 Task: Find connections with filter location Přerov with filter topic #careerswith filter profile language Potuguese with filter current company HeadHonchos.com with filter school Madras Institute of Technology with filter industry Libraries with filter service category Technical with filter keywords title Accountant
Action: Mouse moved to (642, 91)
Screenshot: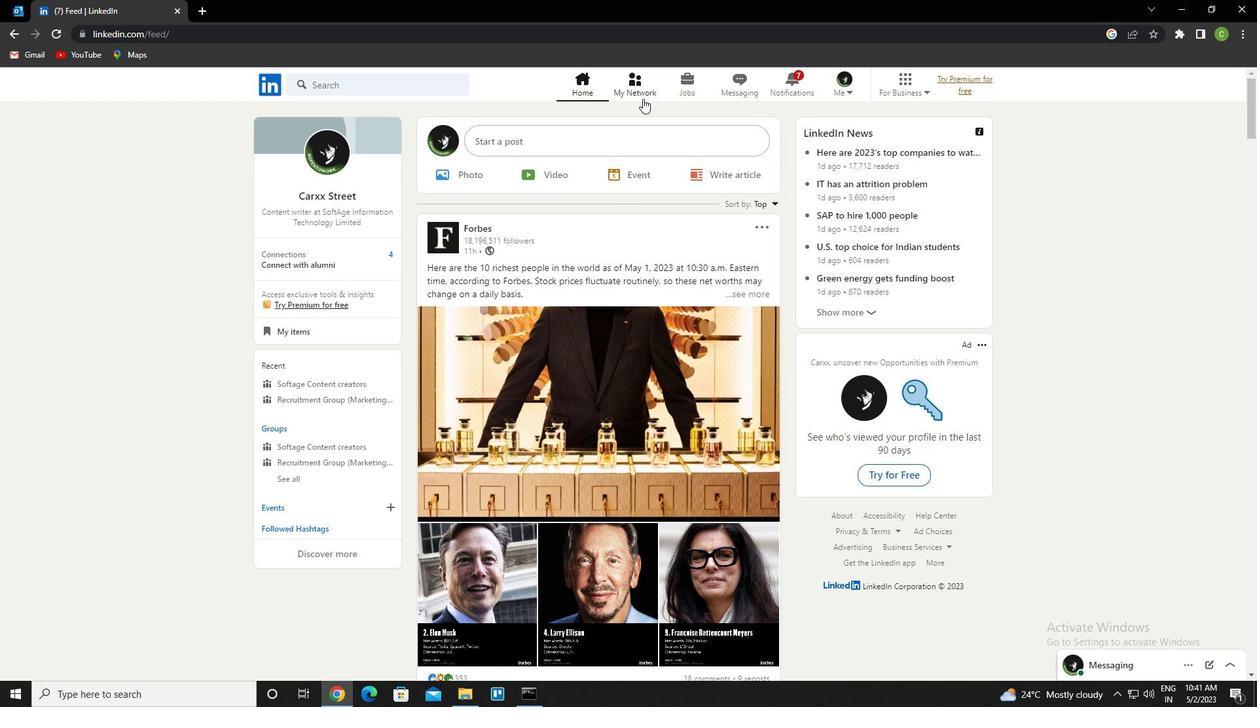 
Action: Mouse pressed left at (642, 91)
Screenshot: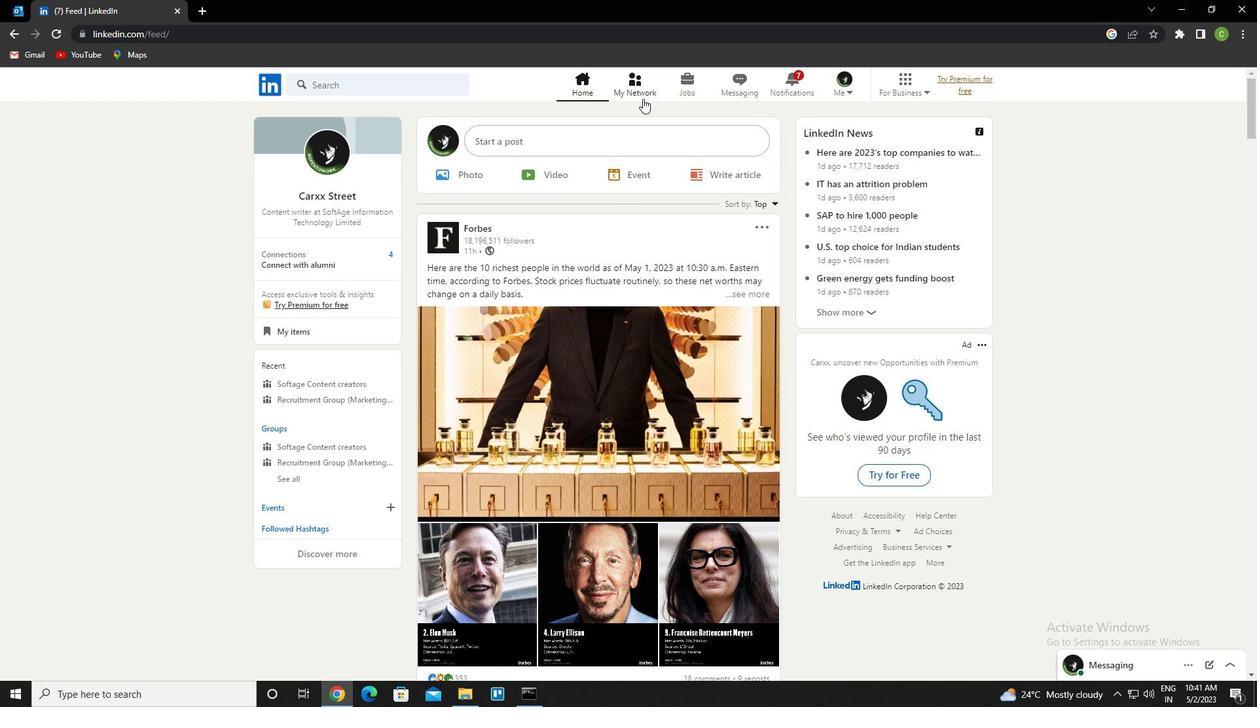 
Action: Mouse moved to (387, 165)
Screenshot: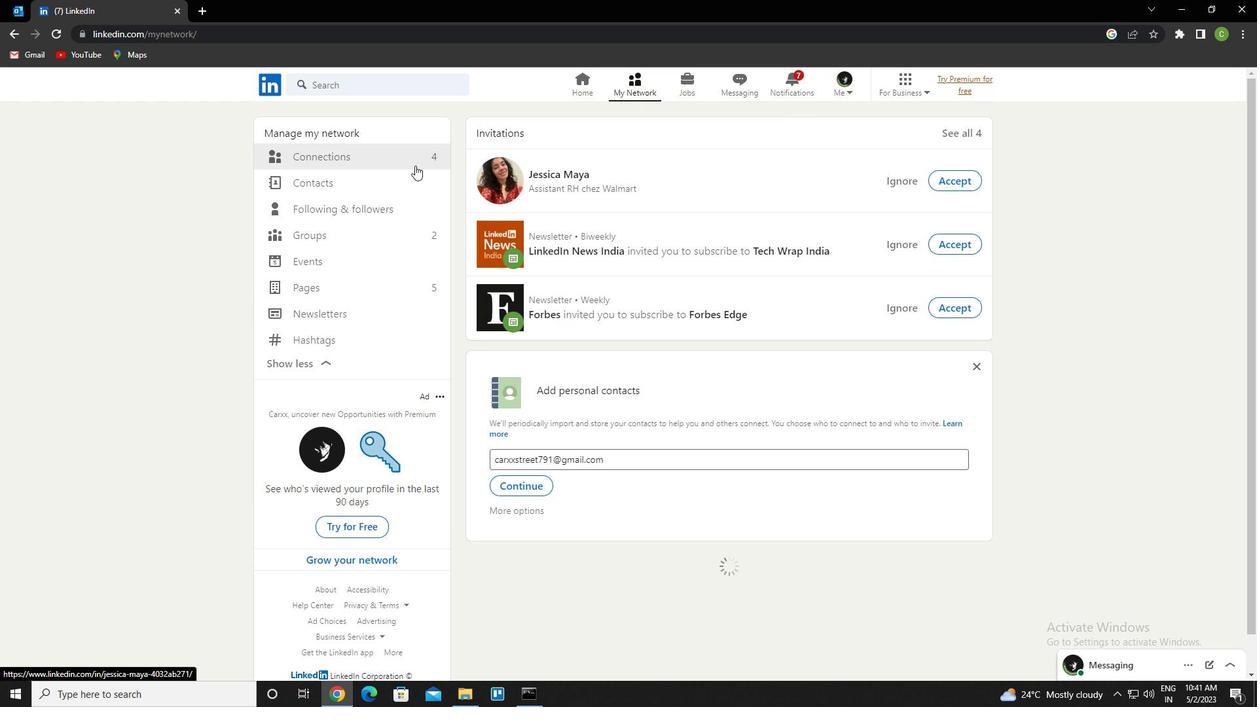 
Action: Mouse pressed left at (387, 165)
Screenshot: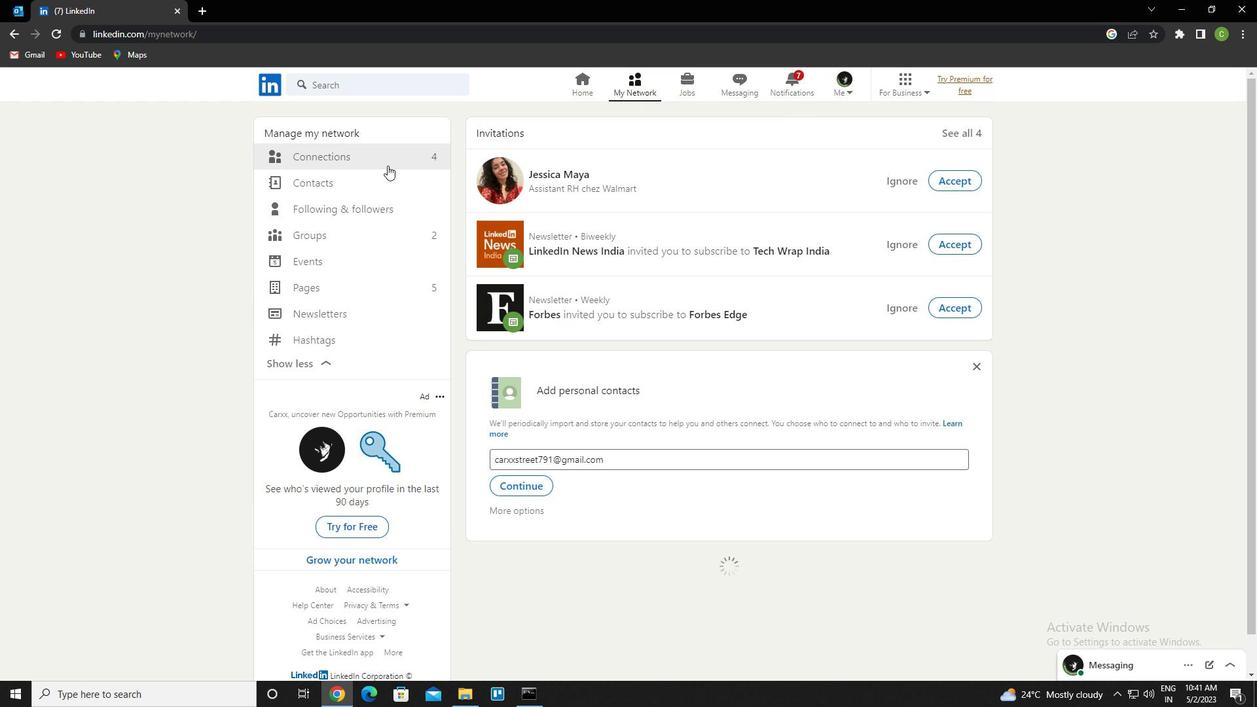 
Action: Mouse moved to (367, 159)
Screenshot: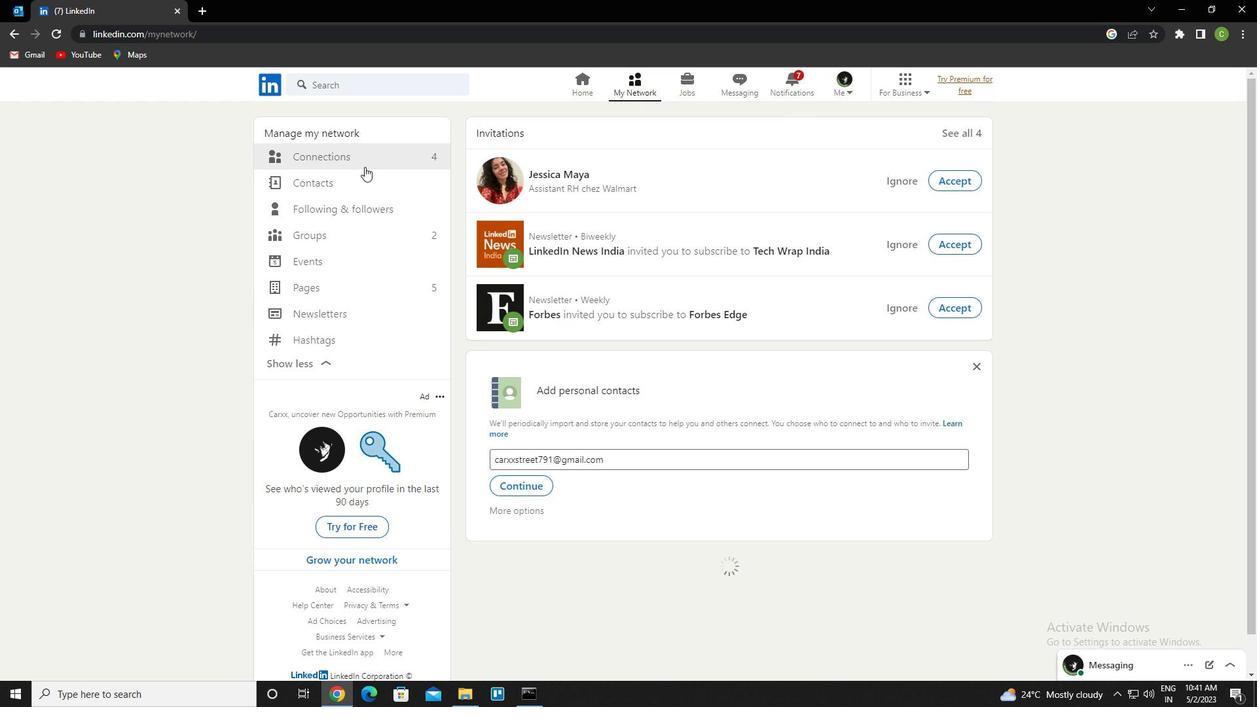 
Action: Mouse pressed left at (367, 159)
Screenshot: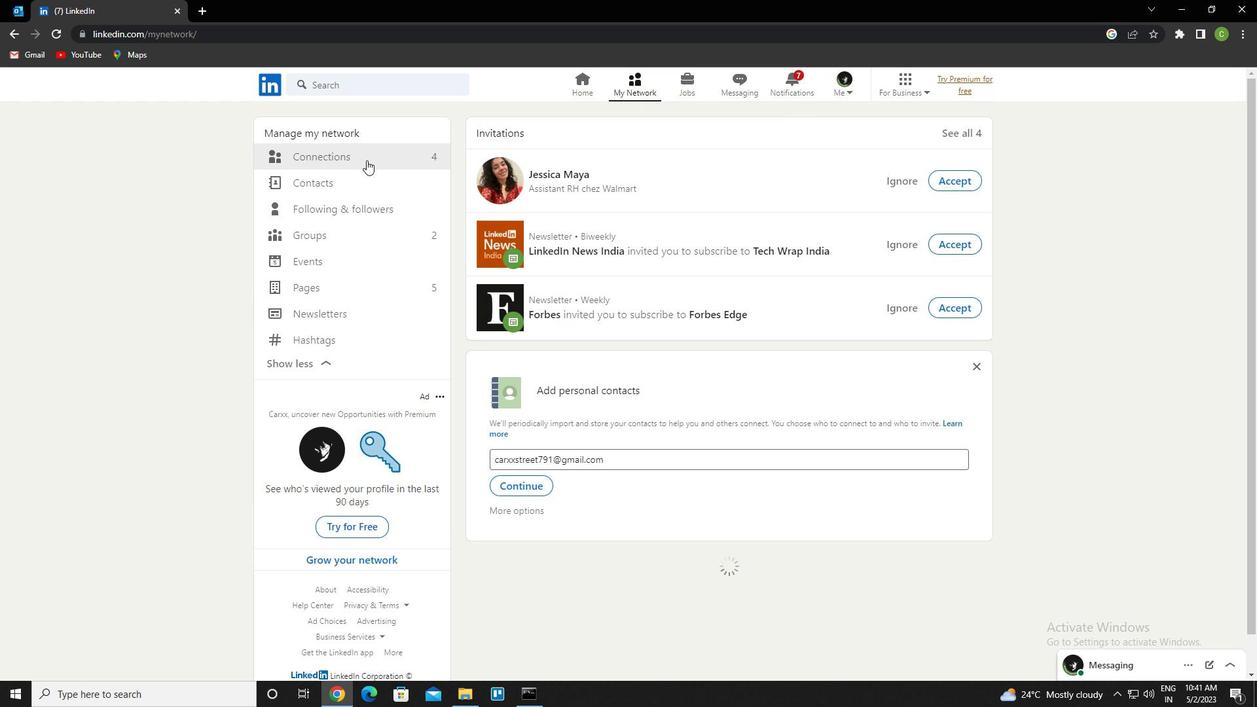 
Action: Mouse moved to (718, 162)
Screenshot: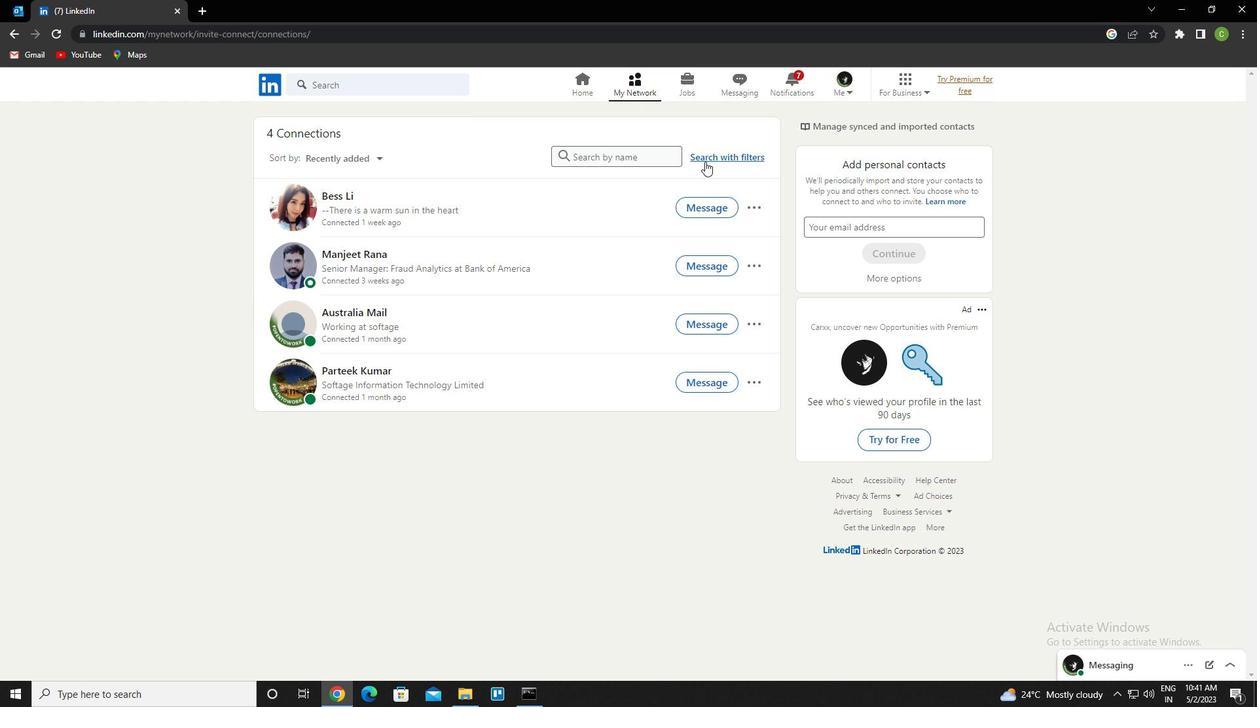 
Action: Mouse pressed left at (718, 162)
Screenshot: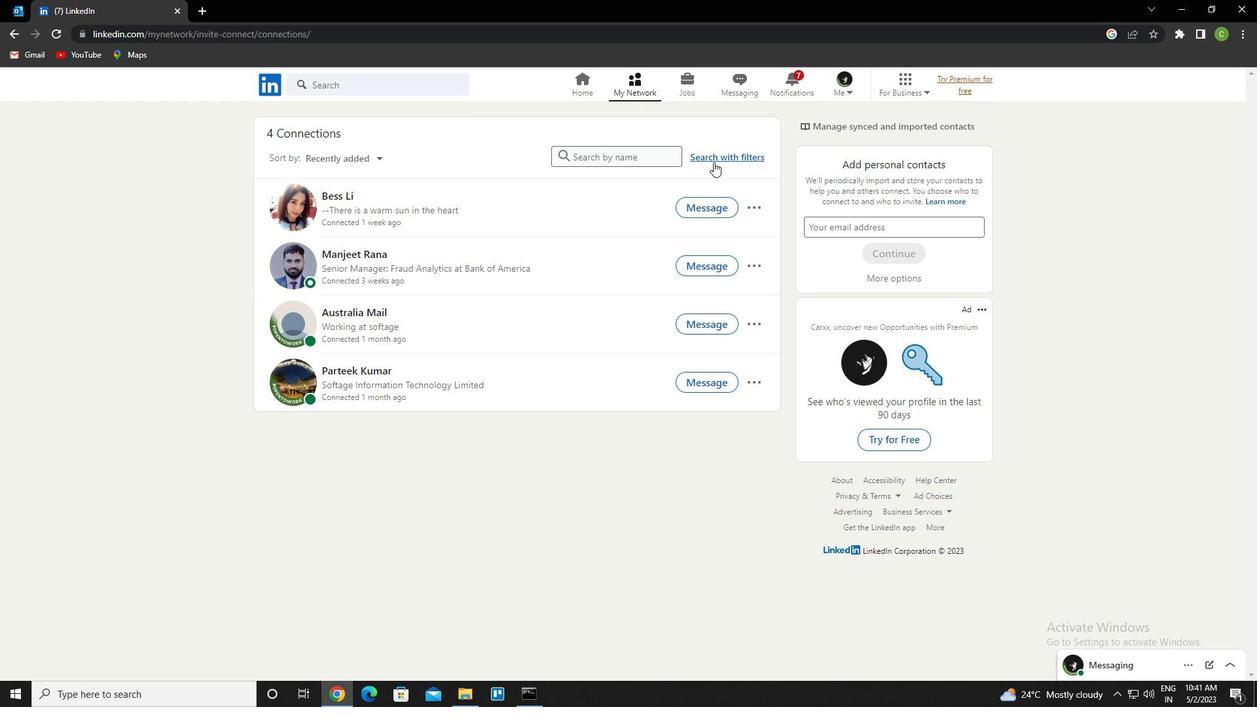 
Action: Mouse moved to (673, 125)
Screenshot: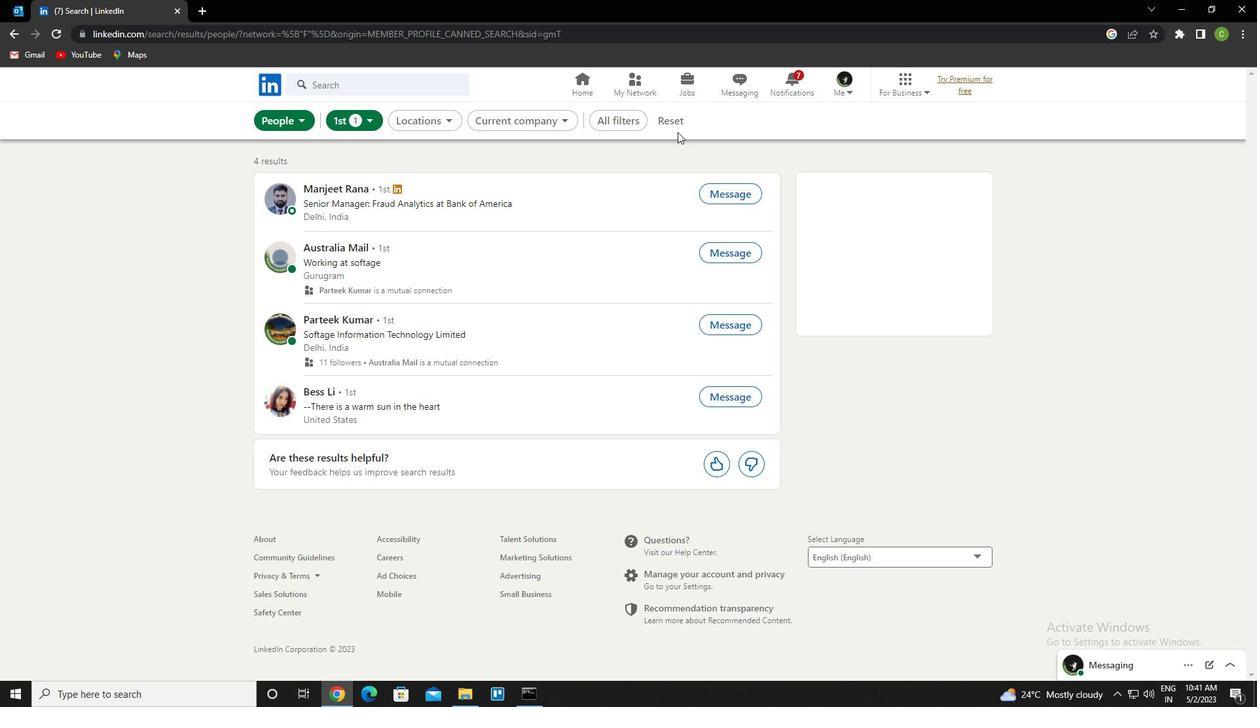 
Action: Mouse pressed left at (673, 125)
Screenshot: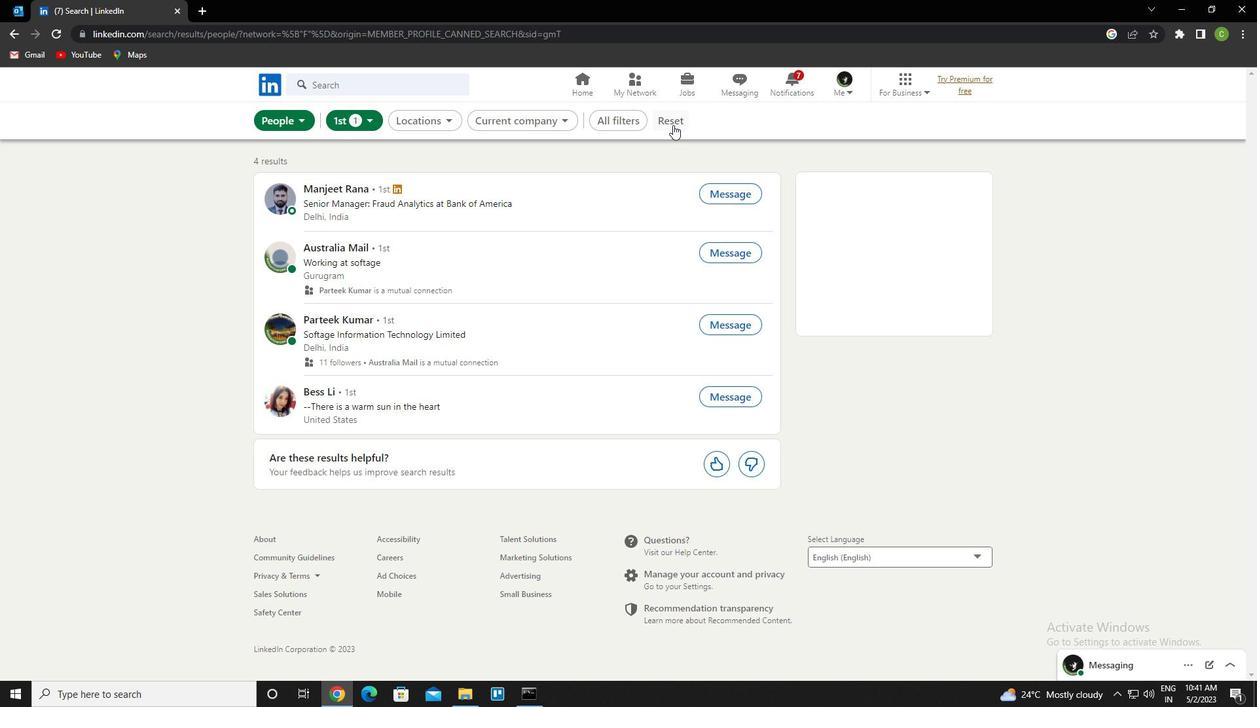 
Action: Mouse moved to (664, 123)
Screenshot: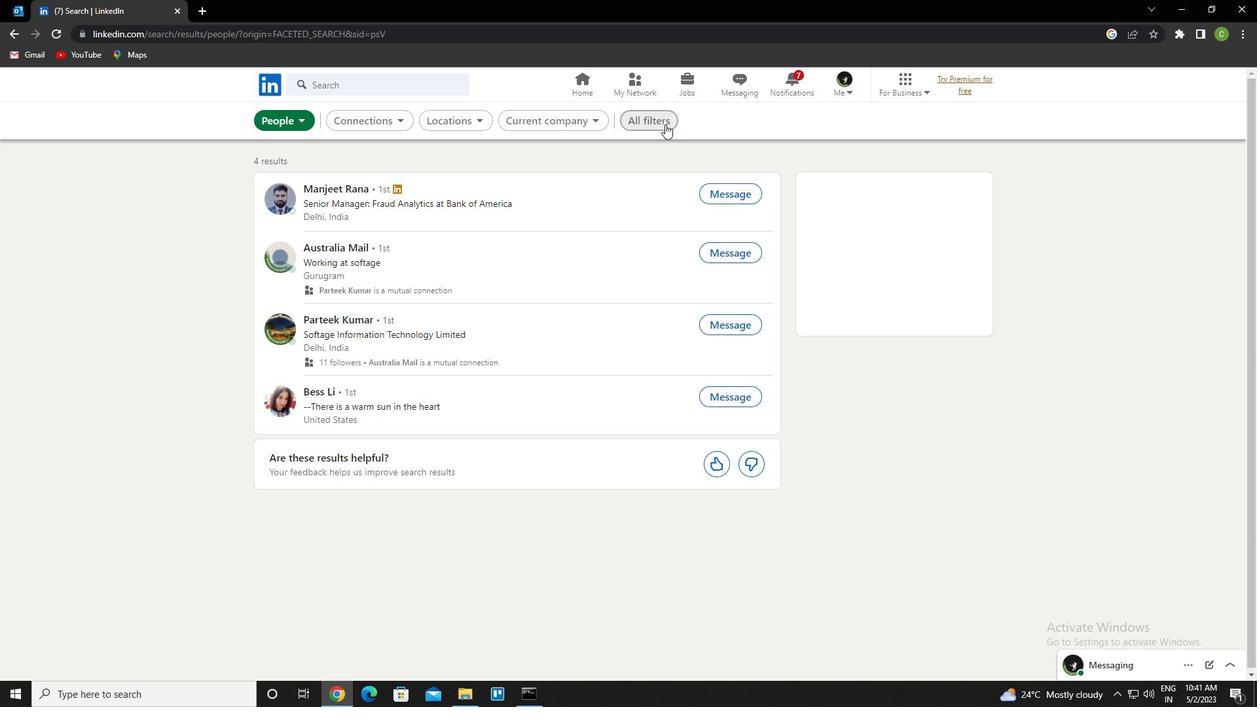 
Action: Mouse pressed left at (664, 123)
Screenshot: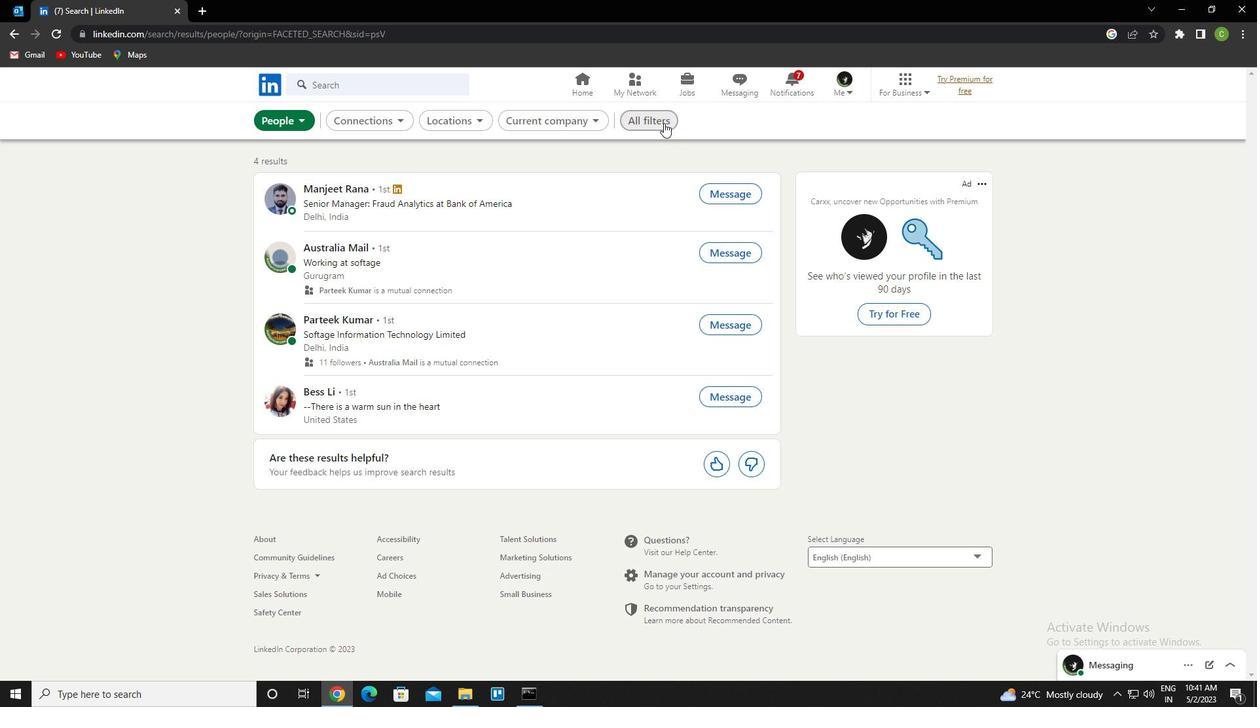 
Action: Mouse moved to (1109, 407)
Screenshot: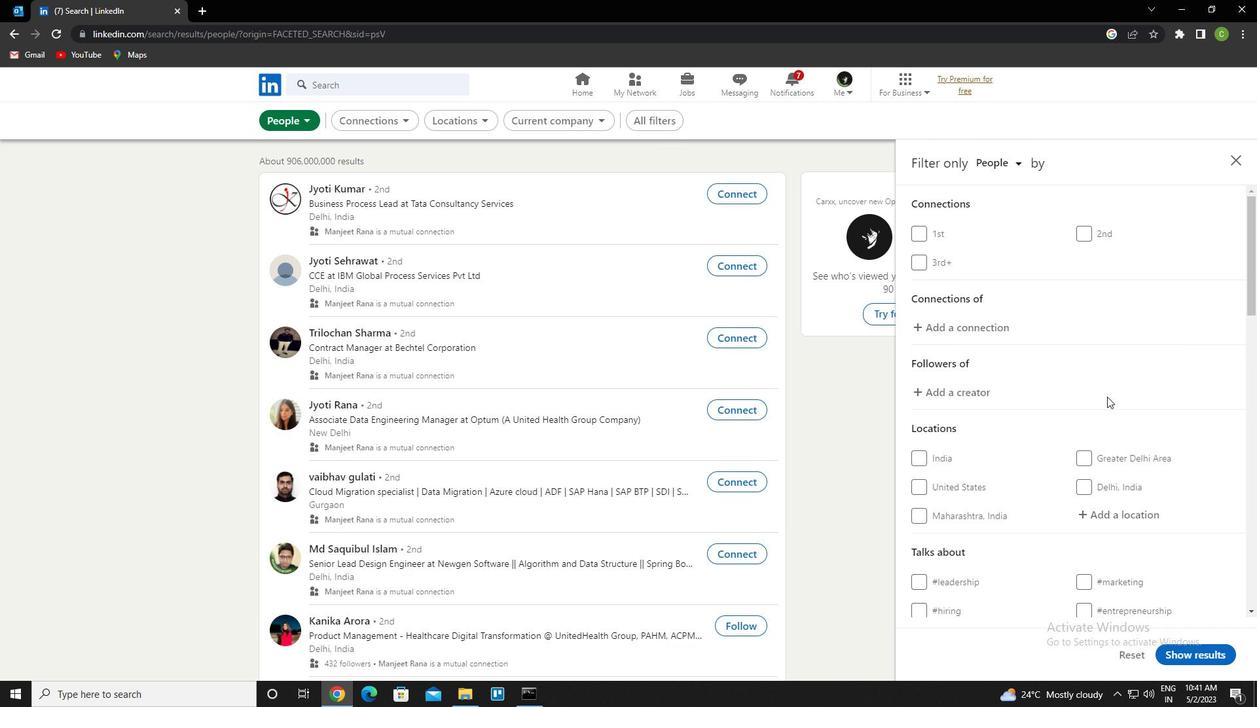 
Action: Mouse scrolled (1109, 407) with delta (0, 0)
Screenshot: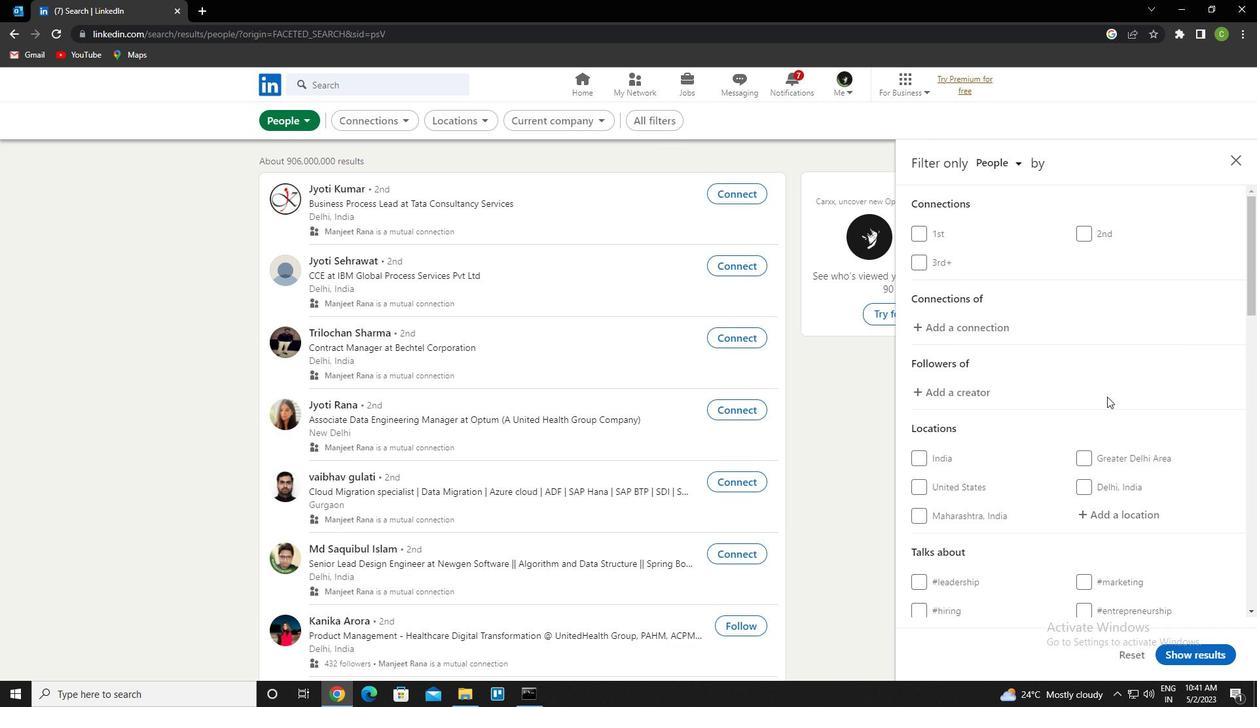 
Action: Mouse scrolled (1109, 407) with delta (0, 0)
Screenshot: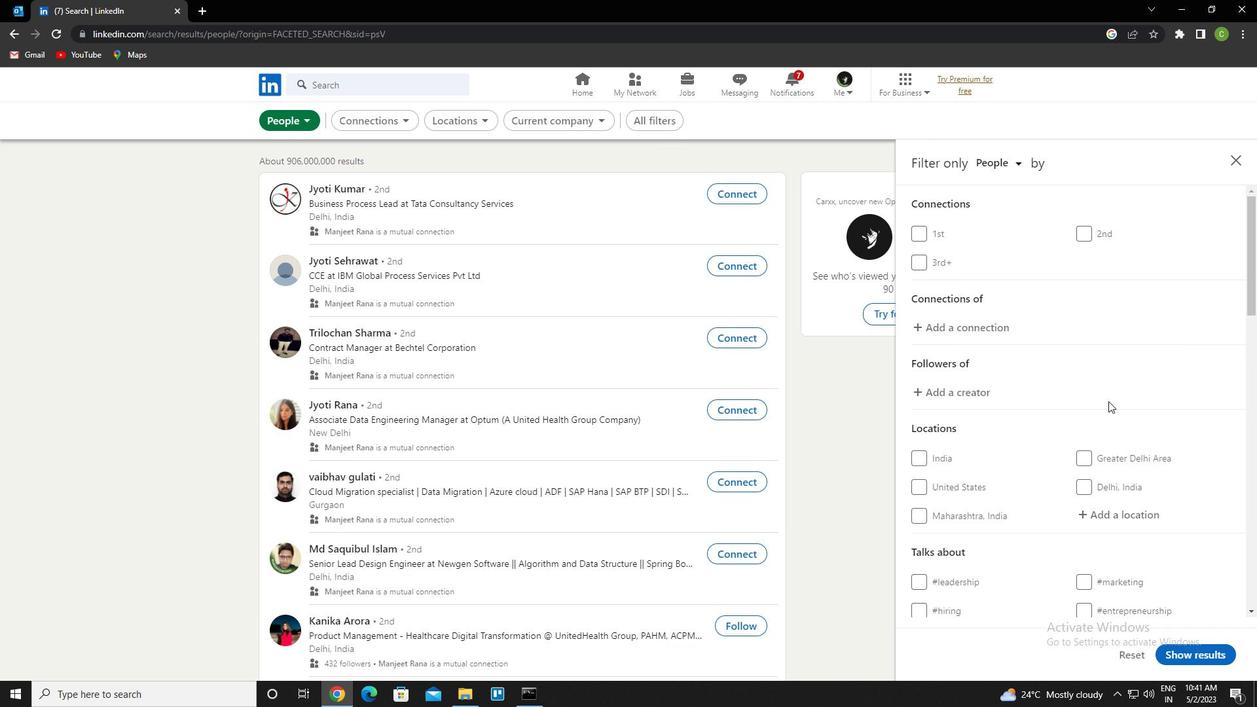 
Action: Mouse moved to (1123, 388)
Screenshot: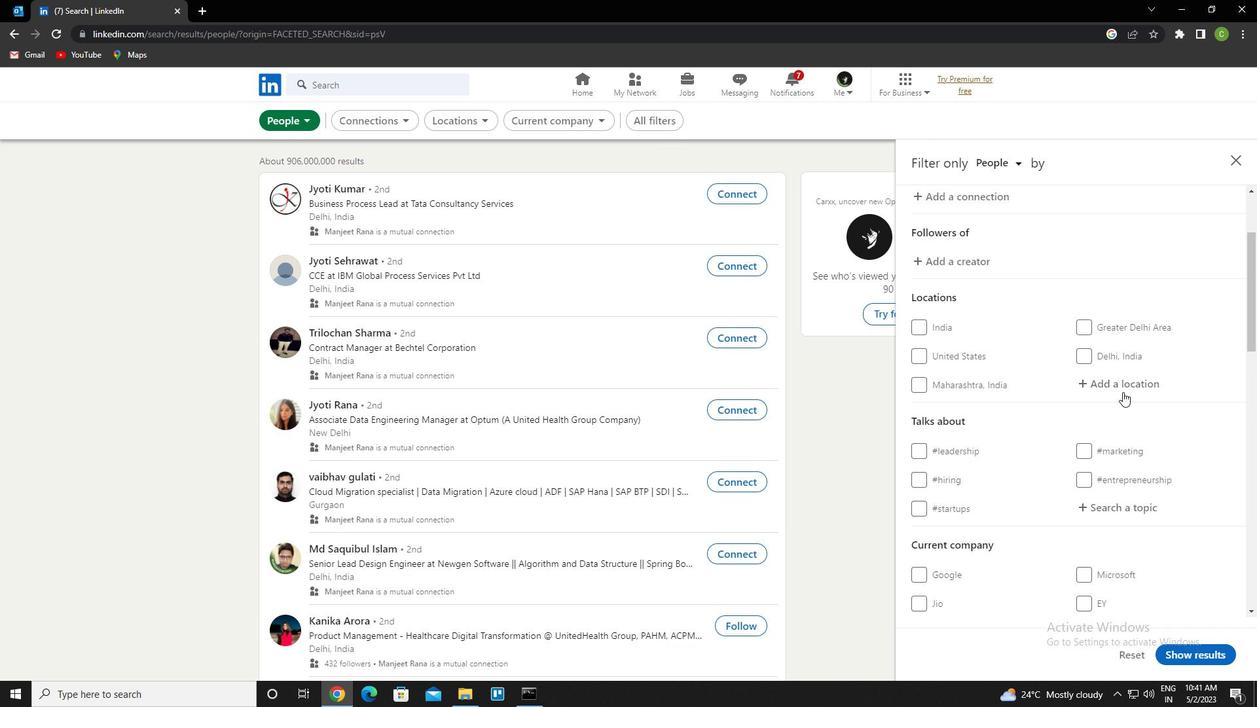 
Action: Mouse pressed left at (1123, 388)
Screenshot: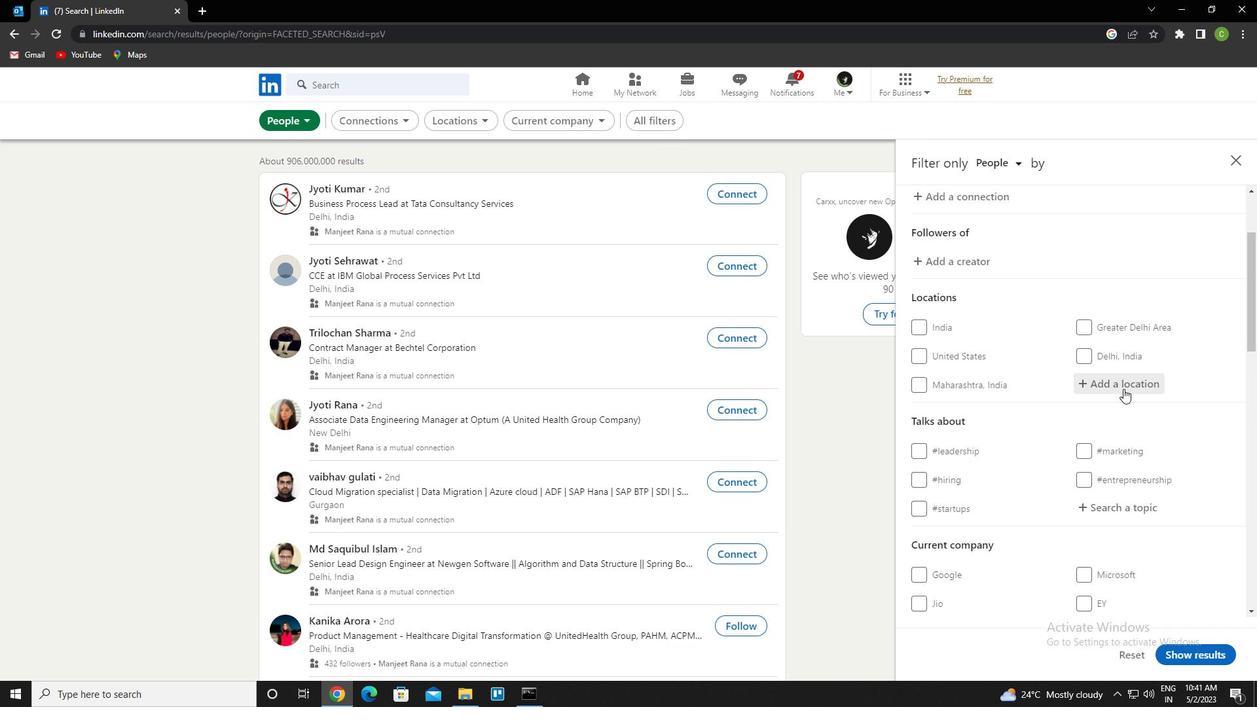 
Action: Key pressed <Key.caps_lock>p<Key.caps_lock>rerov<Key.down><Key.enter>
Screenshot: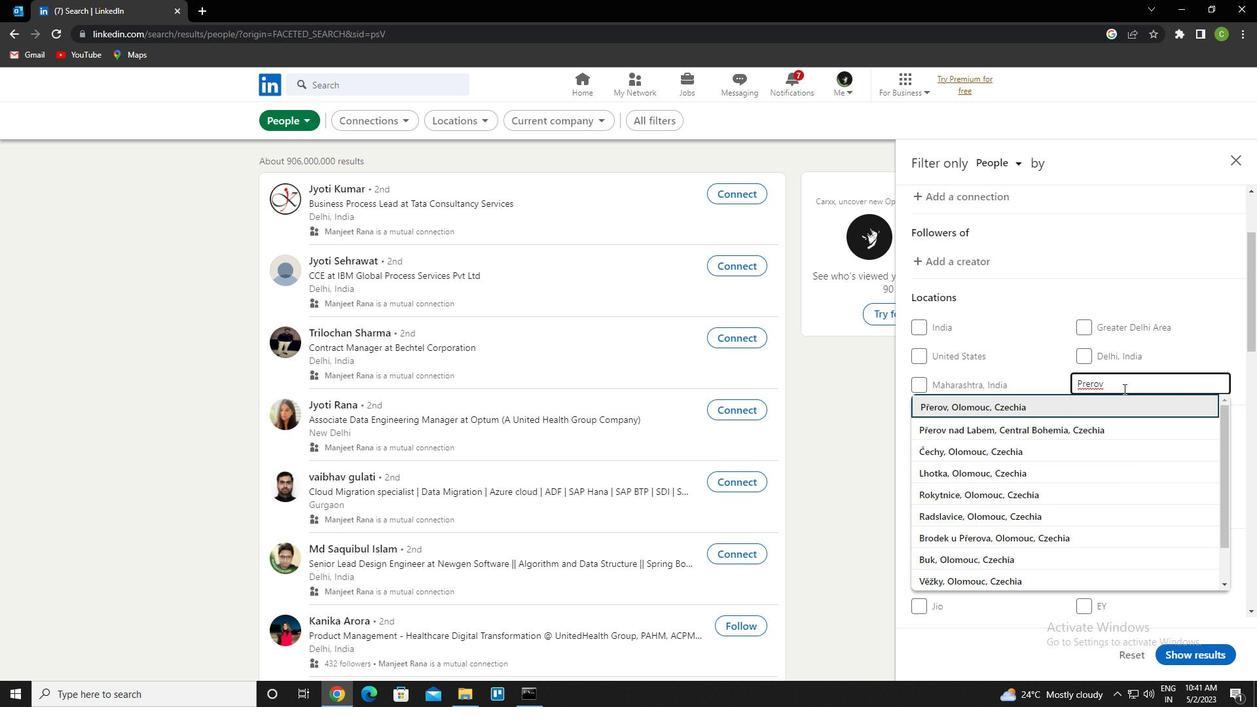 
Action: Mouse scrolled (1123, 388) with delta (0, 0)
Screenshot: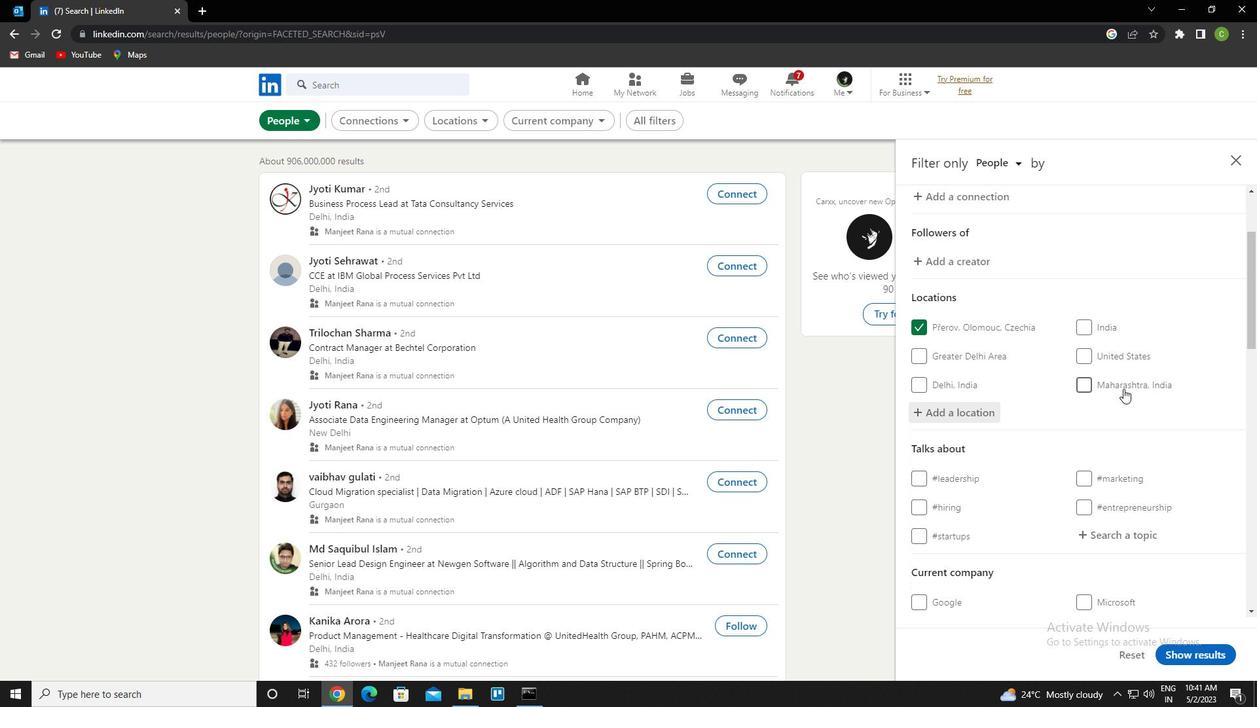 
Action: Mouse moved to (1121, 464)
Screenshot: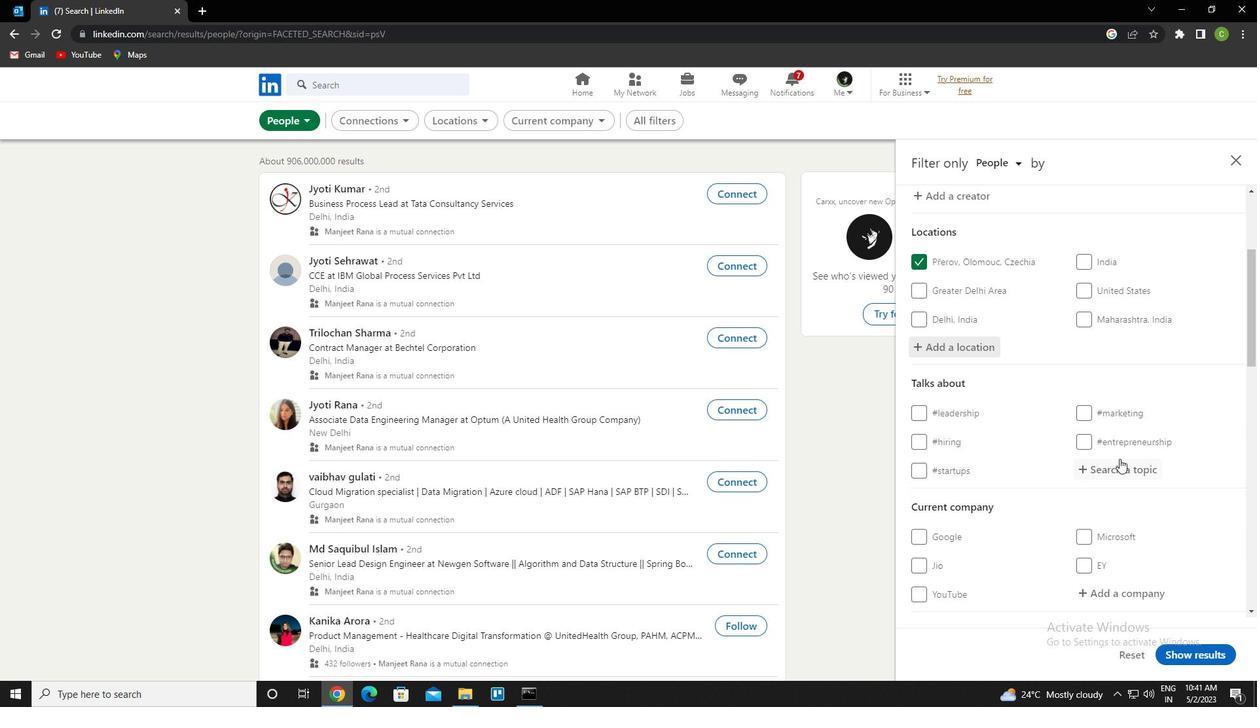 
Action: Mouse pressed left at (1121, 464)
Screenshot: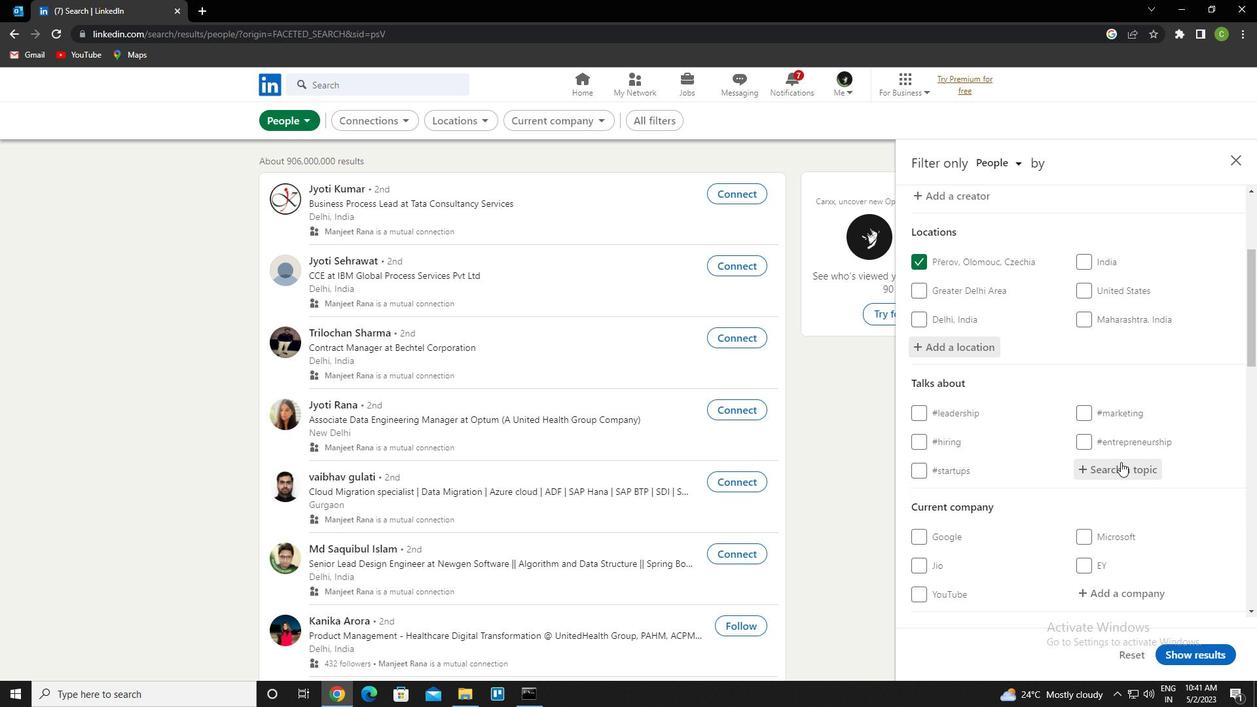 
Action: Key pressed careers<Key.down><Key.enter>
Screenshot: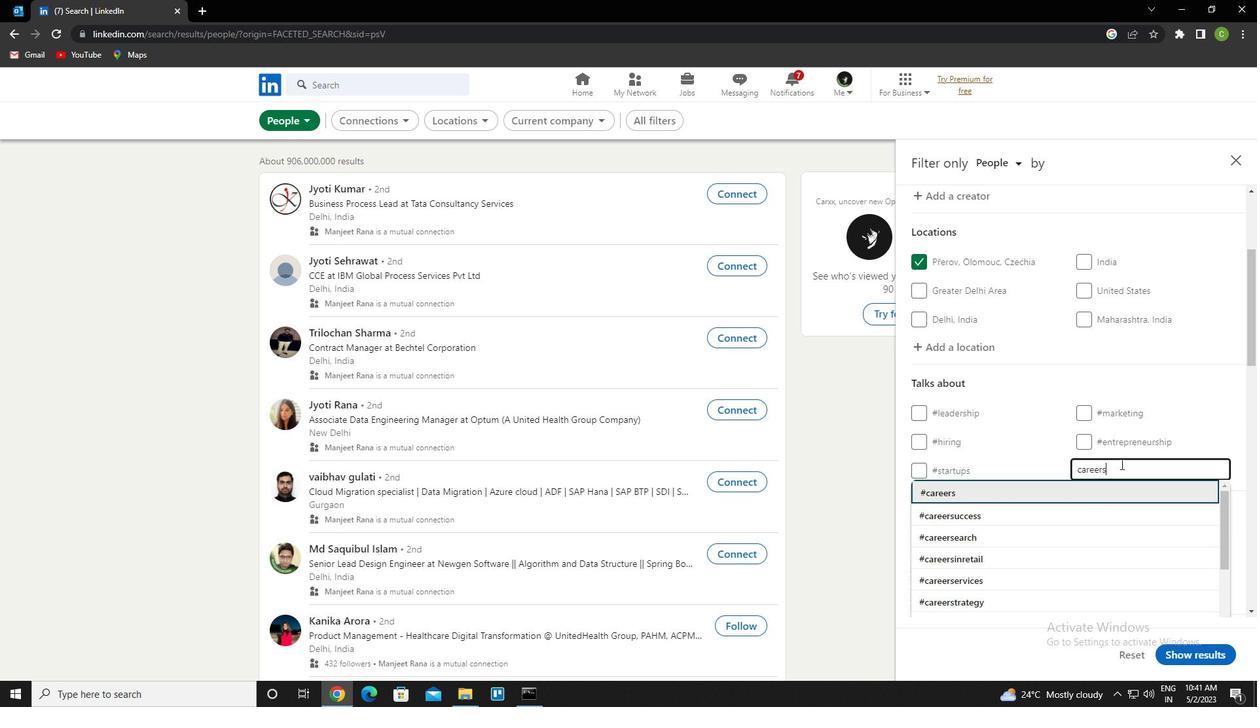 
Action: Mouse moved to (1121, 464)
Screenshot: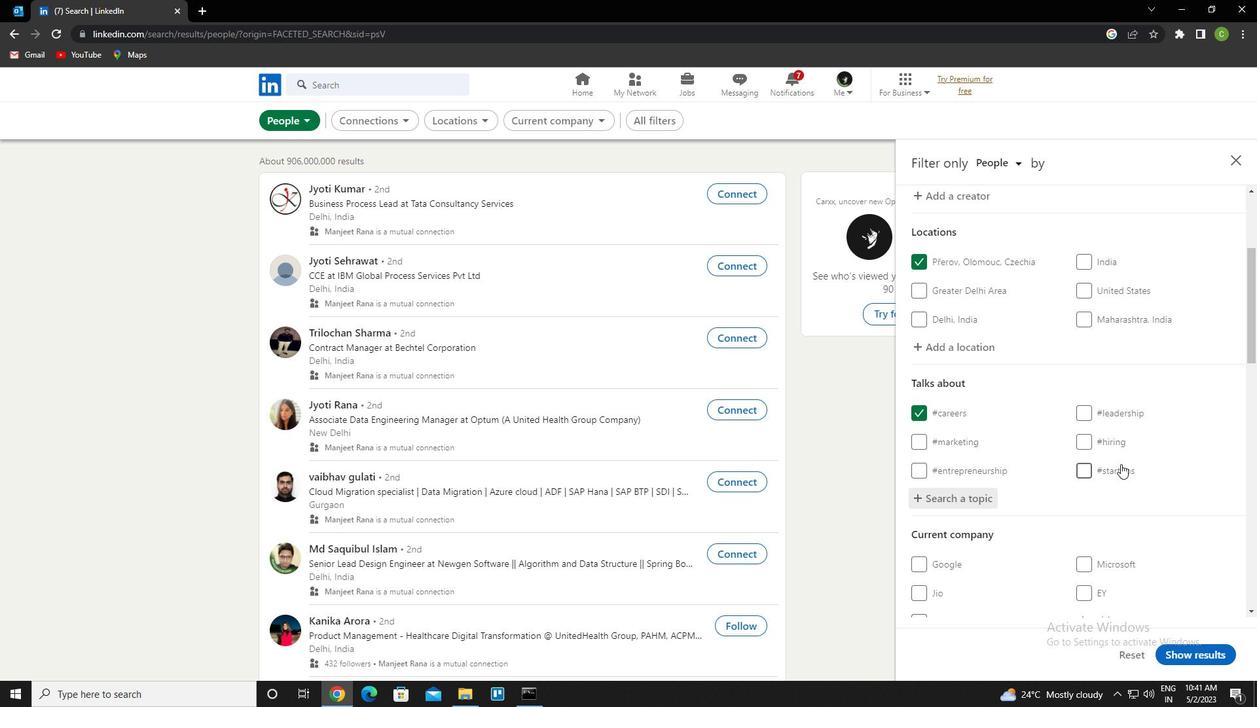
Action: Mouse scrolled (1121, 463) with delta (0, 0)
Screenshot: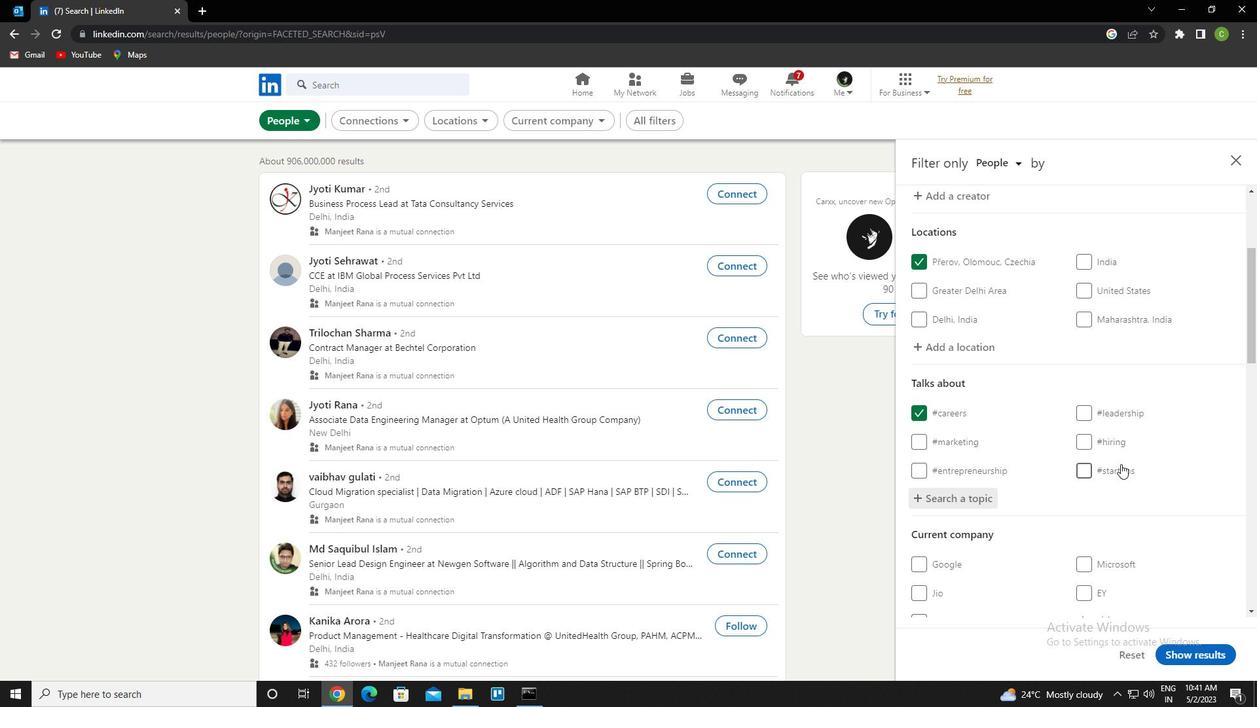 
Action: Mouse moved to (1115, 469)
Screenshot: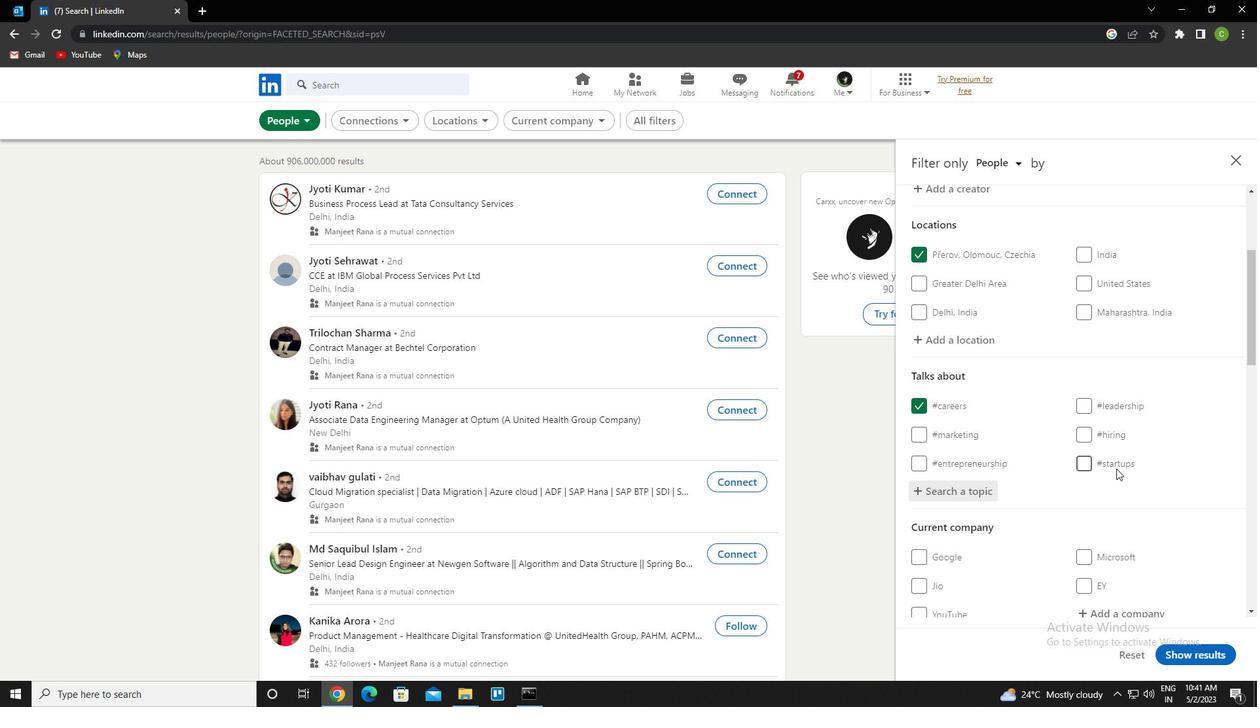 
Action: Mouse scrolled (1115, 468) with delta (0, 0)
Screenshot: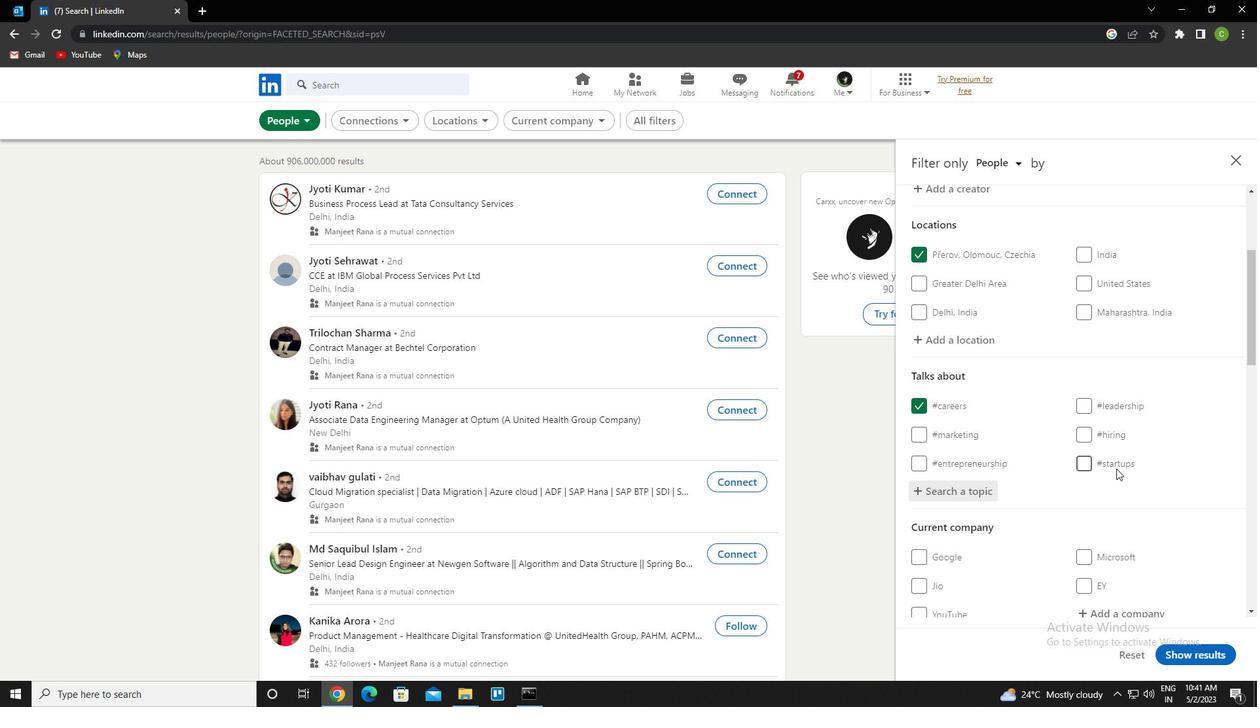 
Action: Mouse scrolled (1115, 468) with delta (0, 0)
Screenshot: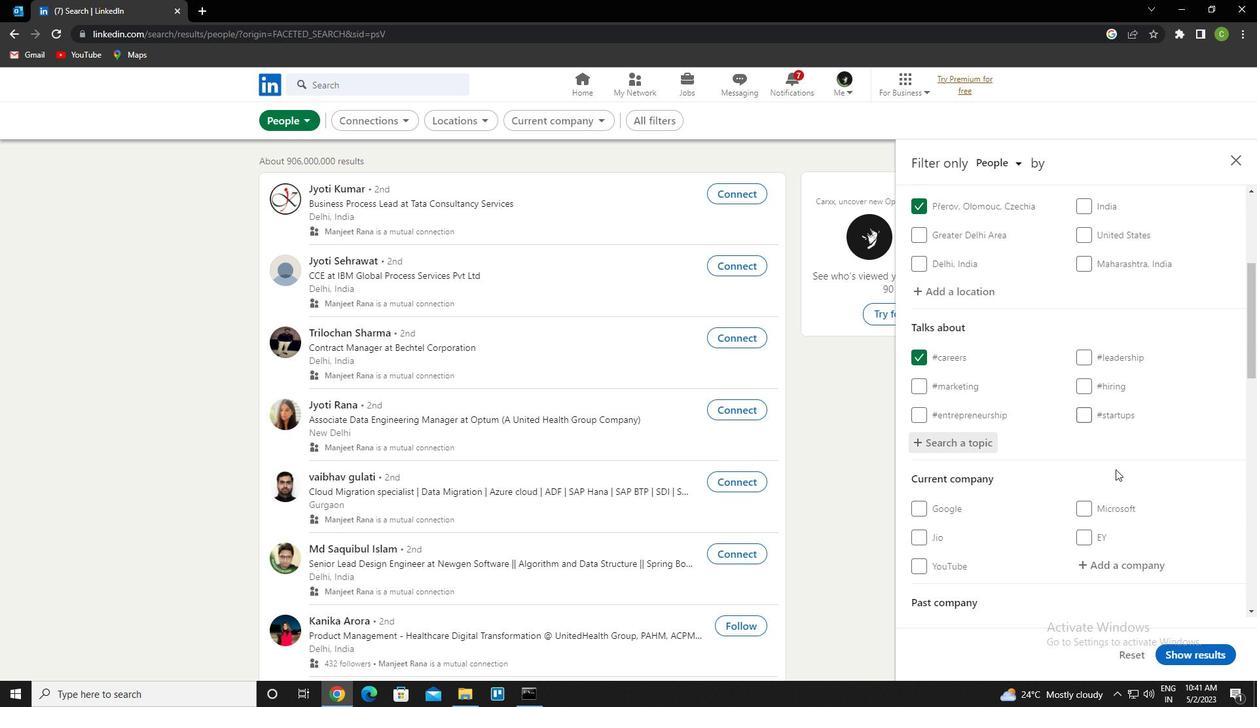 
Action: Mouse moved to (1115, 469)
Screenshot: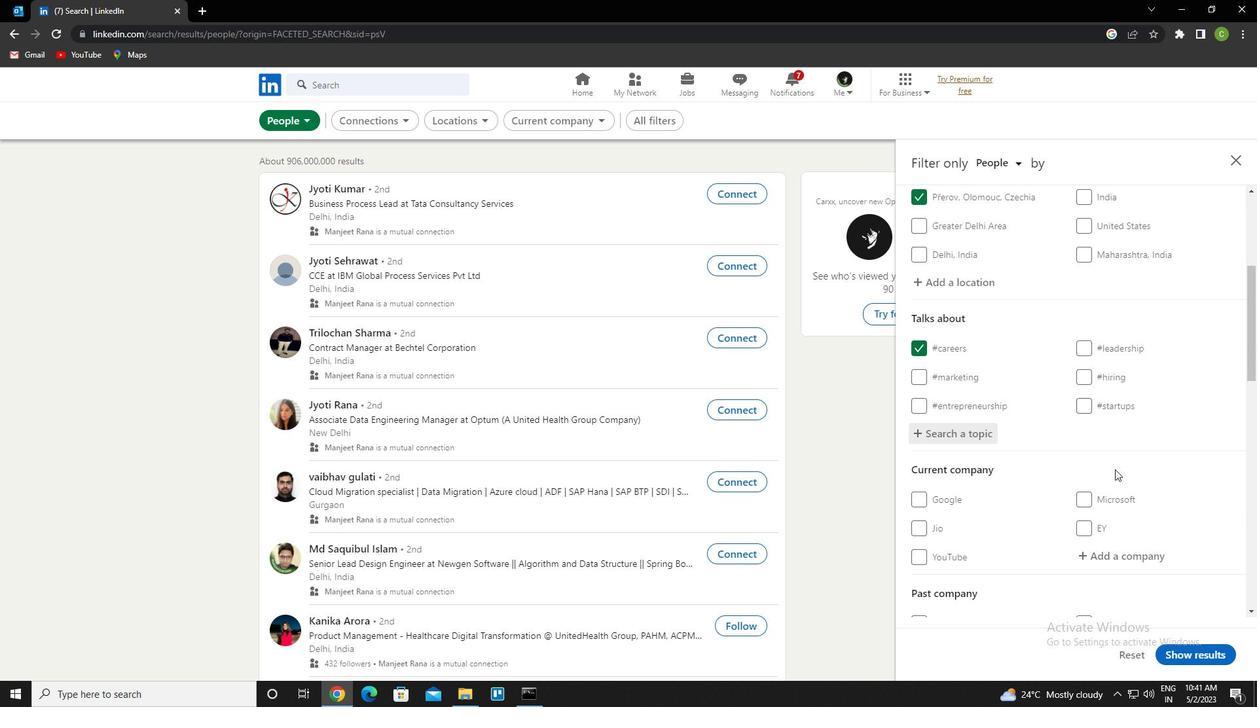 
Action: Mouse scrolled (1115, 468) with delta (0, 0)
Screenshot: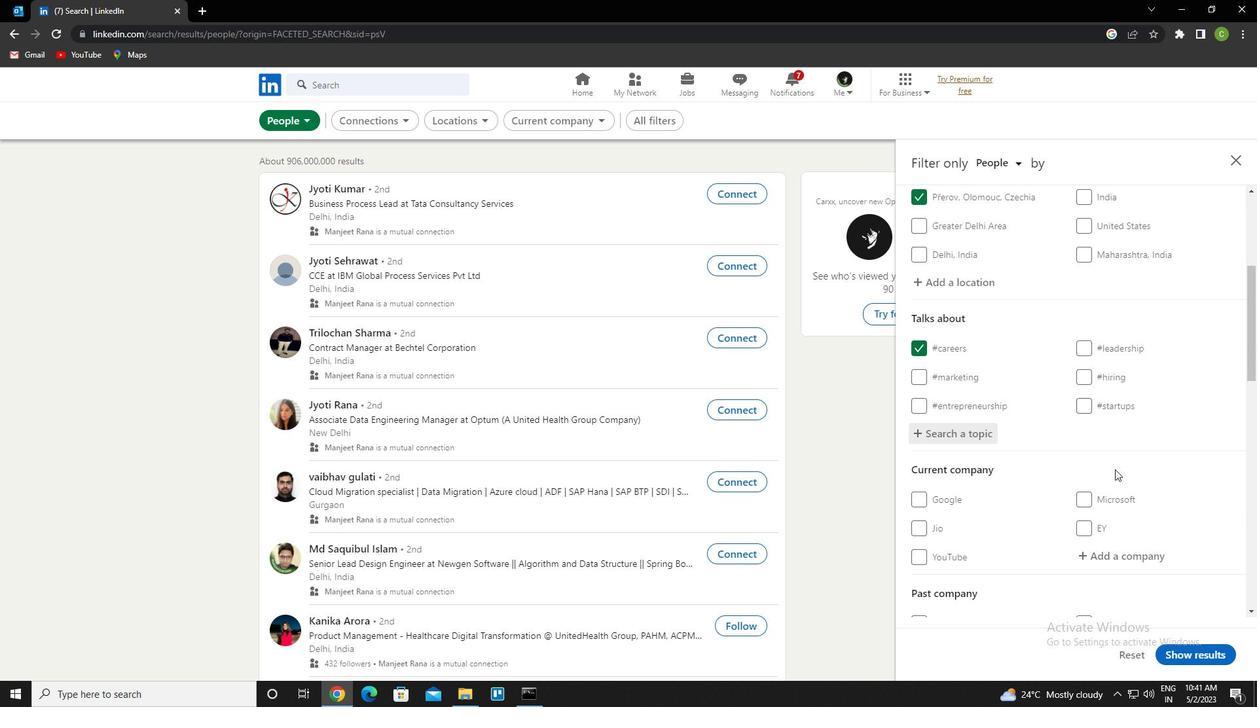 
Action: Mouse moved to (1124, 397)
Screenshot: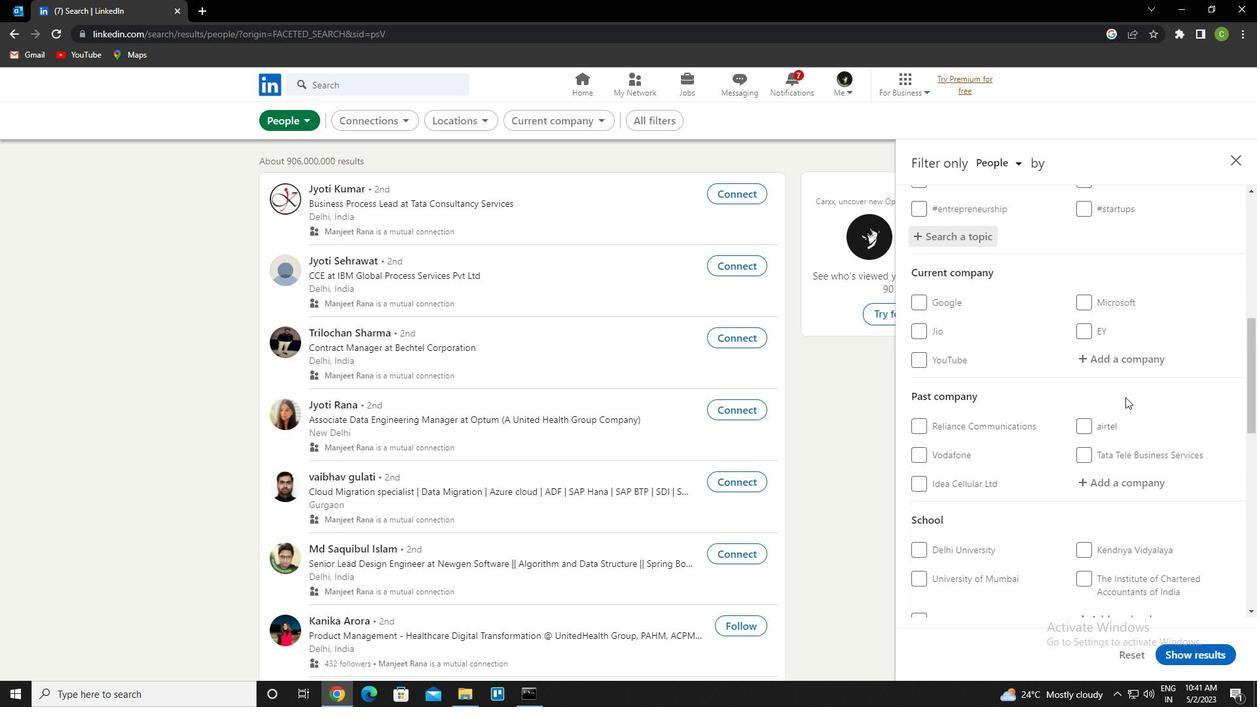 
Action: Mouse scrolled (1124, 396) with delta (0, 0)
Screenshot: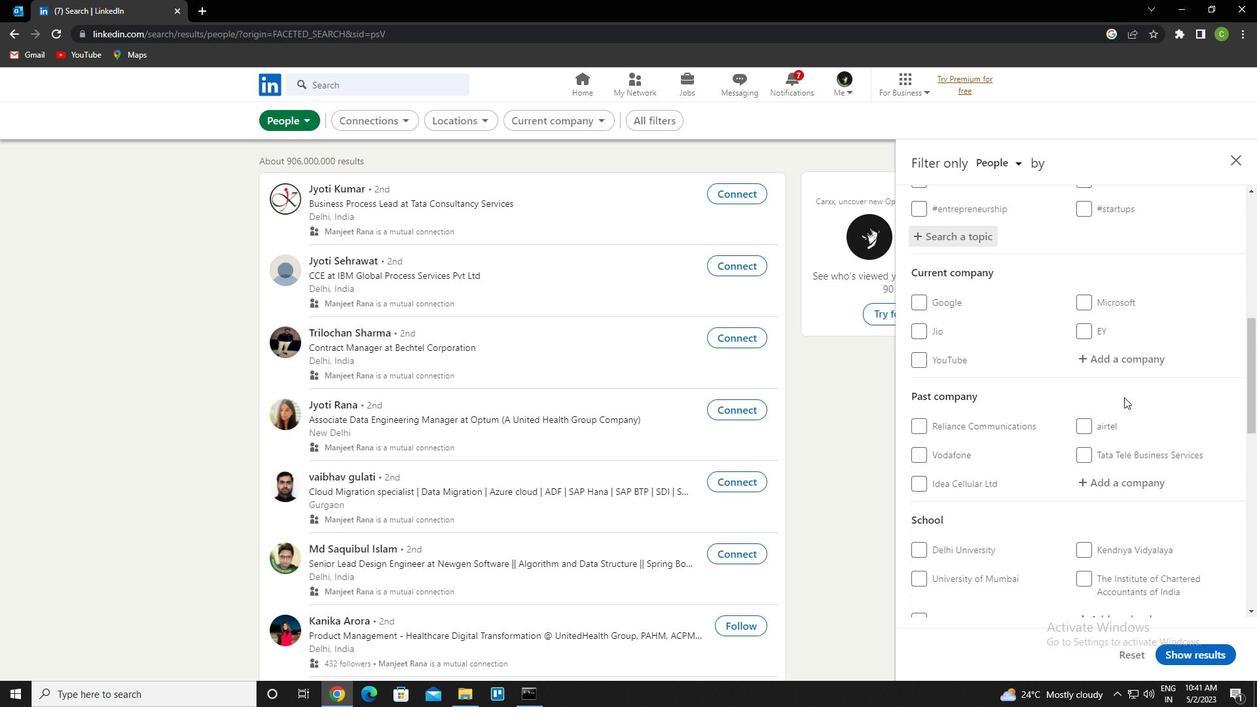 
Action: Mouse scrolled (1124, 396) with delta (0, 0)
Screenshot: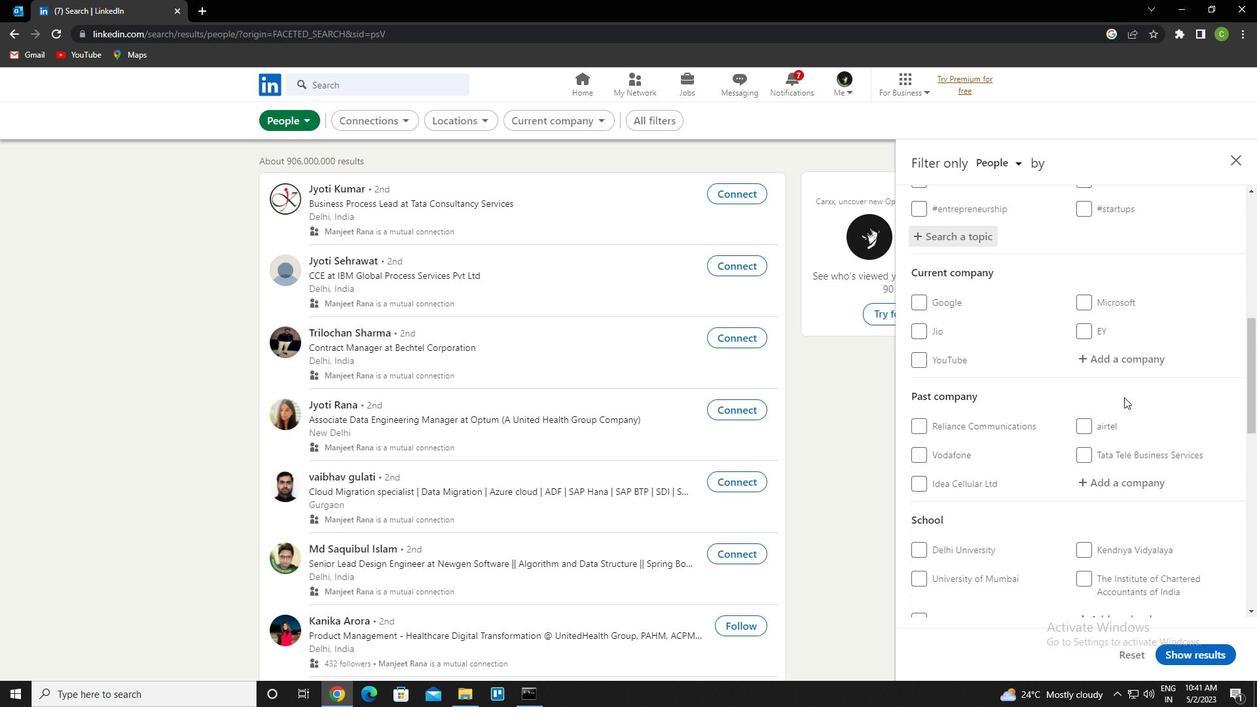 
Action: Mouse scrolled (1124, 396) with delta (0, 0)
Screenshot: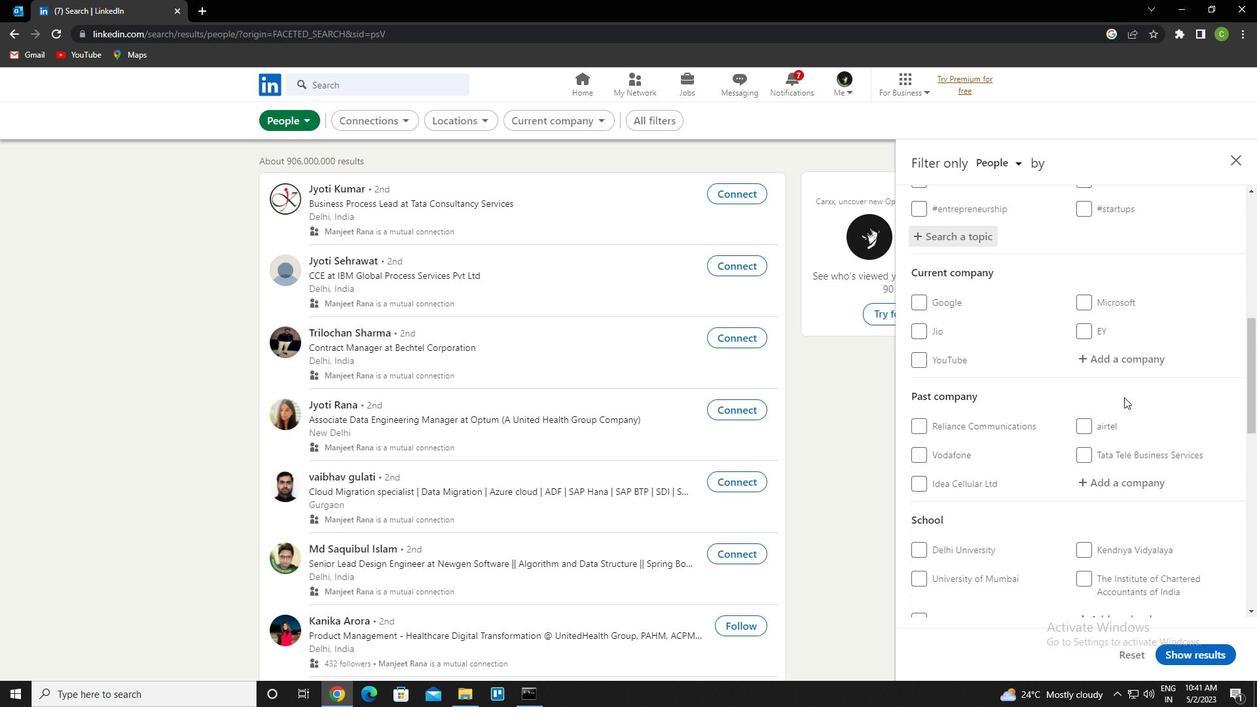 
Action: Mouse moved to (1124, 397)
Screenshot: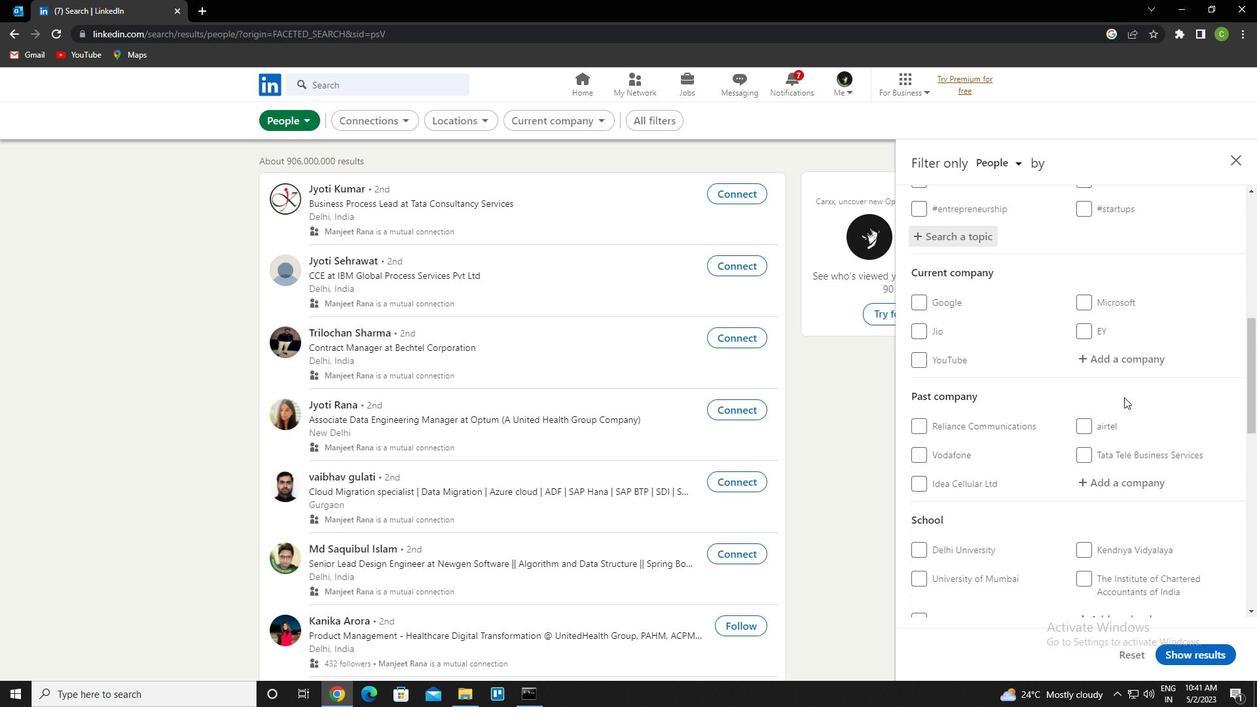 
Action: Mouse scrolled (1124, 396) with delta (0, 0)
Screenshot: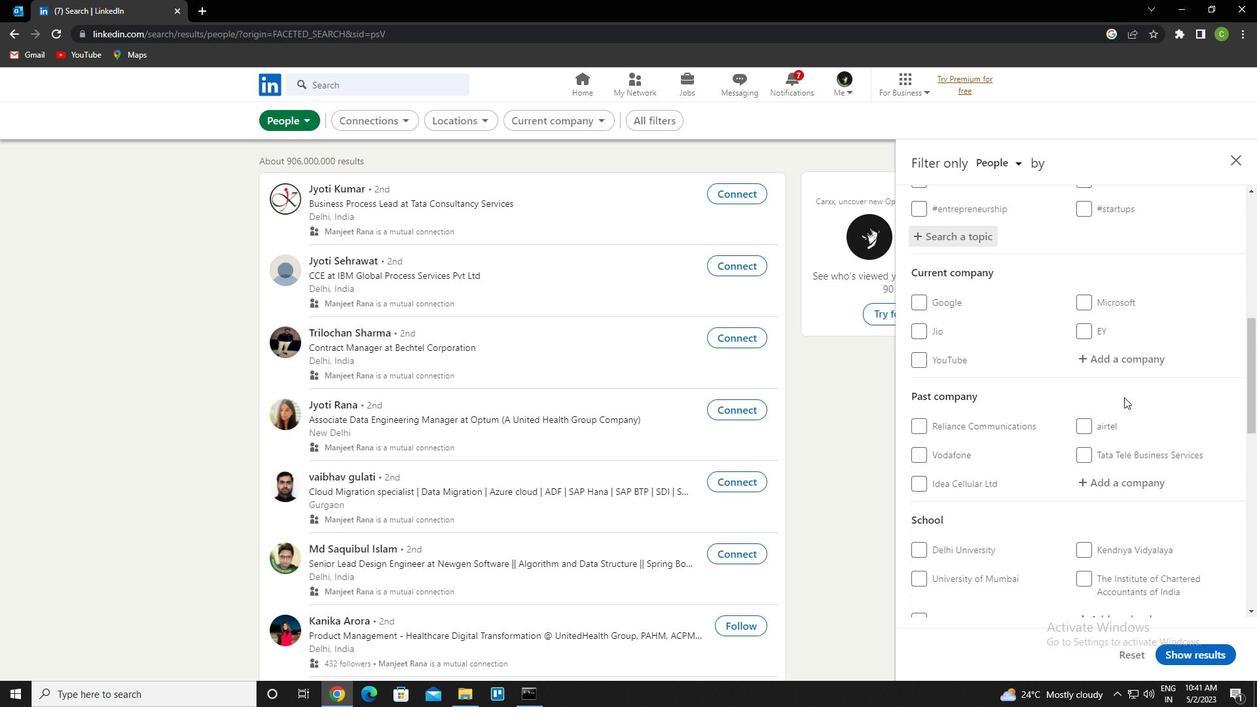 
Action: Mouse scrolled (1124, 396) with delta (0, 0)
Screenshot: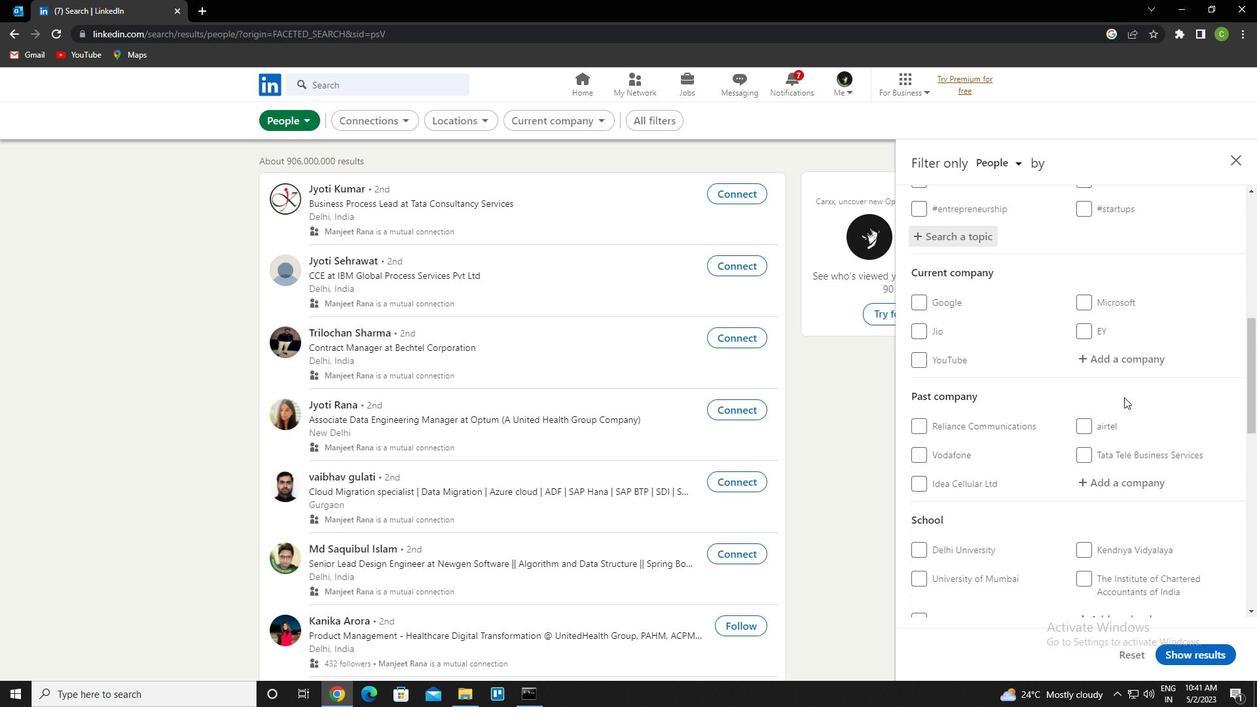 
Action: Mouse scrolled (1124, 396) with delta (0, 0)
Screenshot: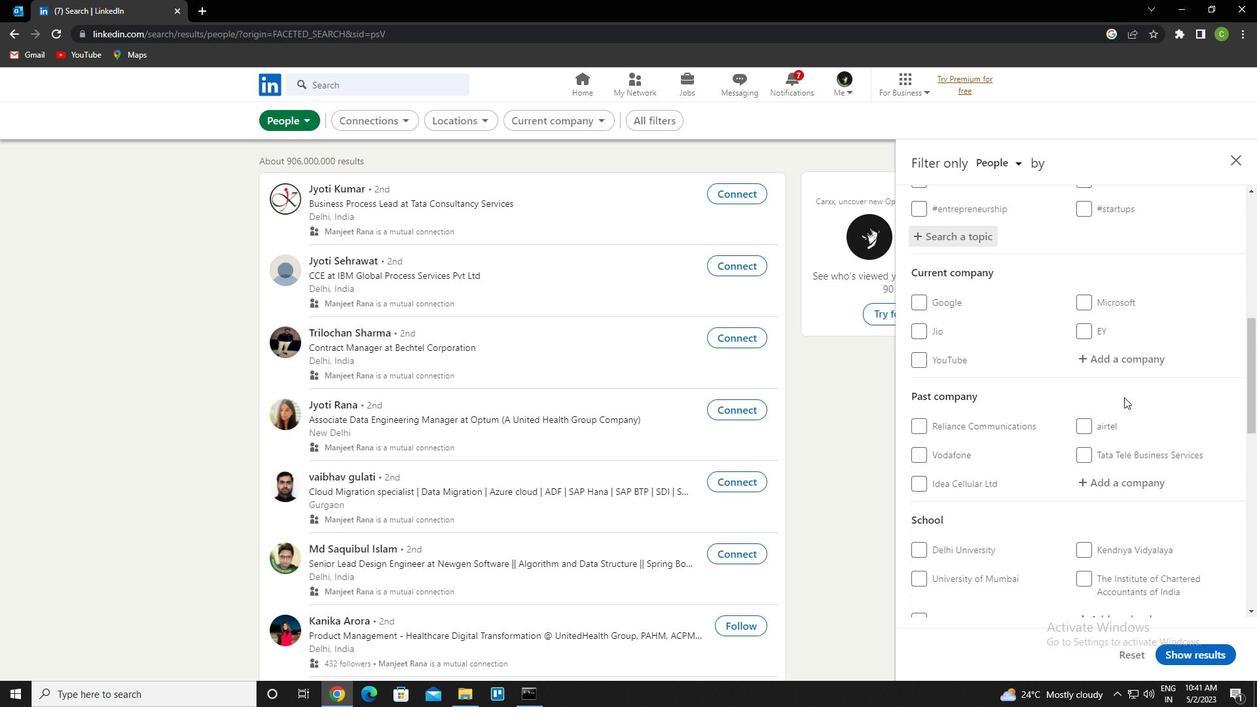 
Action: Mouse scrolled (1124, 396) with delta (0, 0)
Screenshot: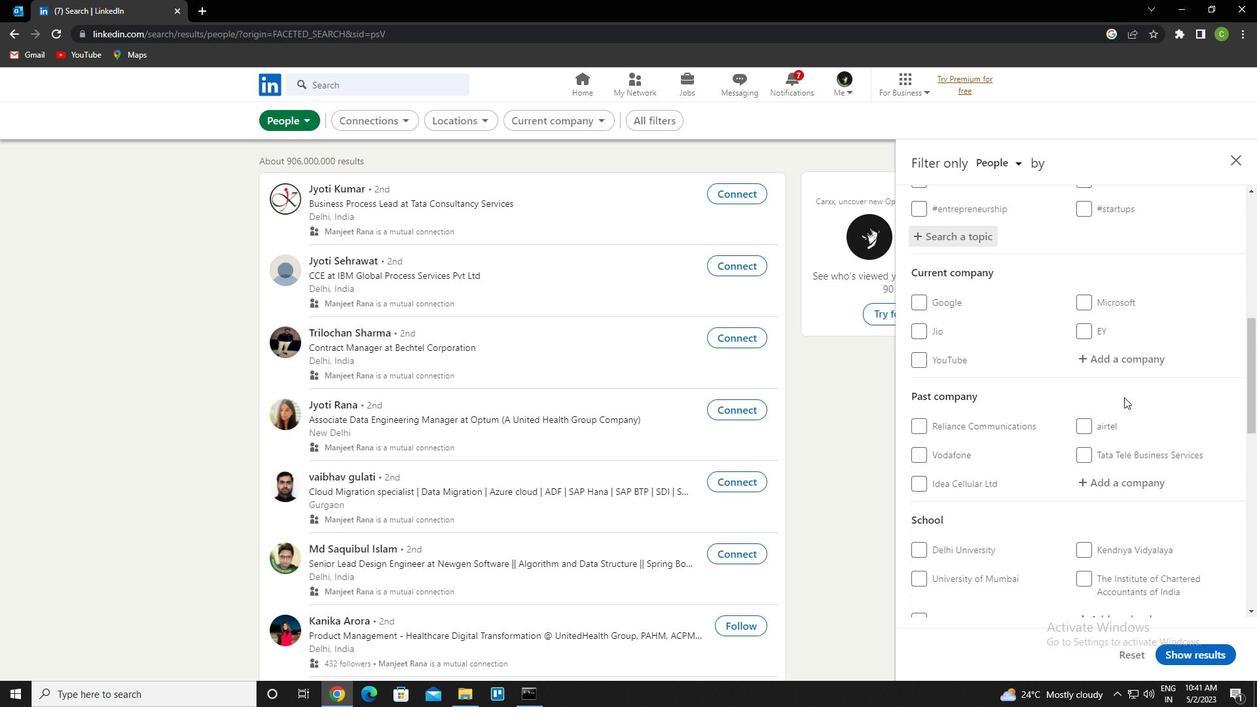 
Action: Mouse moved to (1124, 398)
Screenshot: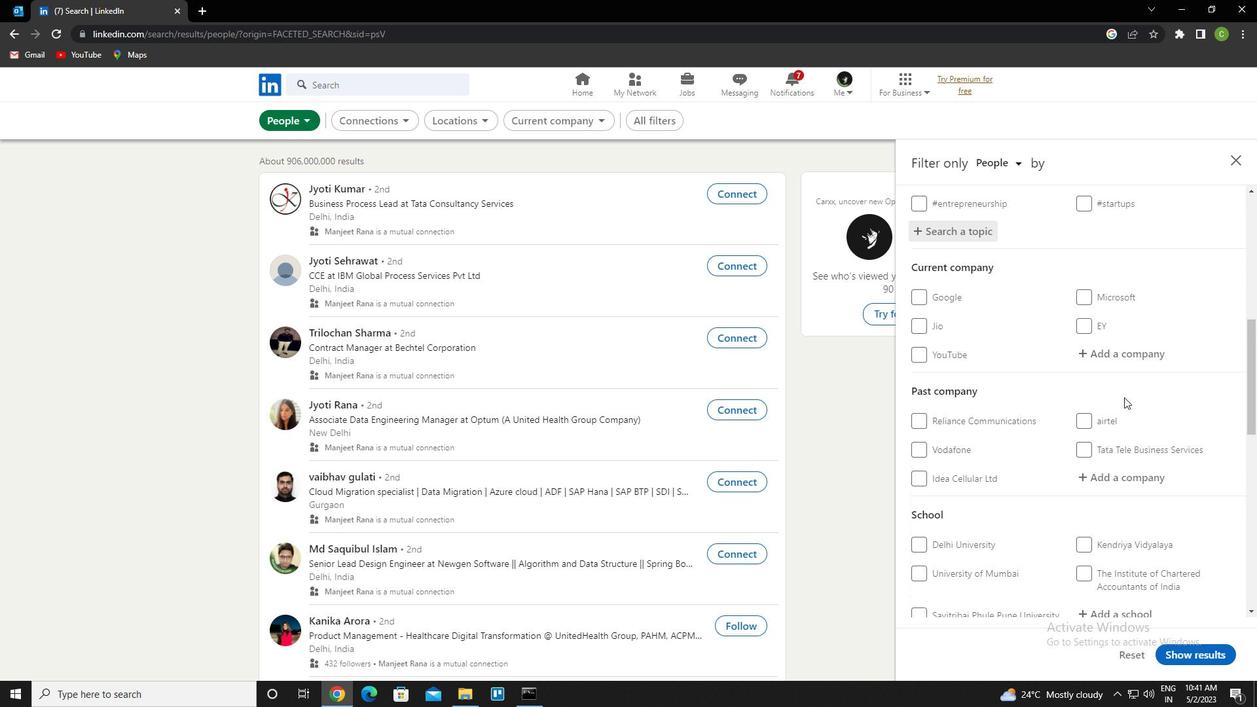 
Action: Mouse scrolled (1124, 397) with delta (0, 0)
Screenshot: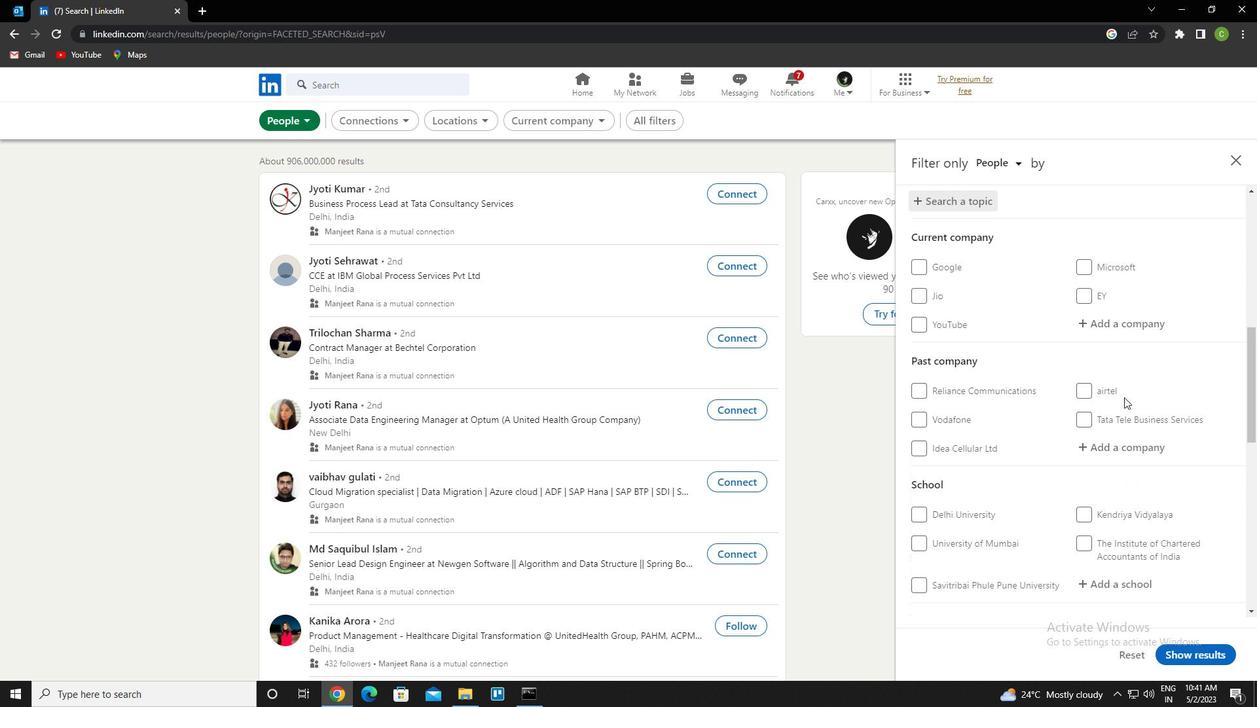 
Action: Mouse moved to (1091, 330)
Screenshot: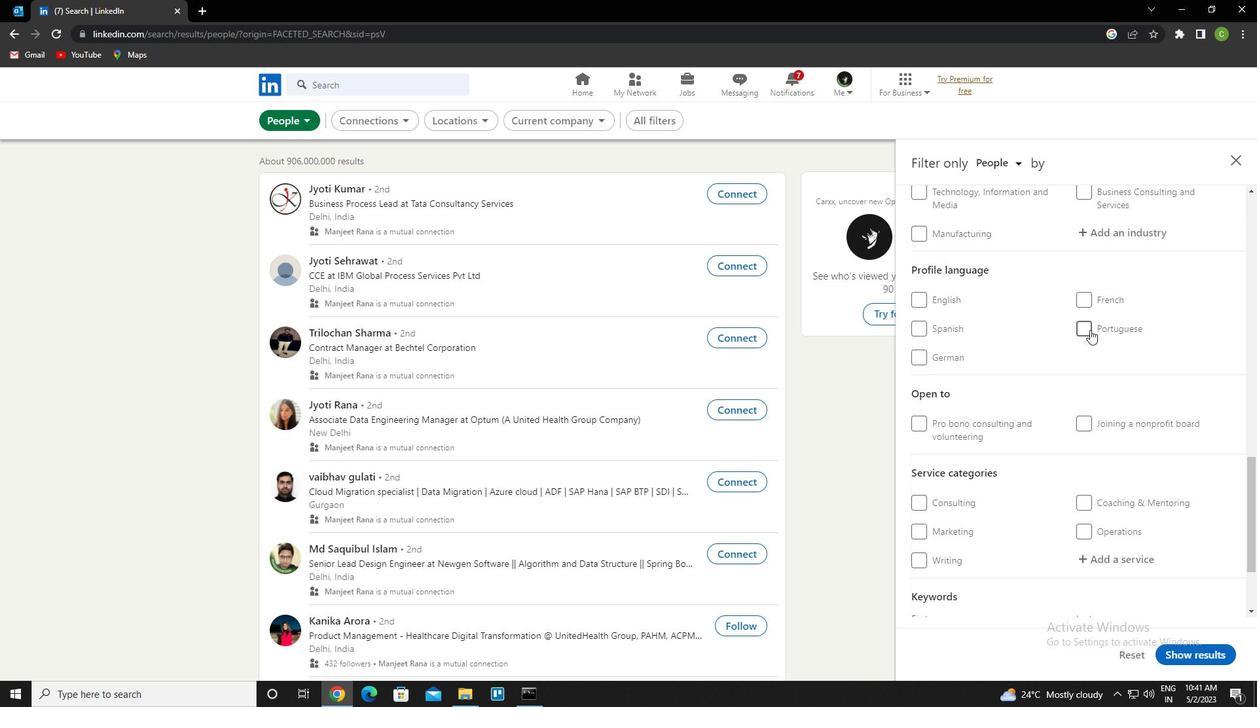 
Action: Mouse pressed left at (1091, 330)
Screenshot: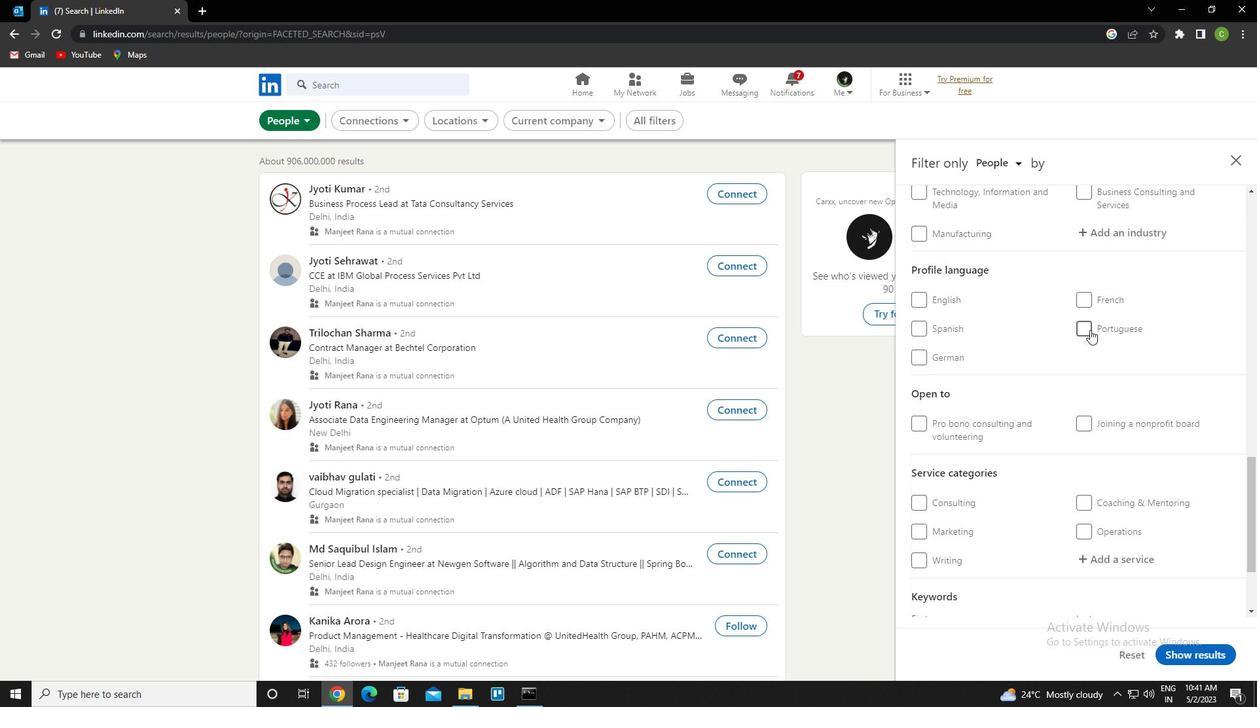 
Action: Mouse moved to (1091, 331)
Screenshot: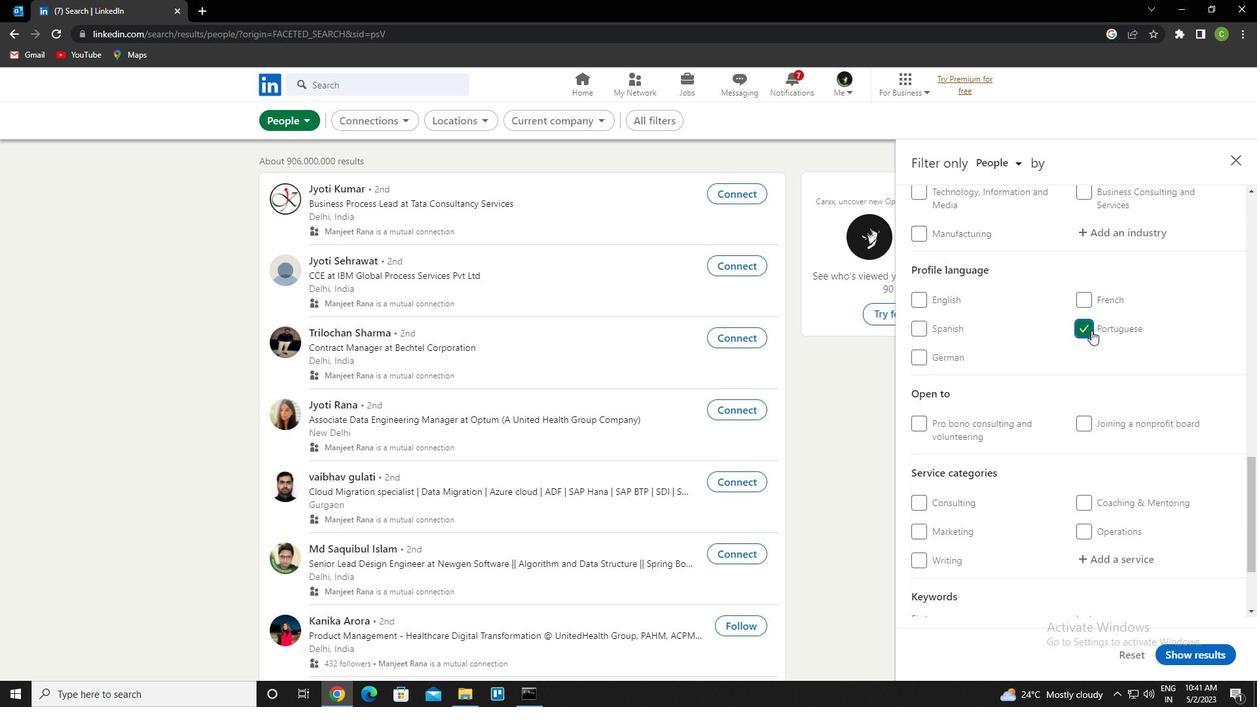 
Action: Mouse scrolled (1091, 332) with delta (0, 0)
Screenshot: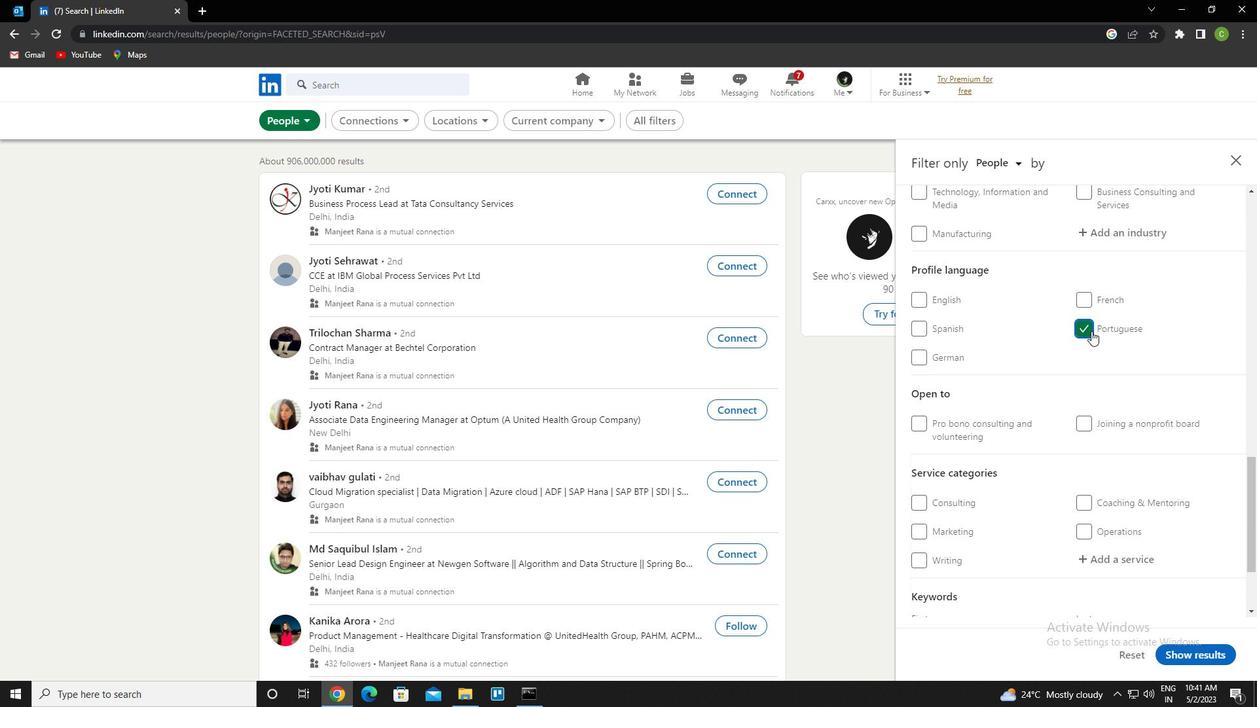 
Action: Mouse scrolled (1091, 332) with delta (0, 0)
Screenshot: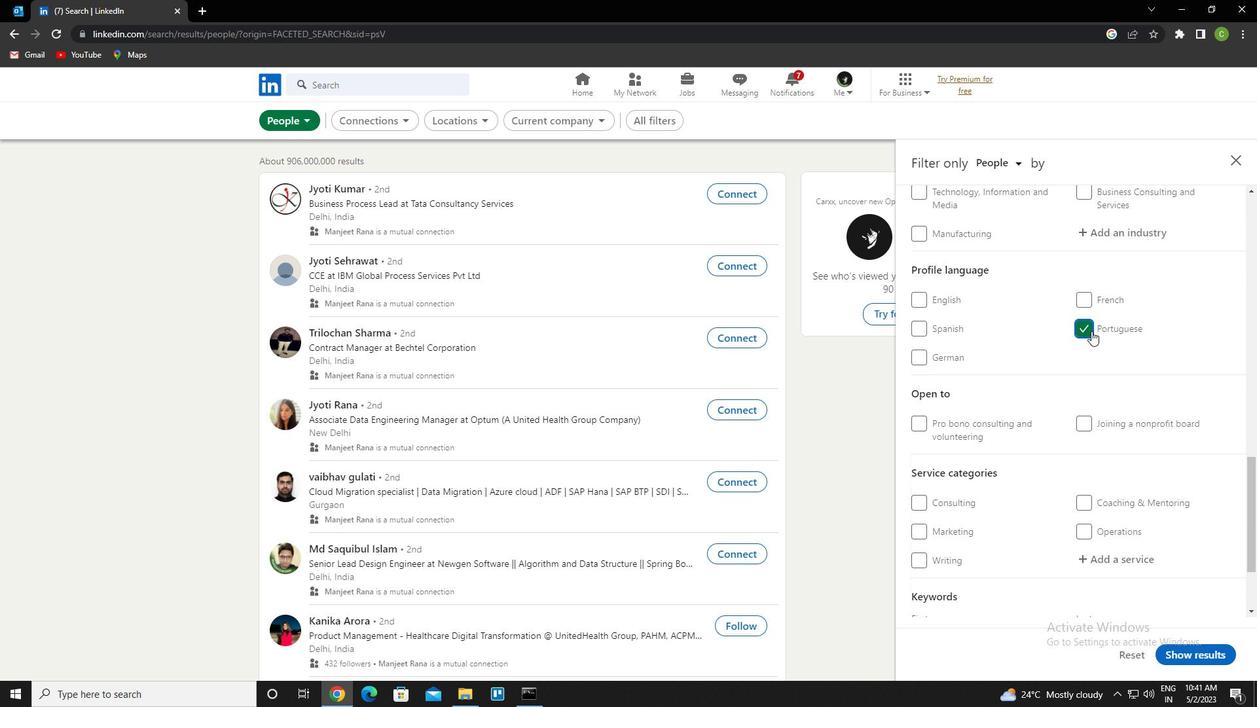 
Action: Mouse scrolled (1091, 332) with delta (0, 0)
Screenshot: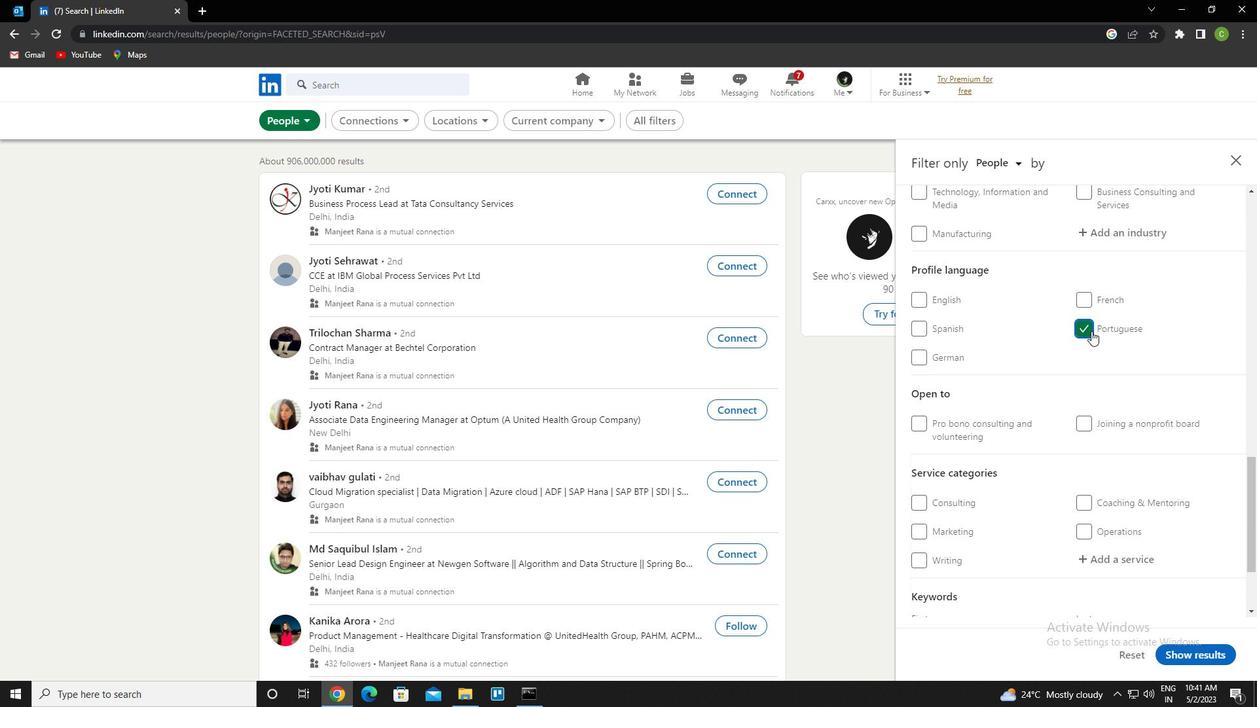 
Action: Mouse scrolled (1091, 332) with delta (0, 0)
Screenshot: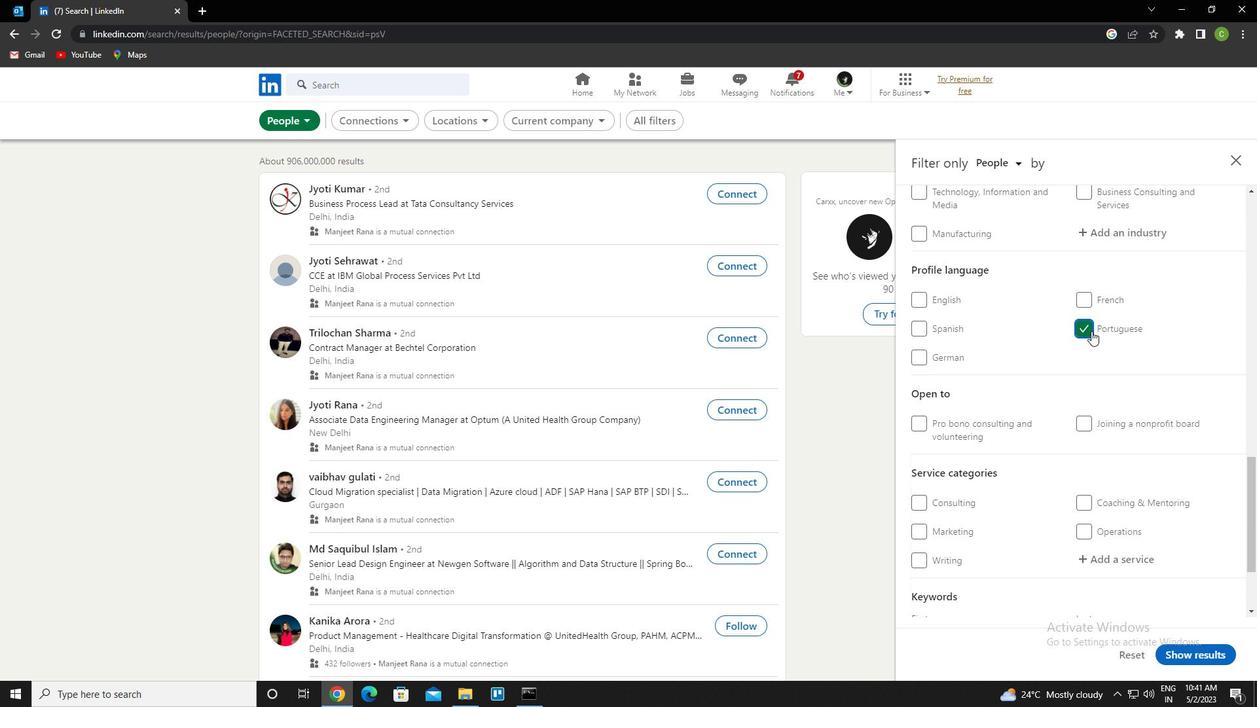 
Action: Mouse scrolled (1091, 332) with delta (0, 0)
Screenshot: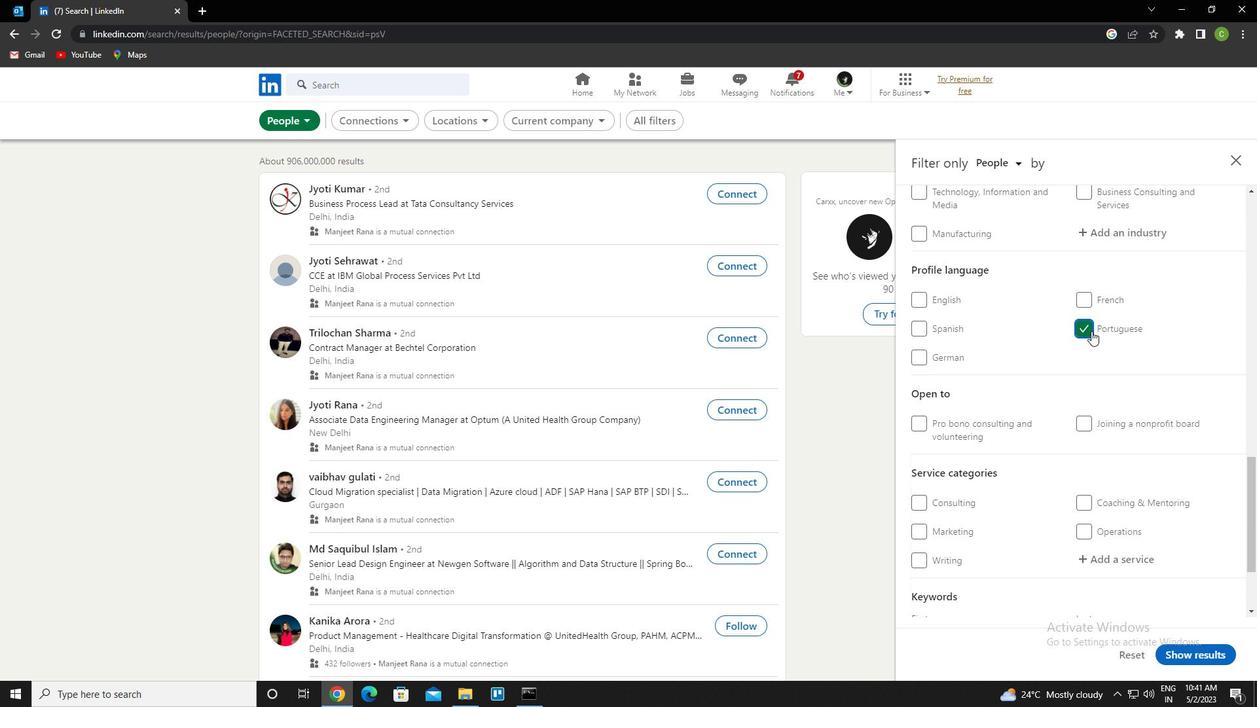 
Action: Mouse scrolled (1091, 332) with delta (0, 0)
Screenshot: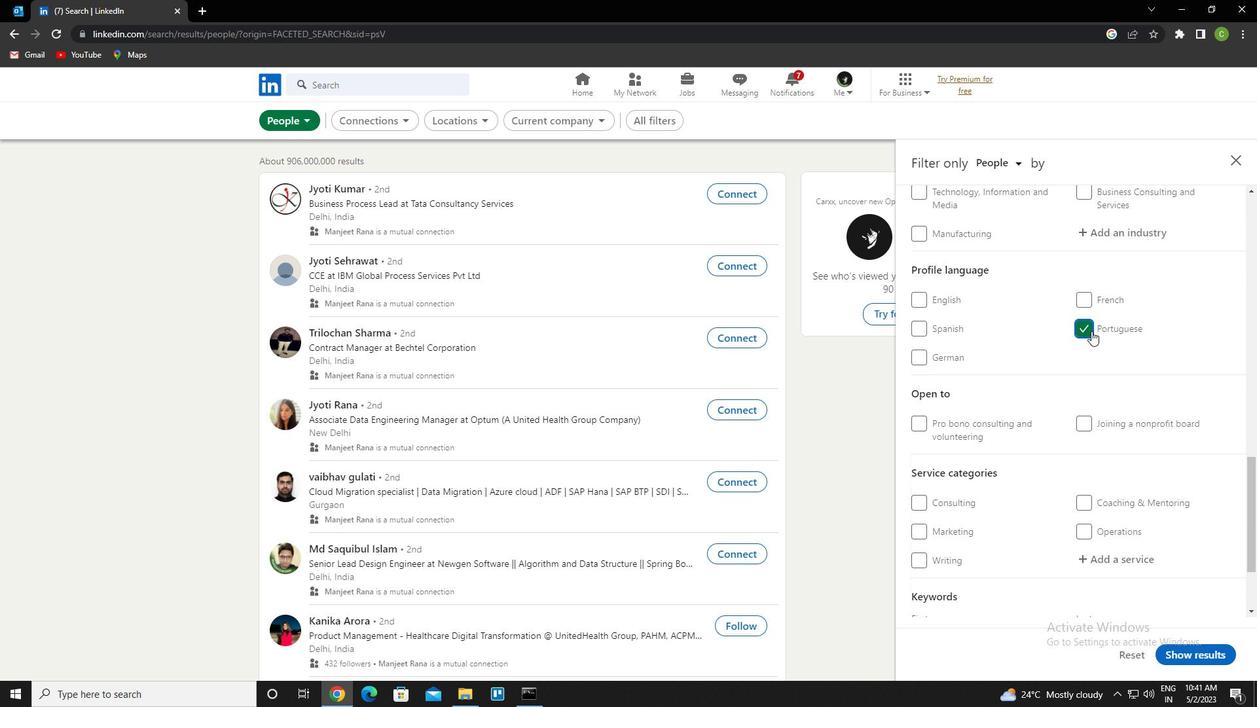 
Action: Mouse scrolled (1091, 332) with delta (0, 0)
Screenshot: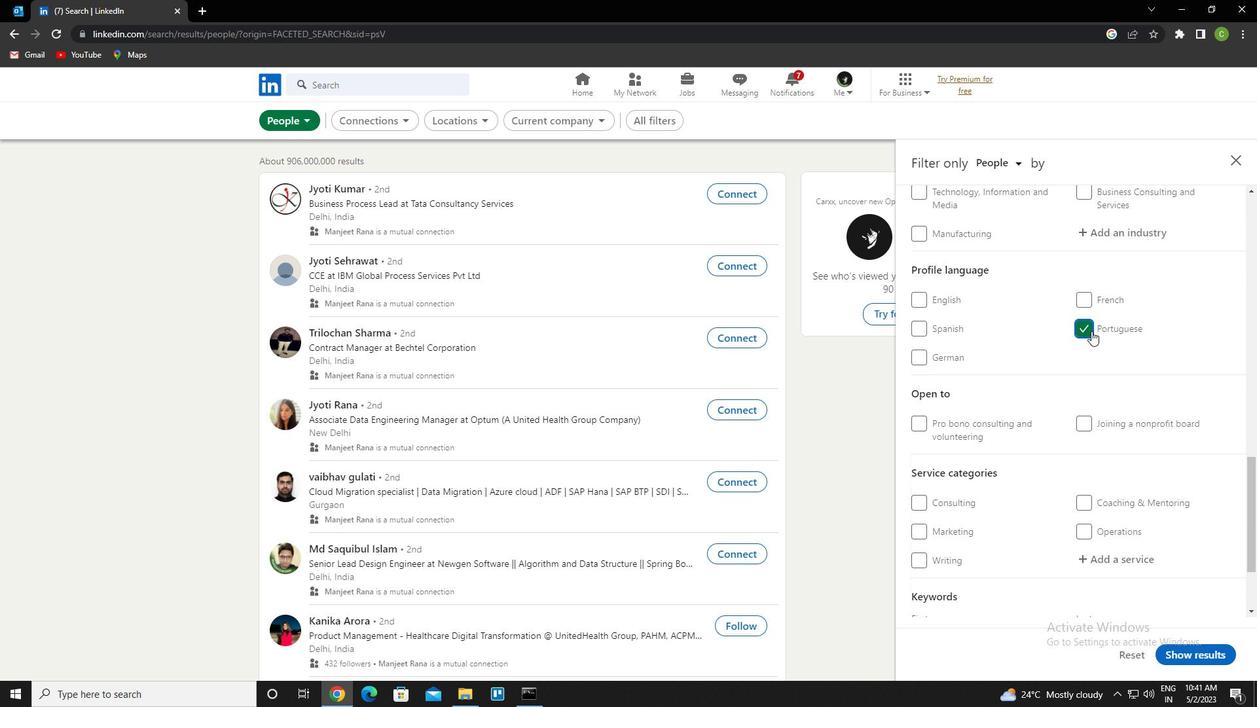 
Action: Mouse moved to (1111, 292)
Screenshot: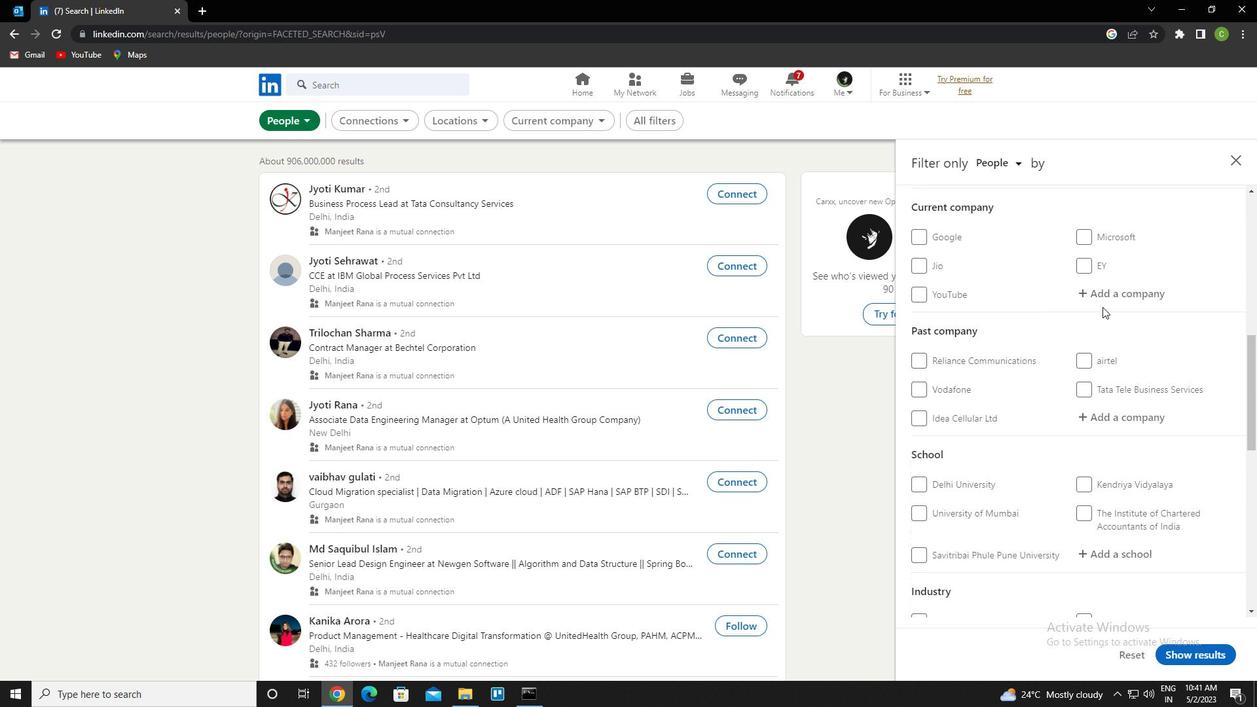 
Action: Mouse pressed left at (1111, 292)
Screenshot: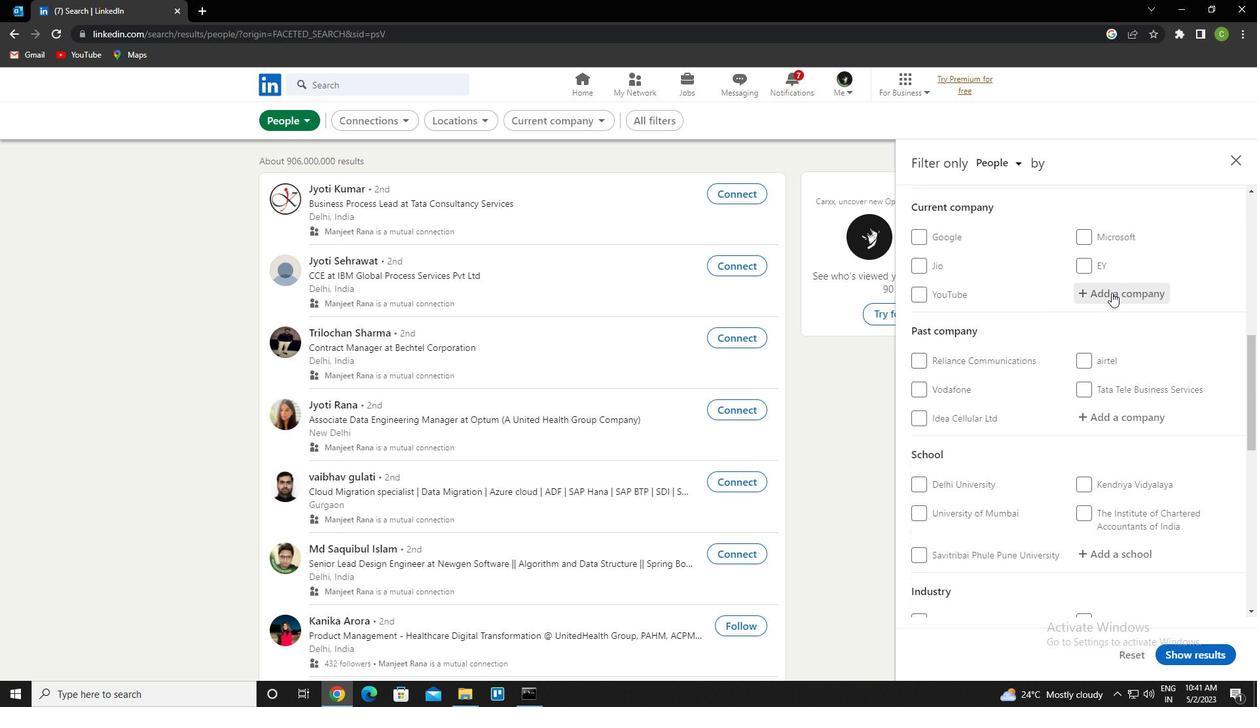 
Action: Key pressed <Key.caps_lock>h<Key.caps_lock>eadhon<Key.down><Key.enter>
Screenshot: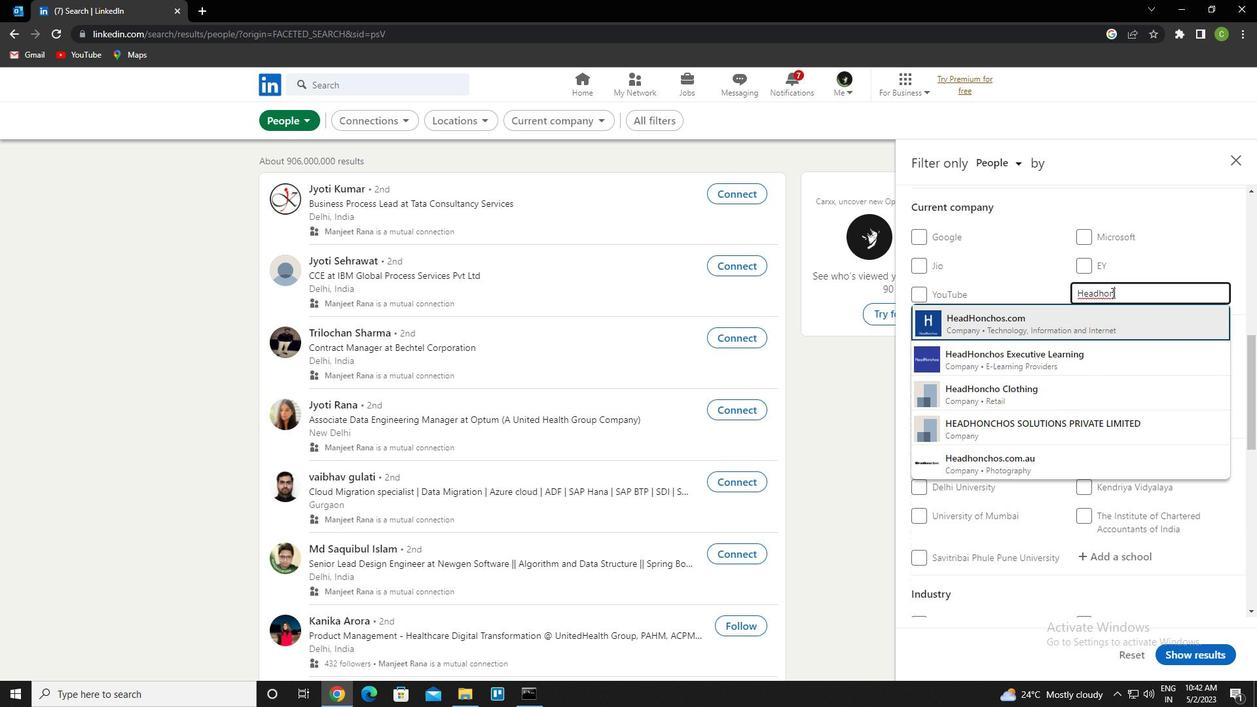 
Action: Mouse scrolled (1111, 292) with delta (0, 0)
Screenshot: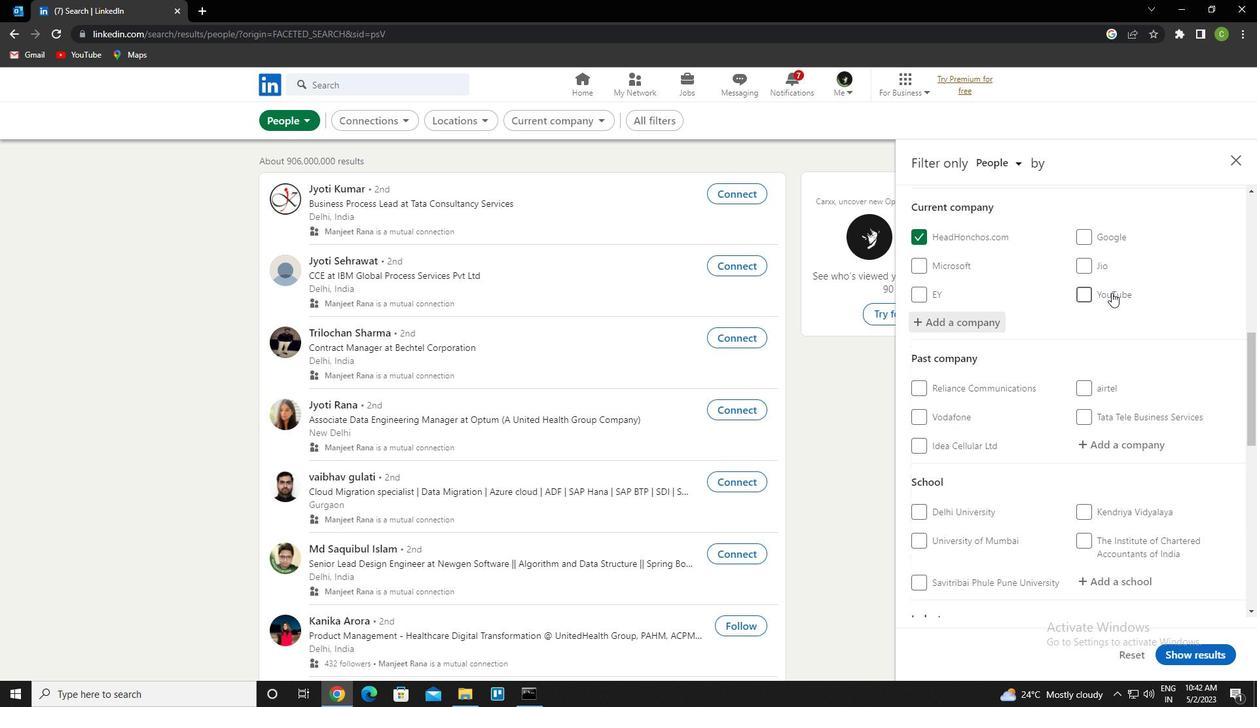 
Action: Mouse scrolled (1111, 292) with delta (0, 0)
Screenshot: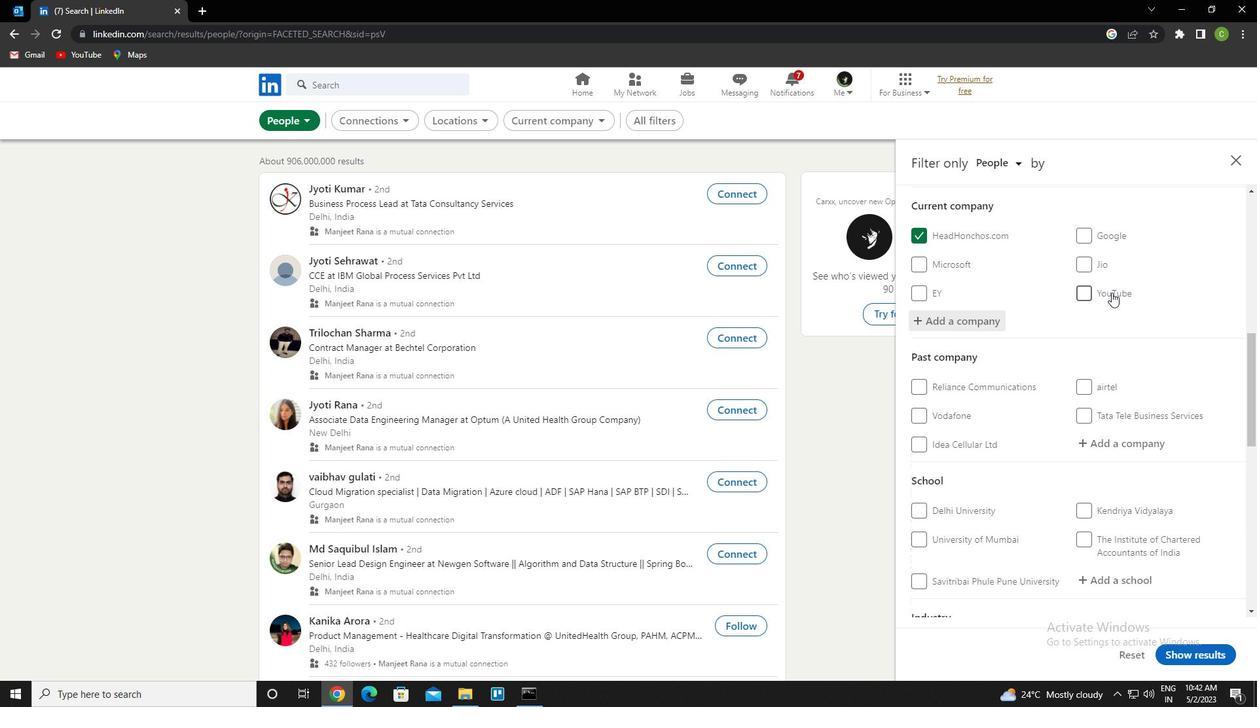 
Action: Mouse moved to (1126, 451)
Screenshot: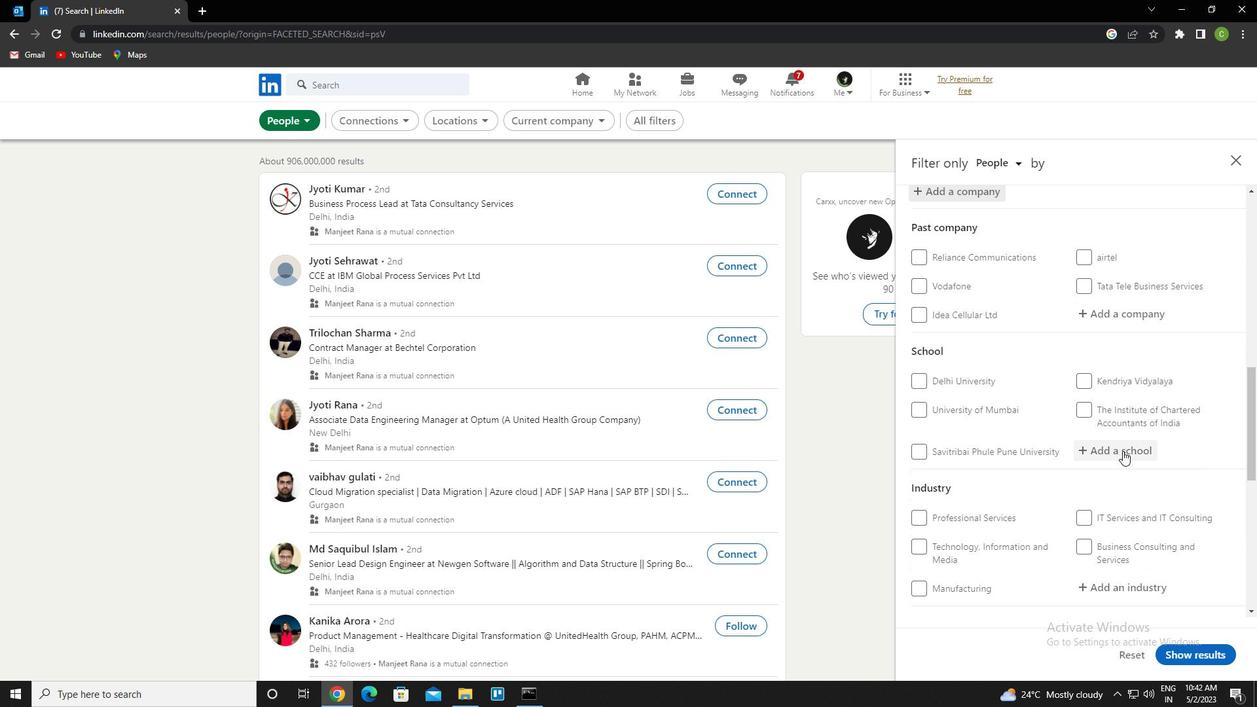 
Action: Mouse pressed left at (1126, 451)
Screenshot: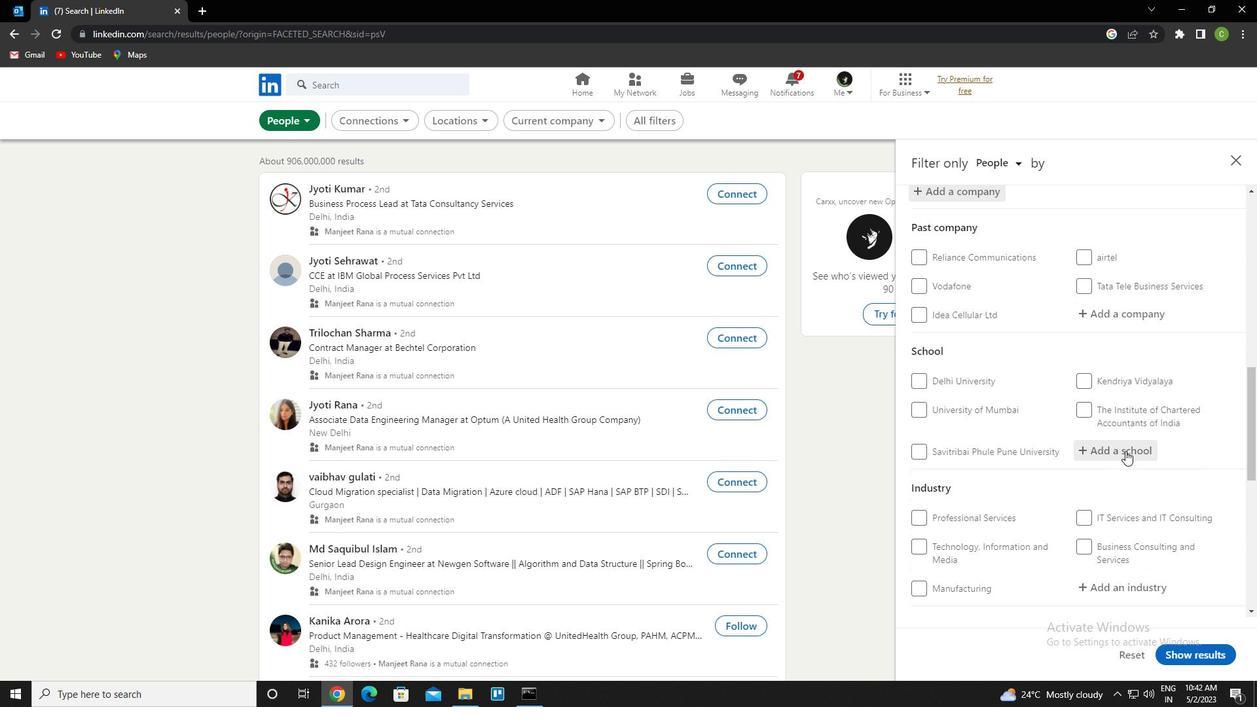
Action: Mouse moved to (1126, 452)
Screenshot: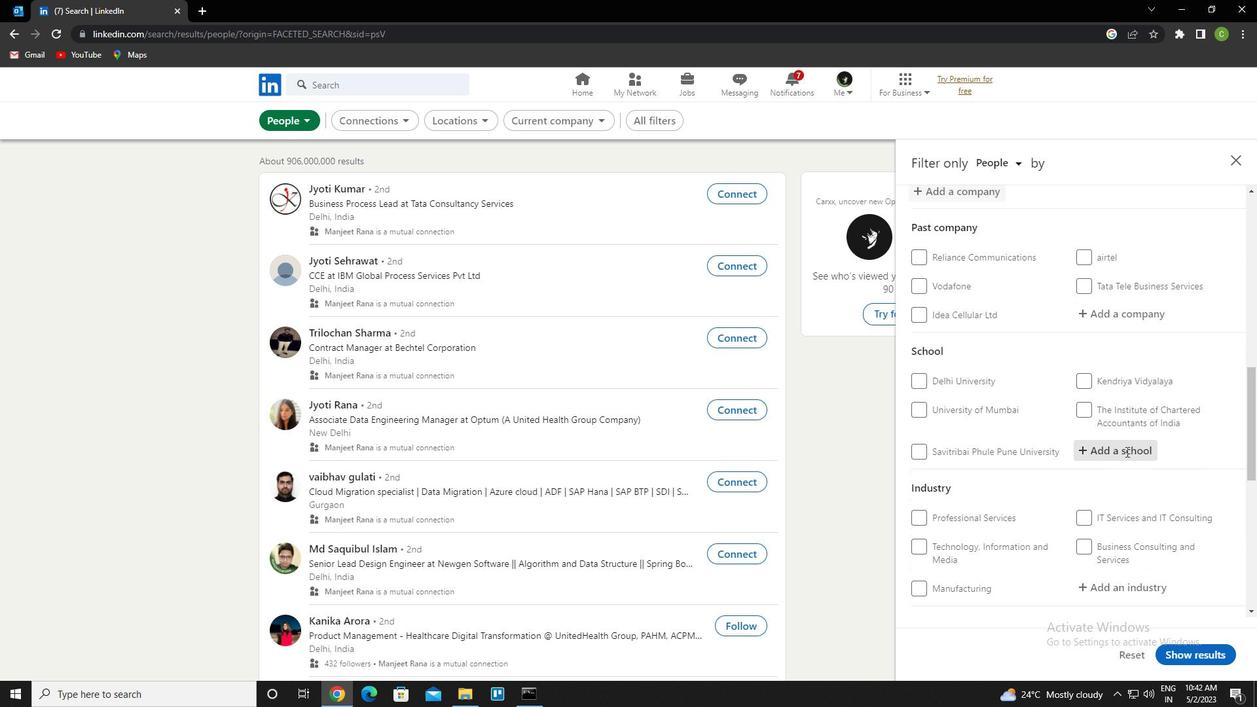 
Action: Key pressed <Key.caps_lock>m
Screenshot: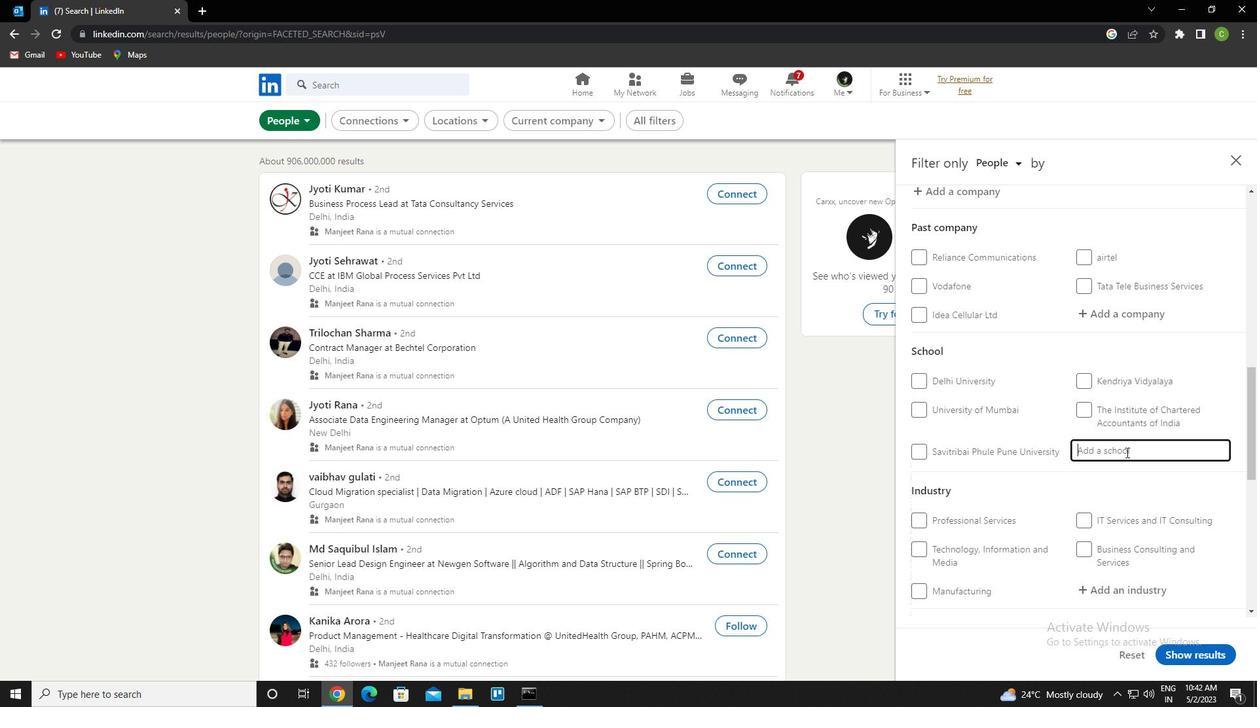 
Action: Mouse moved to (1126, 452)
Screenshot: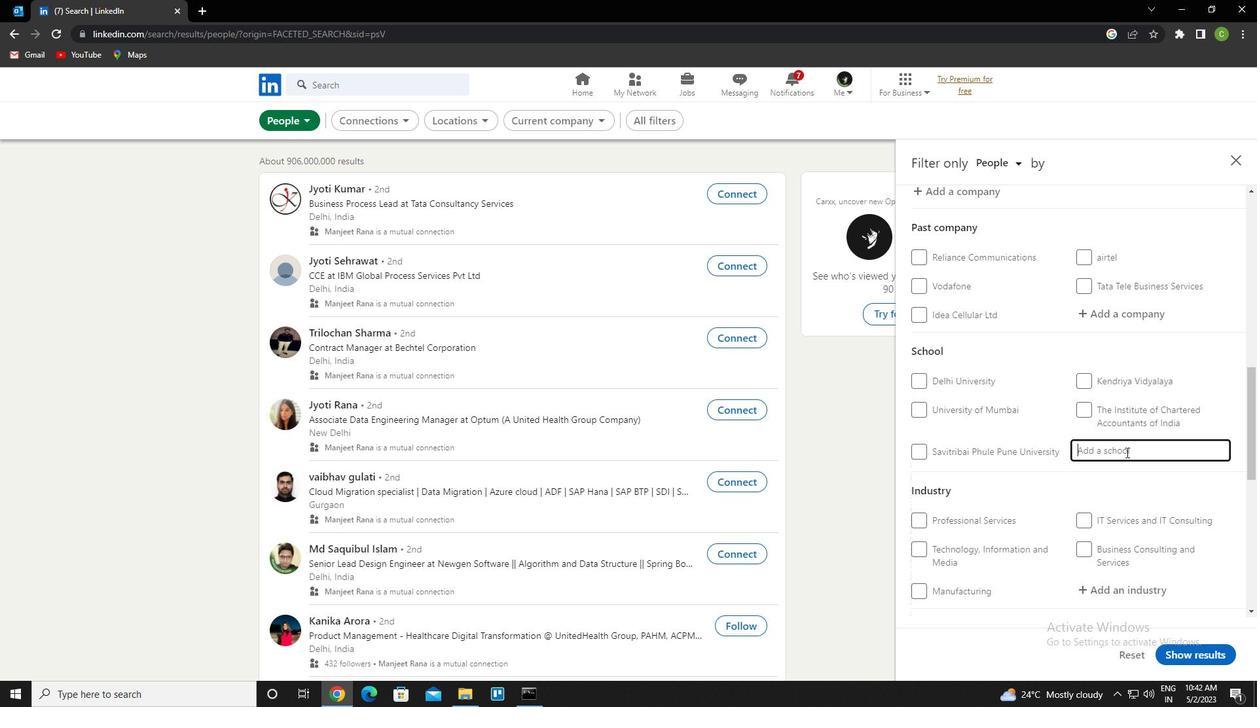 
Action: Key pressed <Key.caps_lock>adras<Key.space>institute<Key.down><Key.enter>
Screenshot: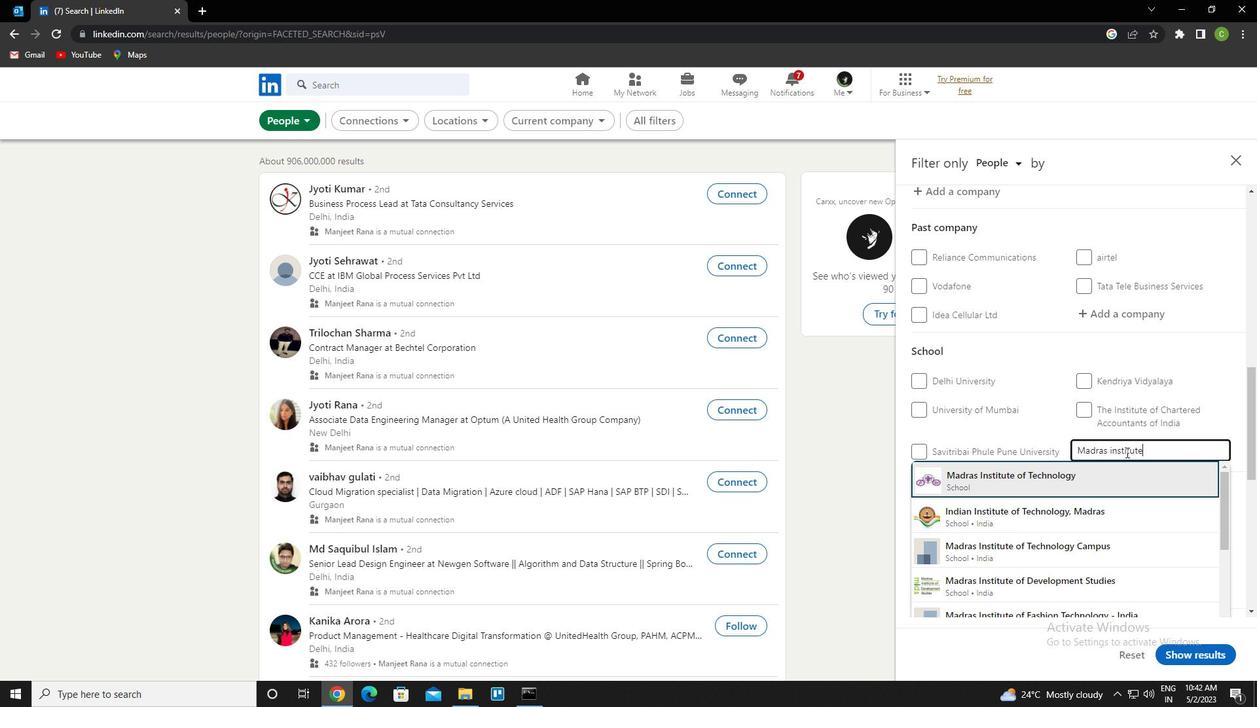 
Action: Mouse moved to (1127, 452)
Screenshot: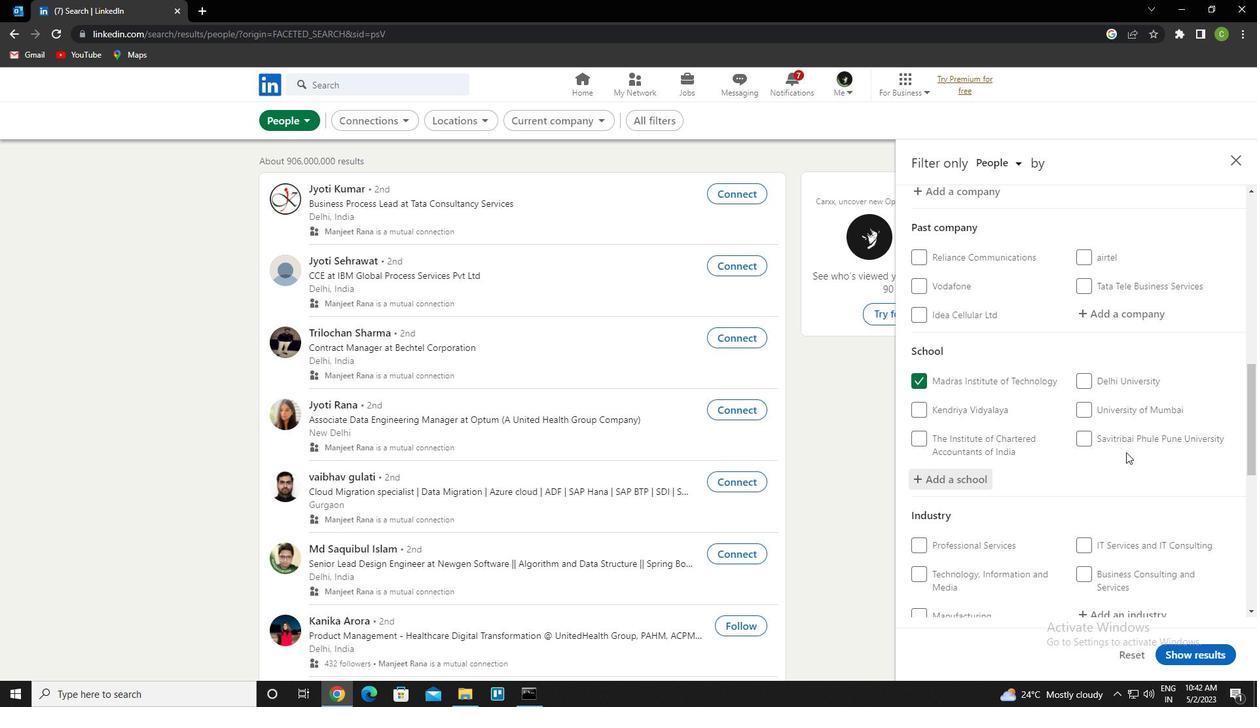 
Action: Mouse scrolled (1127, 451) with delta (0, 0)
Screenshot: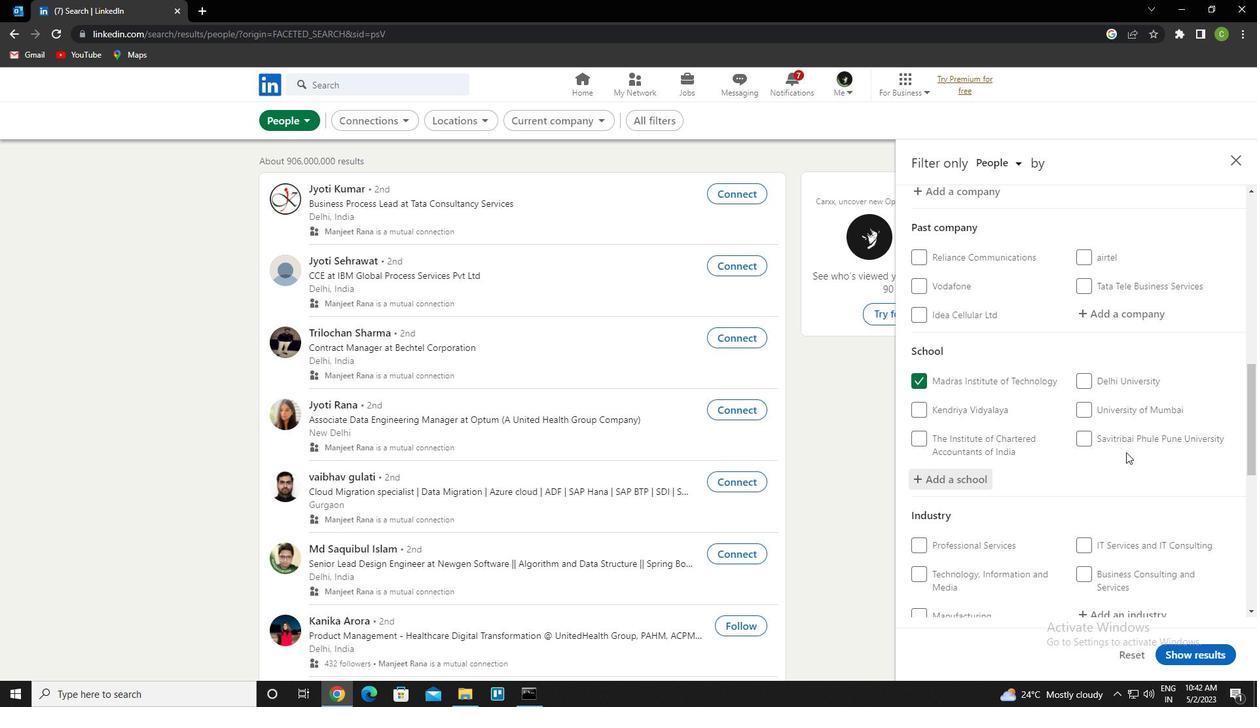 
Action: Mouse scrolled (1127, 451) with delta (0, 0)
Screenshot: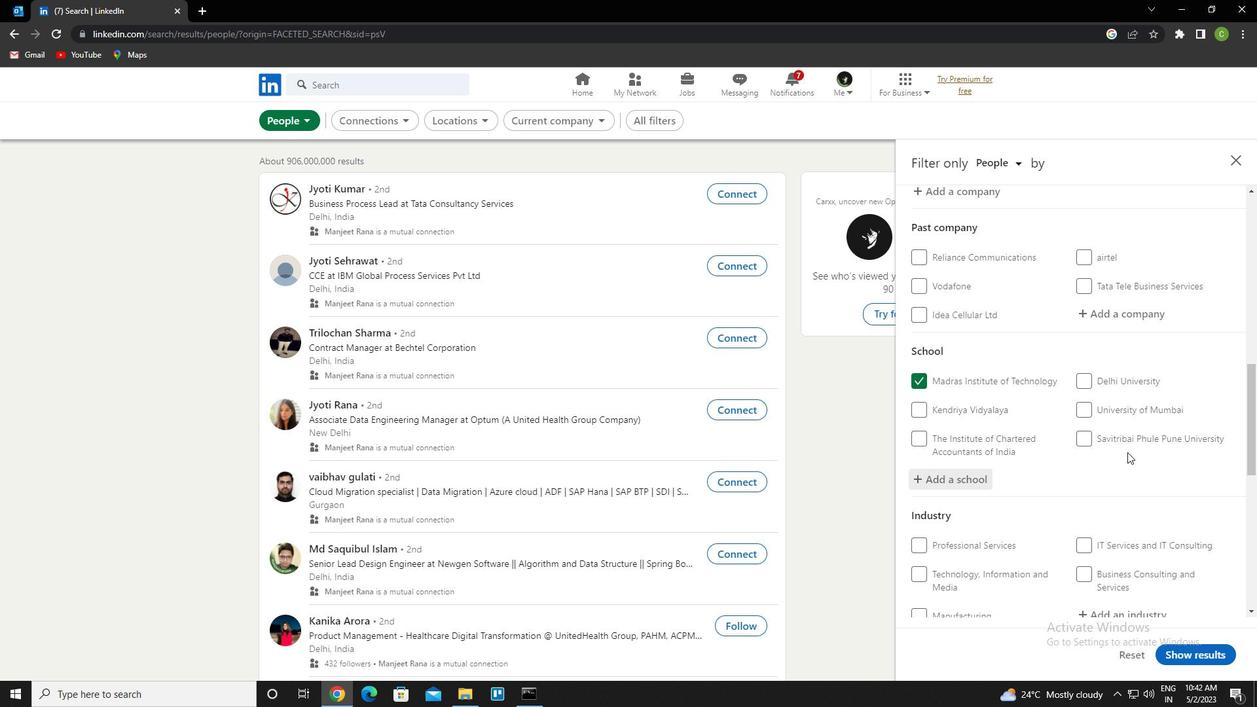 
Action: Mouse moved to (1126, 453)
Screenshot: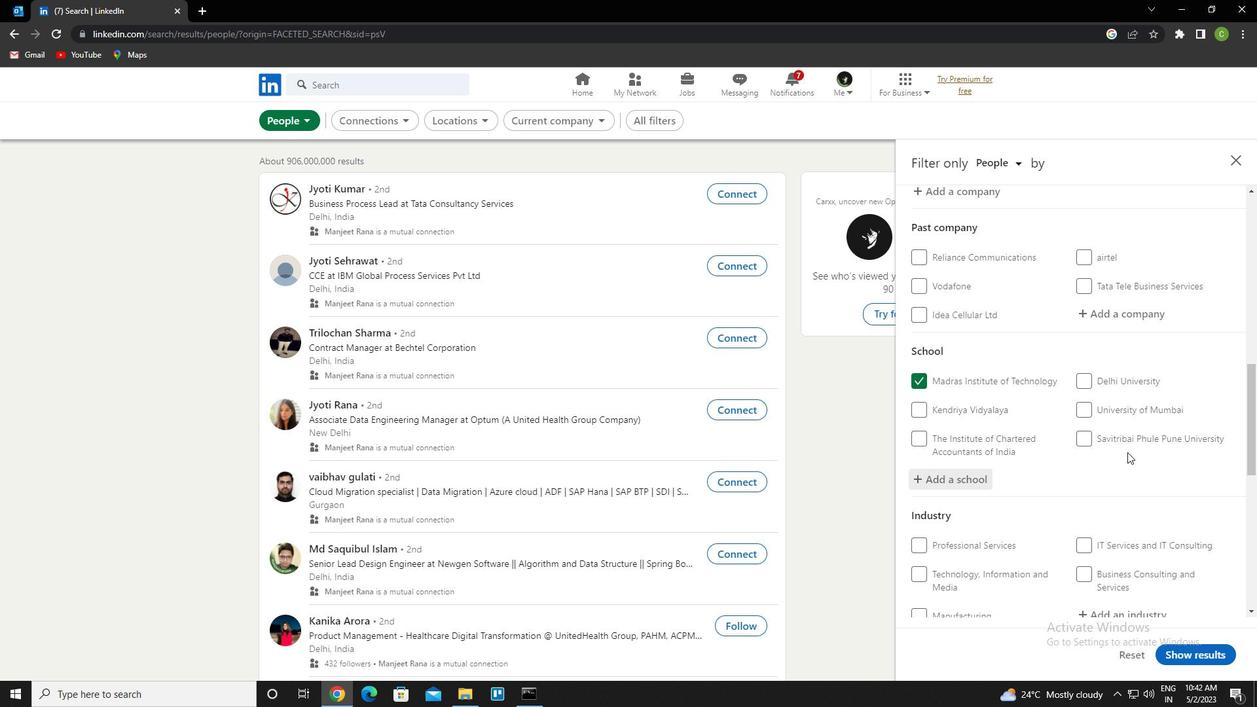 
Action: Mouse scrolled (1126, 452) with delta (0, 0)
Screenshot: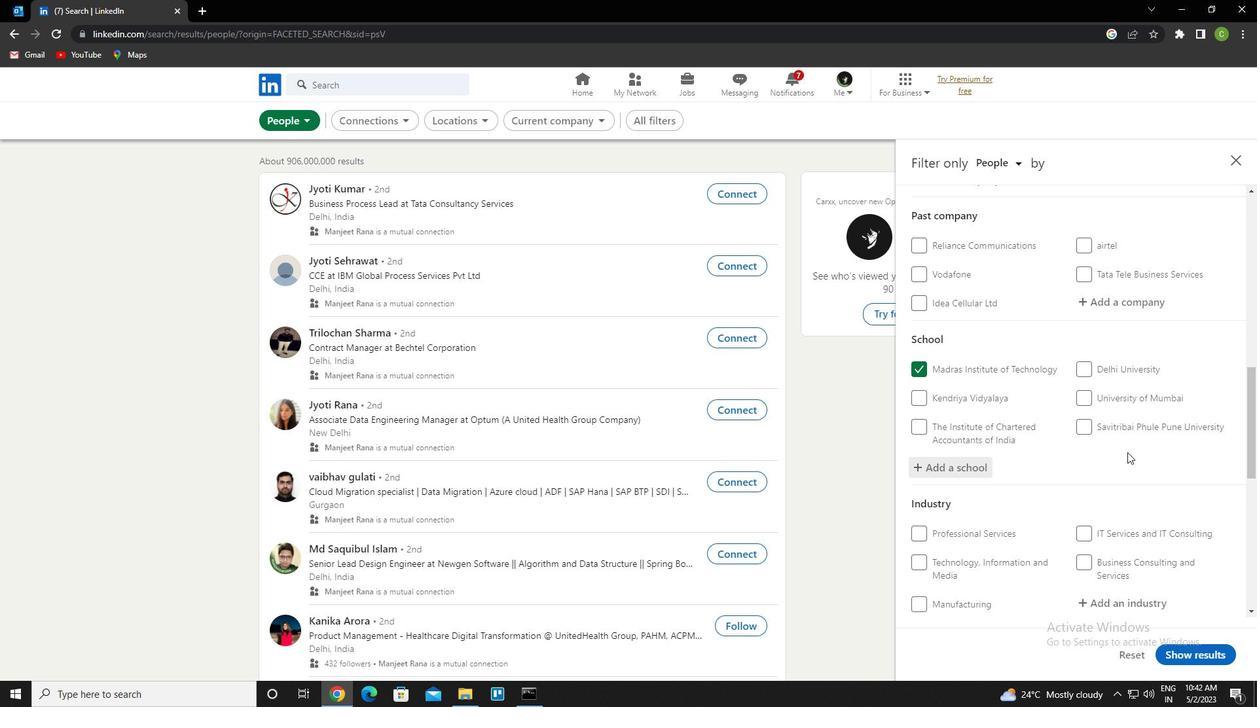 
Action: Mouse moved to (1125, 413)
Screenshot: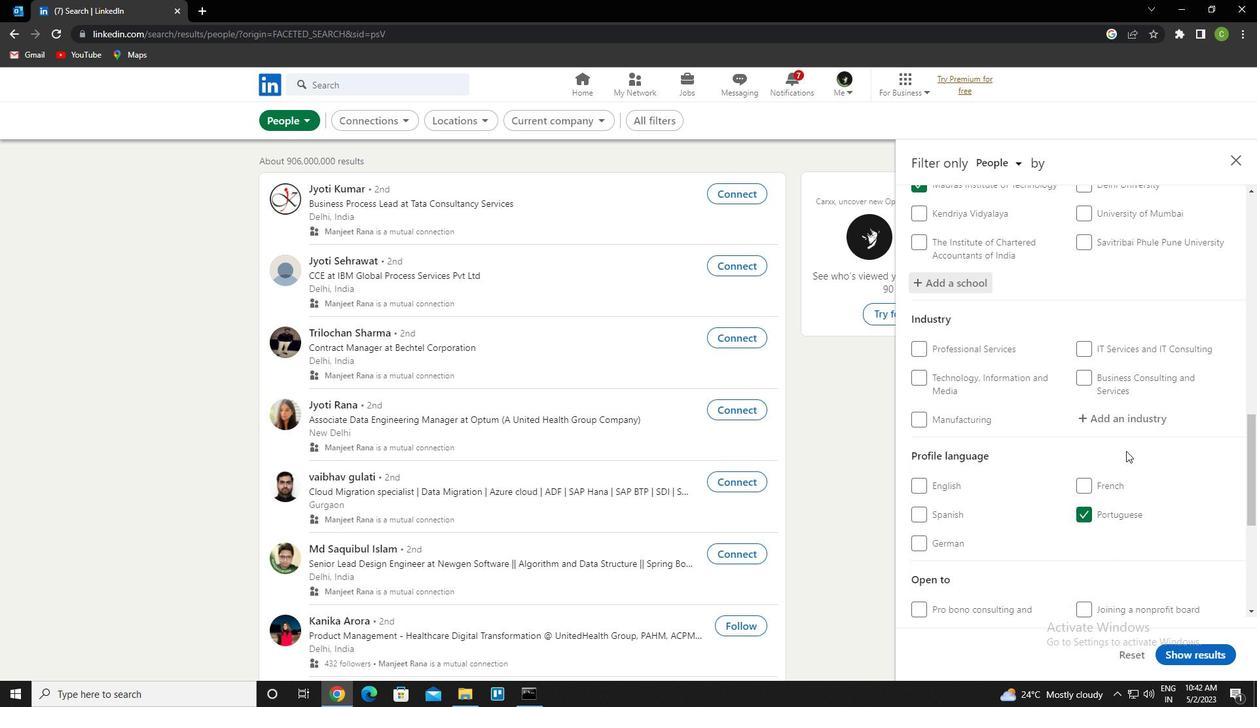 
Action: Mouse pressed left at (1125, 413)
Screenshot: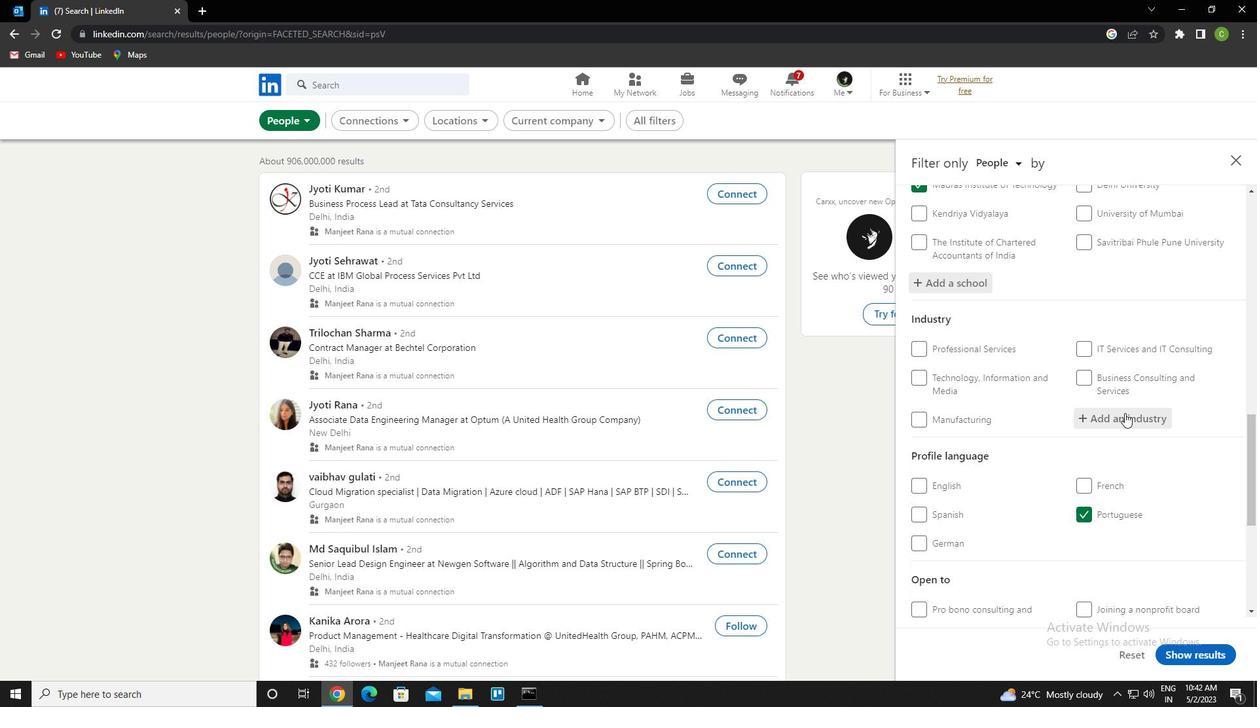 
Action: Key pressed <Key.caps_lock>l<Key.caps_lock>ibrarie<Key.down><Key.enter>
Screenshot: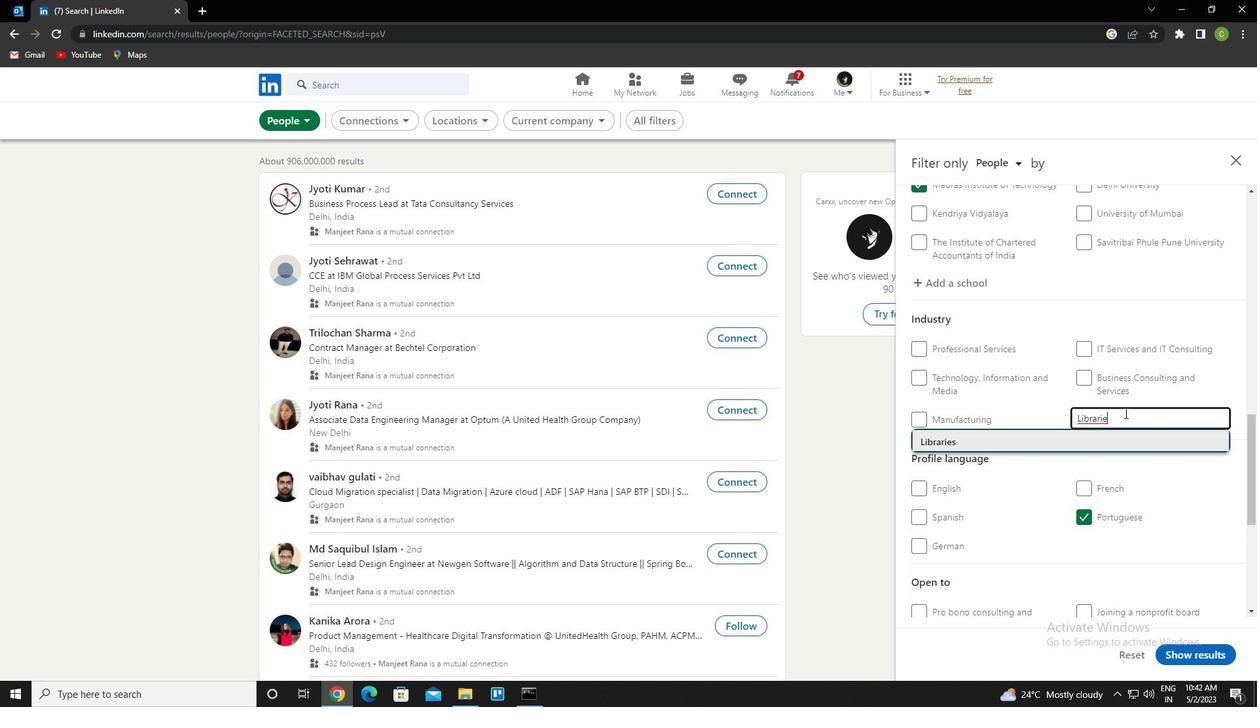 
Action: Mouse moved to (1129, 396)
Screenshot: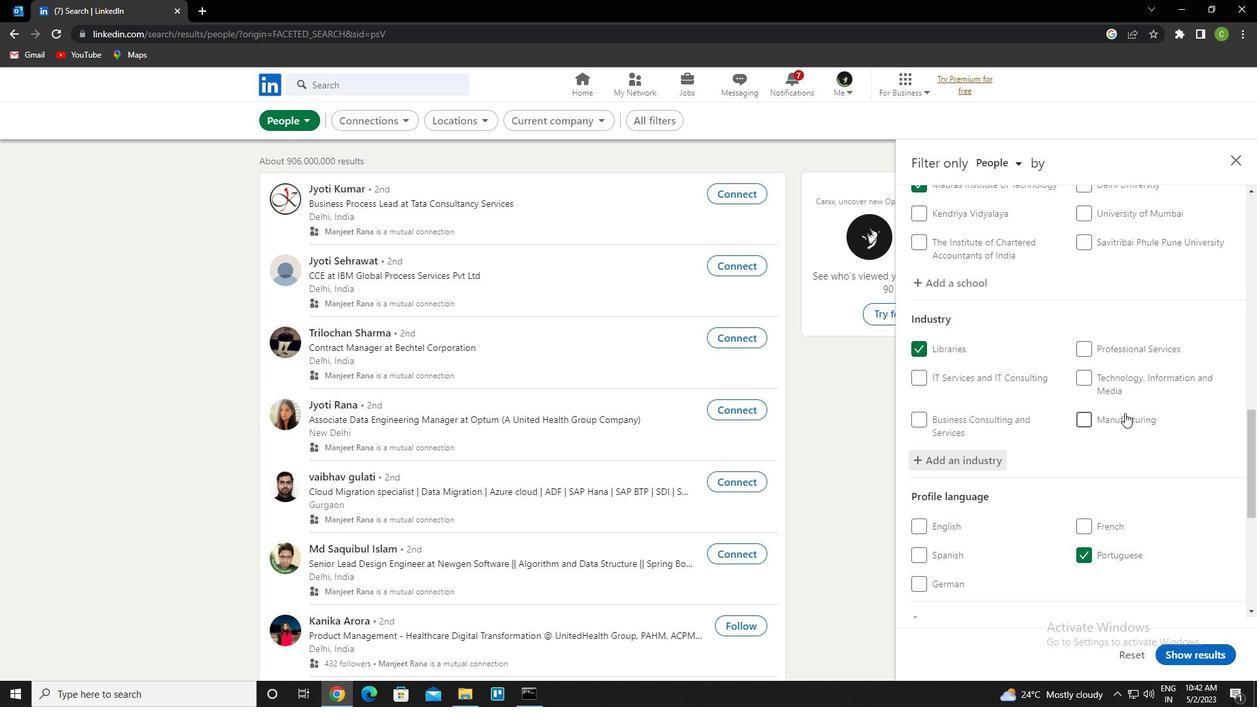 
Action: Mouse scrolled (1129, 396) with delta (0, 0)
Screenshot: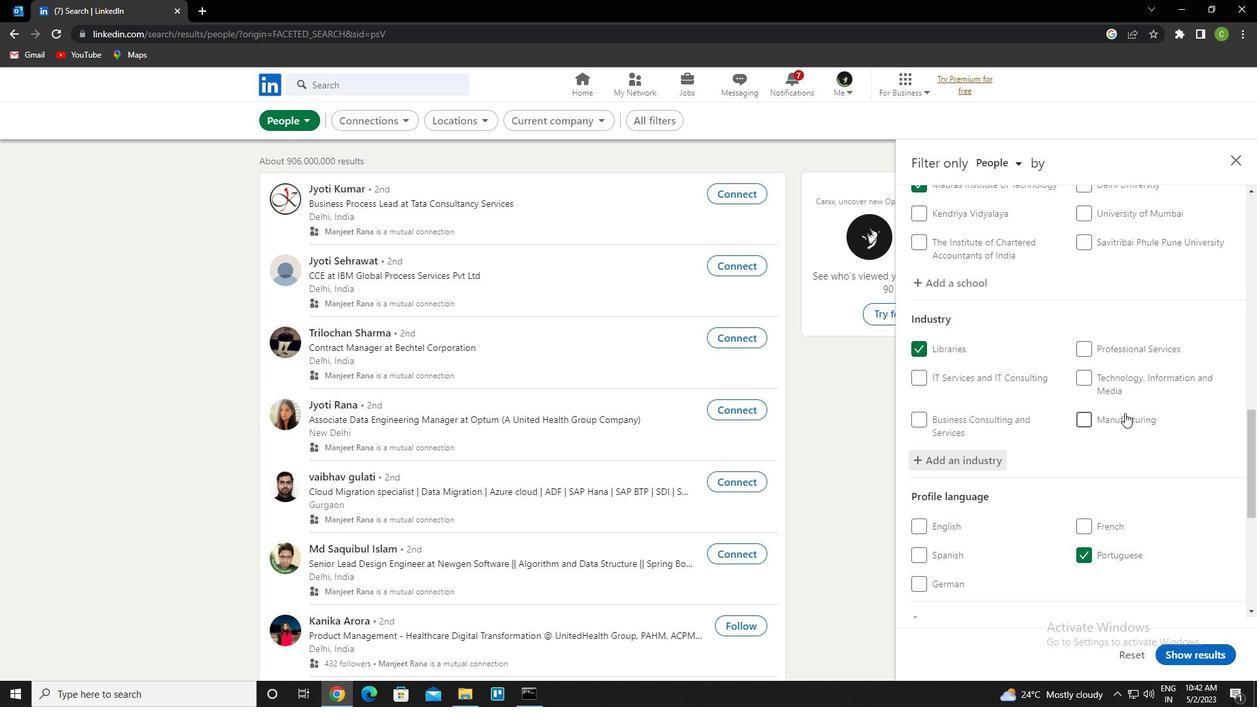 
Action: Mouse scrolled (1129, 396) with delta (0, 0)
Screenshot: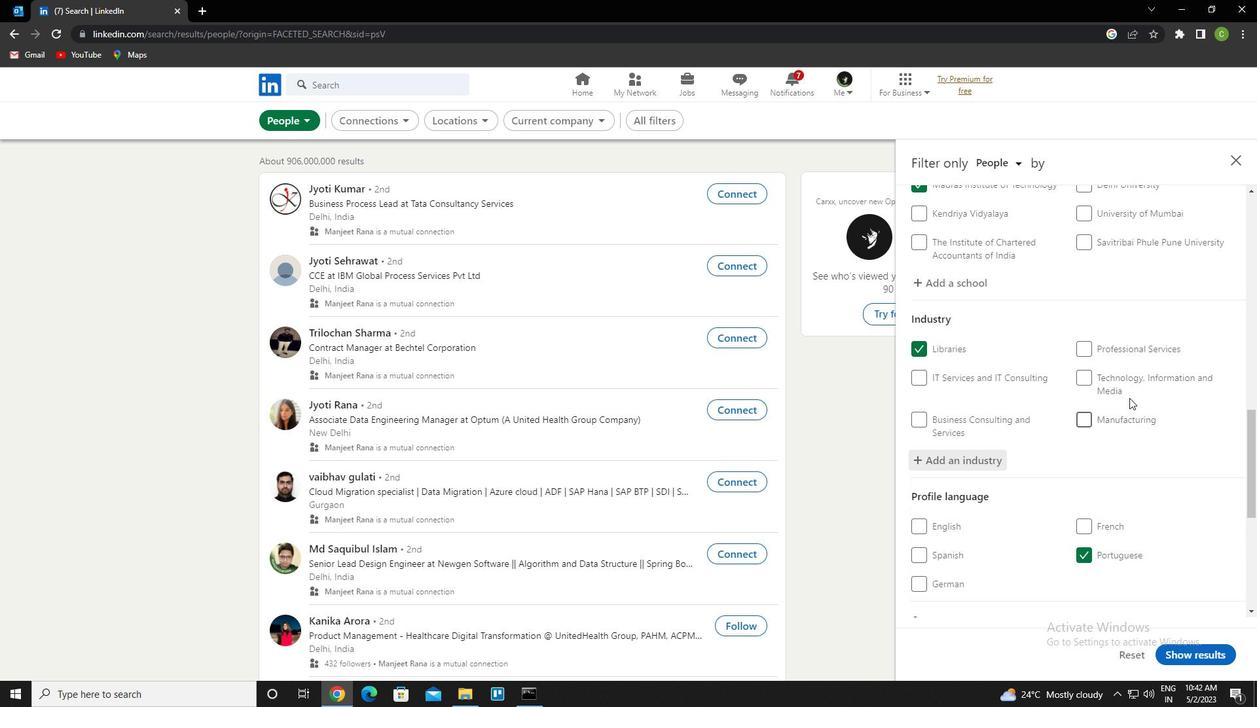 
Action: Mouse moved to (1129, 396)
Screenshot: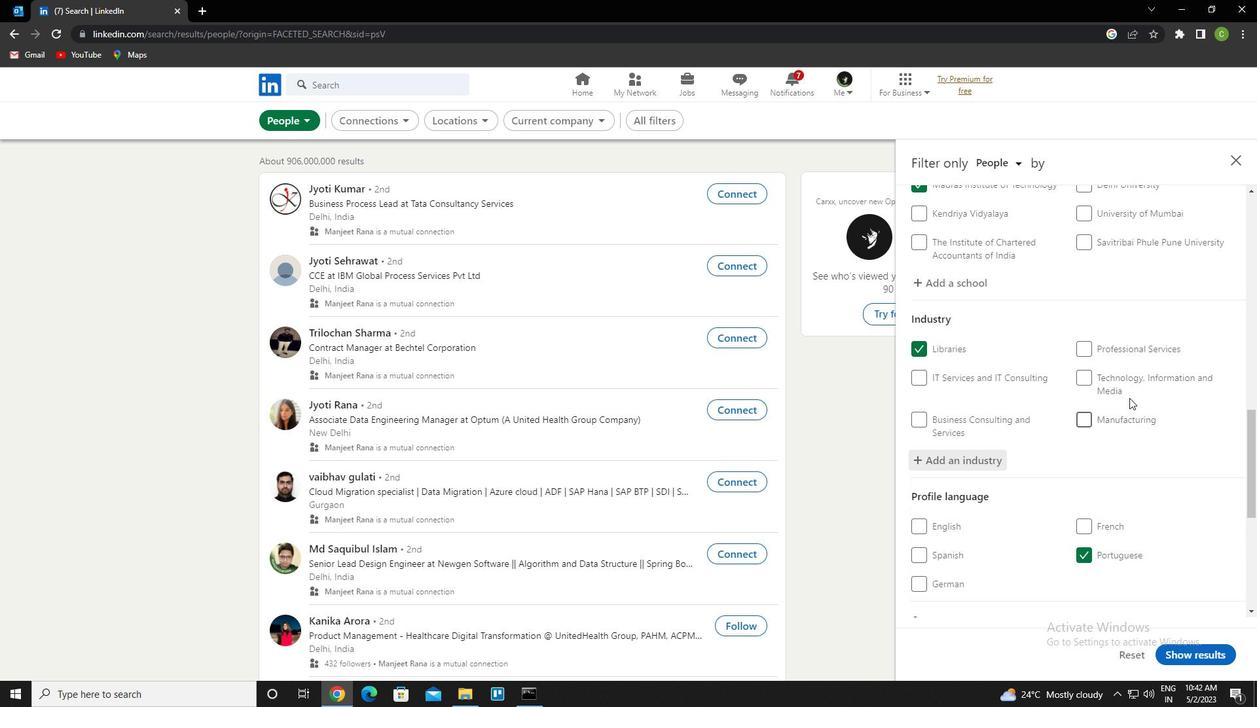
Action: Mouse scrolled (1129, 395) with delta (0, 0)
Screenshot: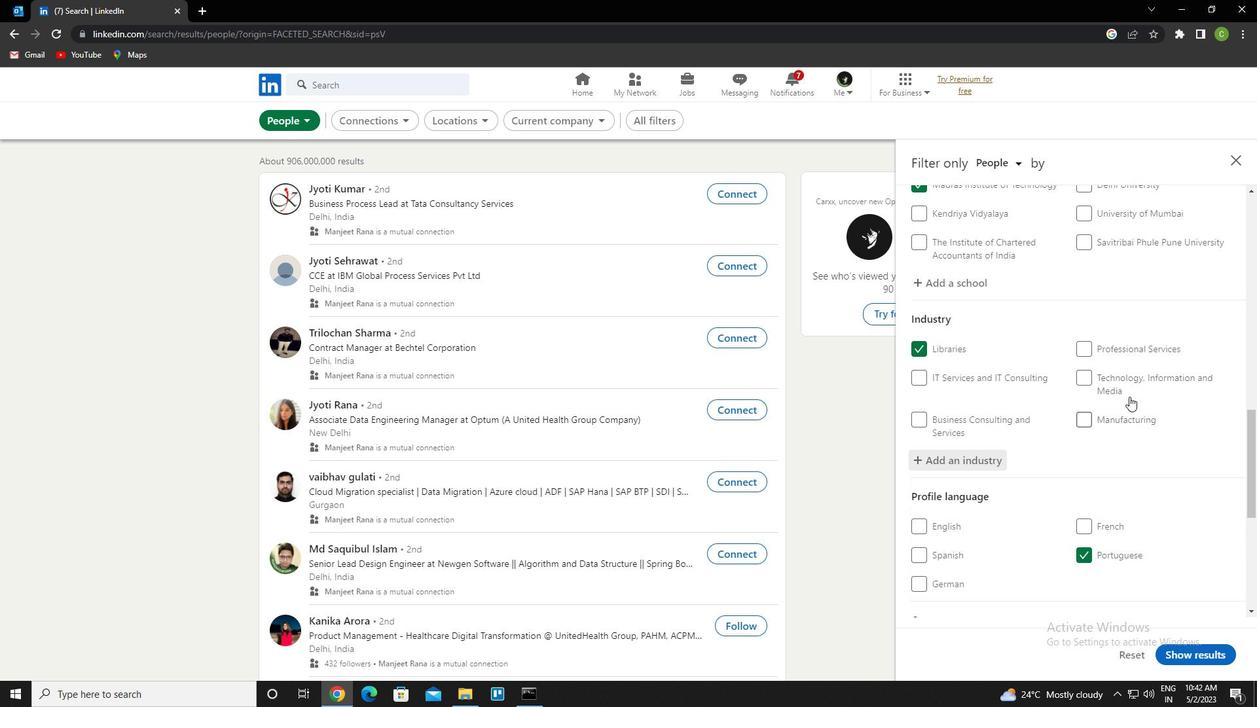 
Action: Mouse moved to (1127, 403)
Screenshot: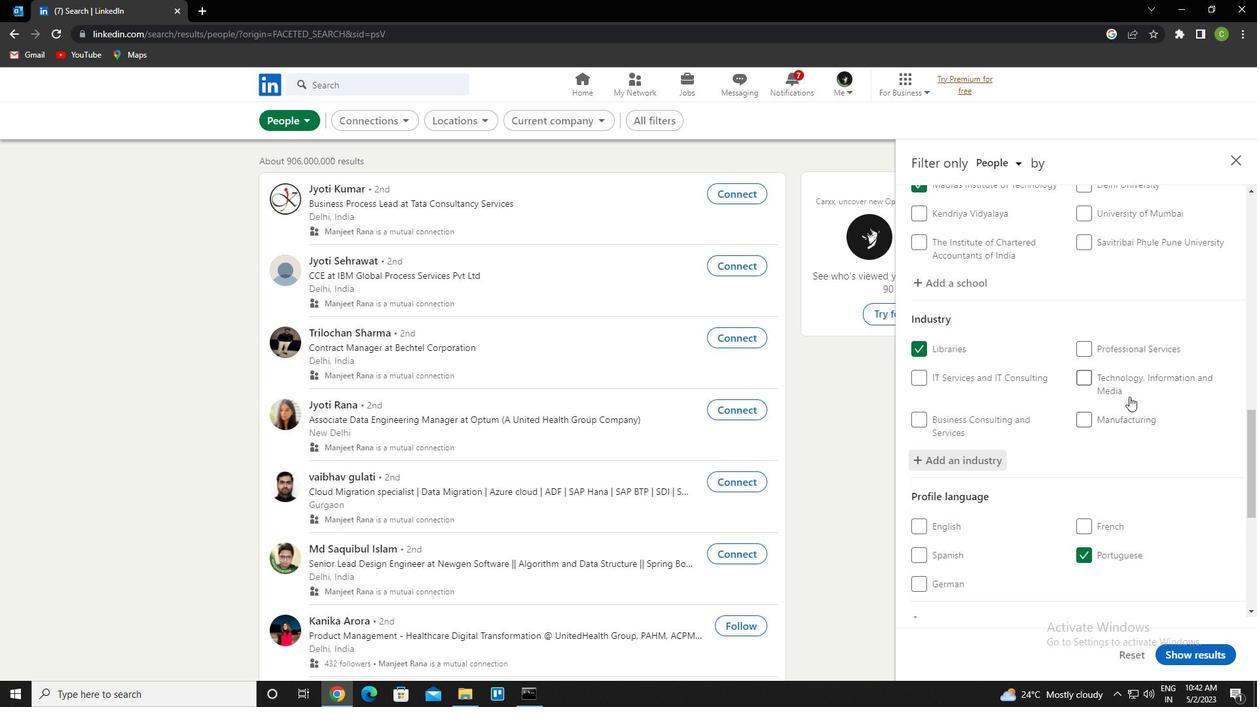 
Action: Mouse scrolled (1127, 402) with delta (0, 0)
Screenshot: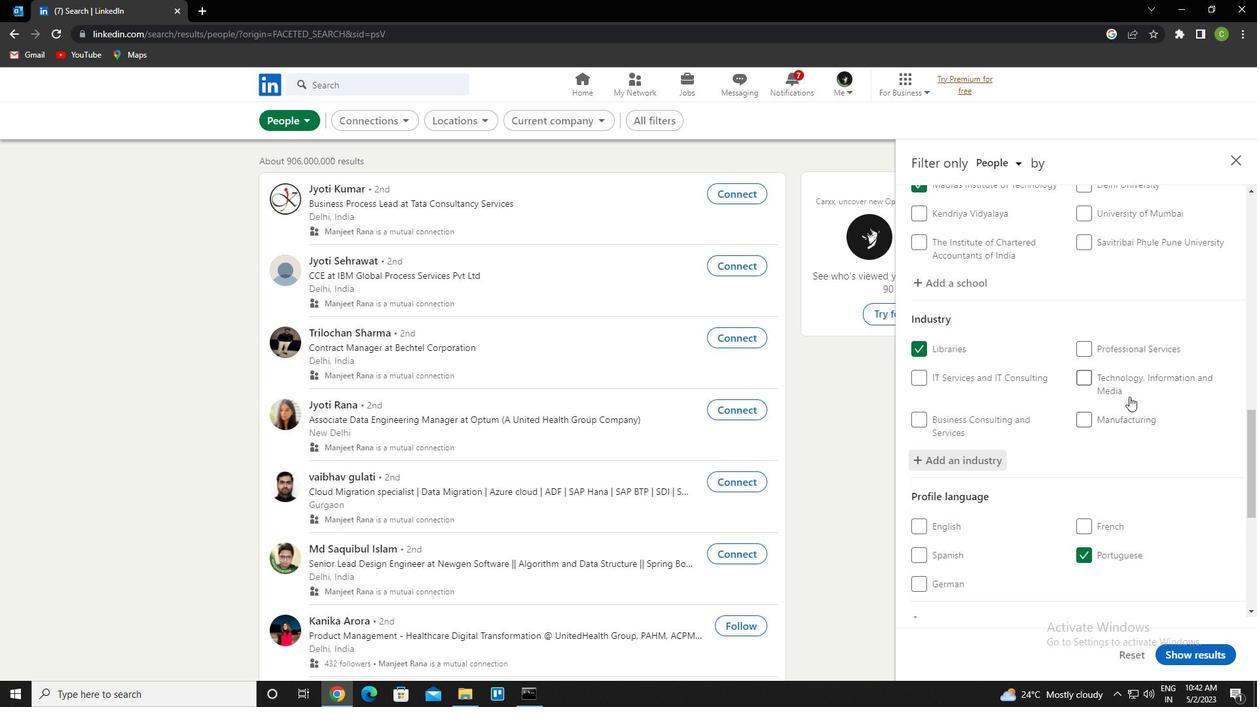 
Action: Mouse moved to (1125, 406)
Screenshot: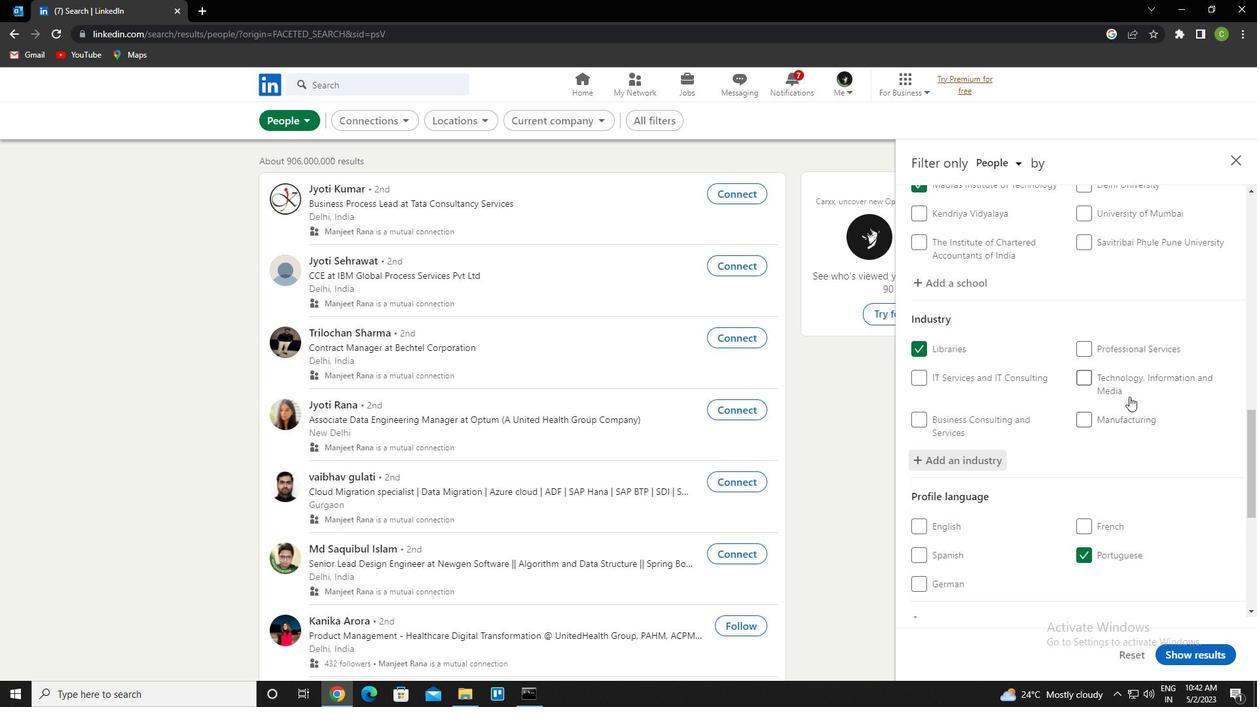 
Action: Mouse scrolled (1125, 405) with delta (0, 0)
Screenshot: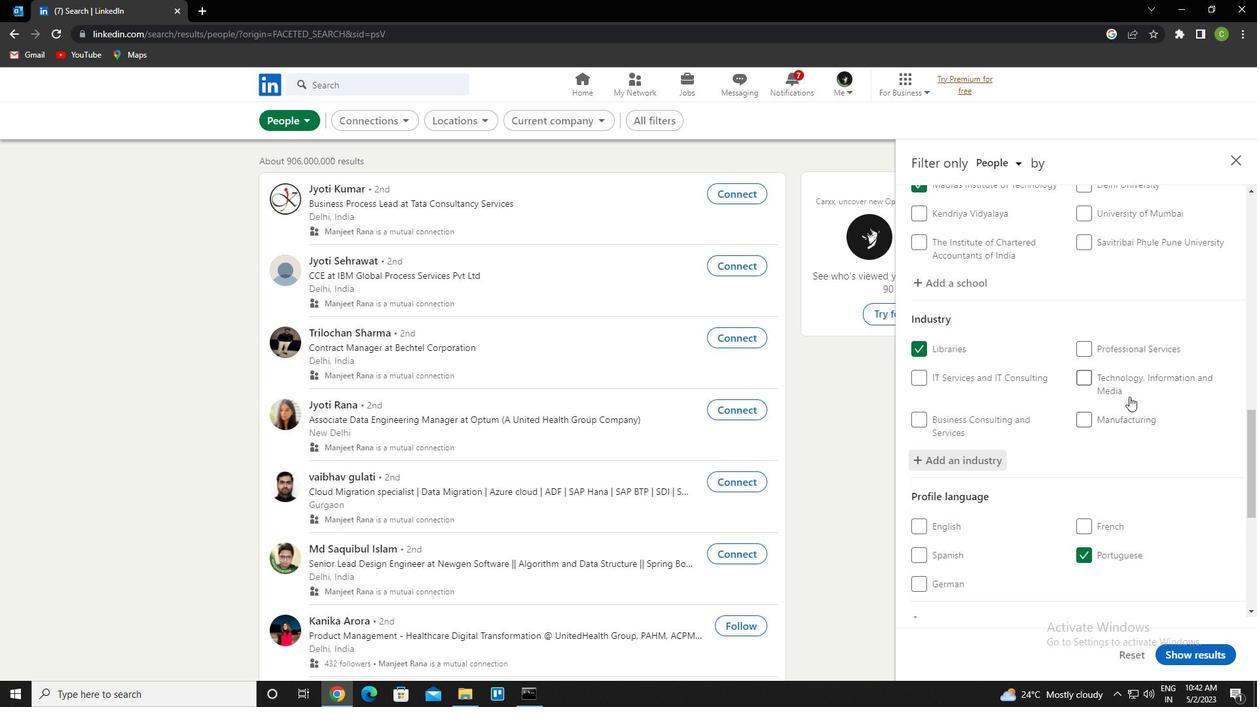 
Action: Mouse moved to (1123, 407)
Screenshot: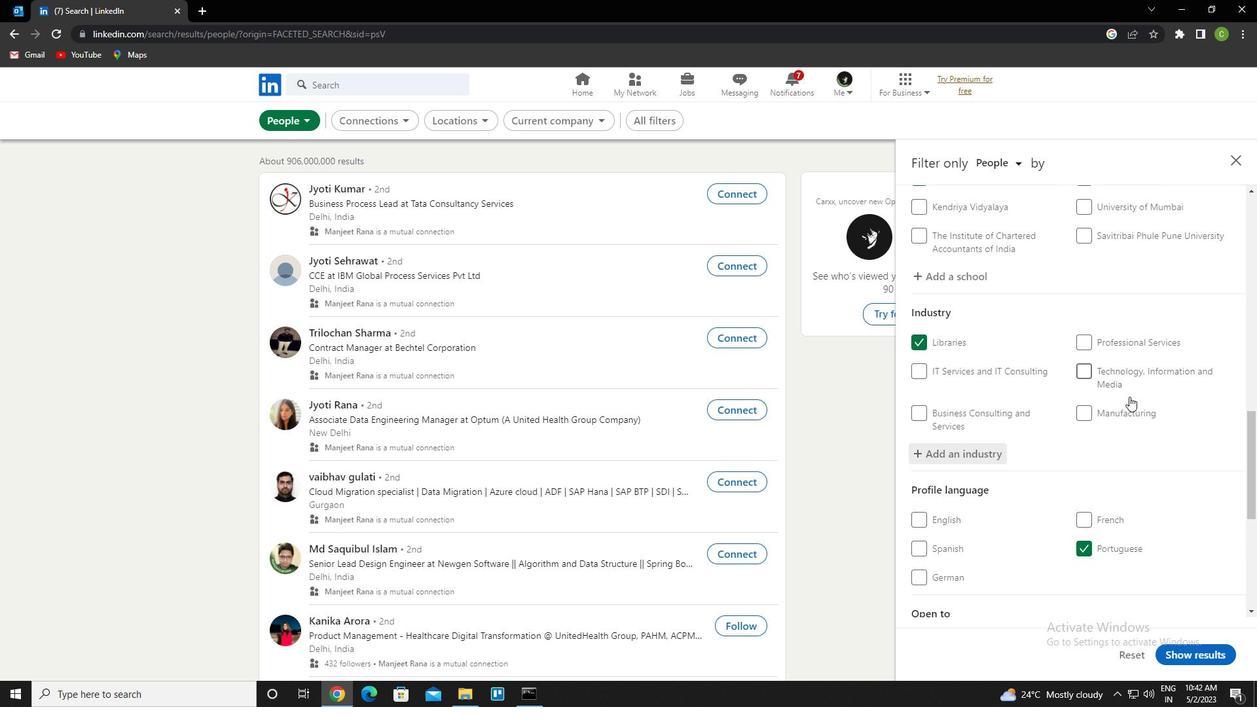 
Action: Mouse scrolled (1123, 407) with delta (0, 0)
Screenshot: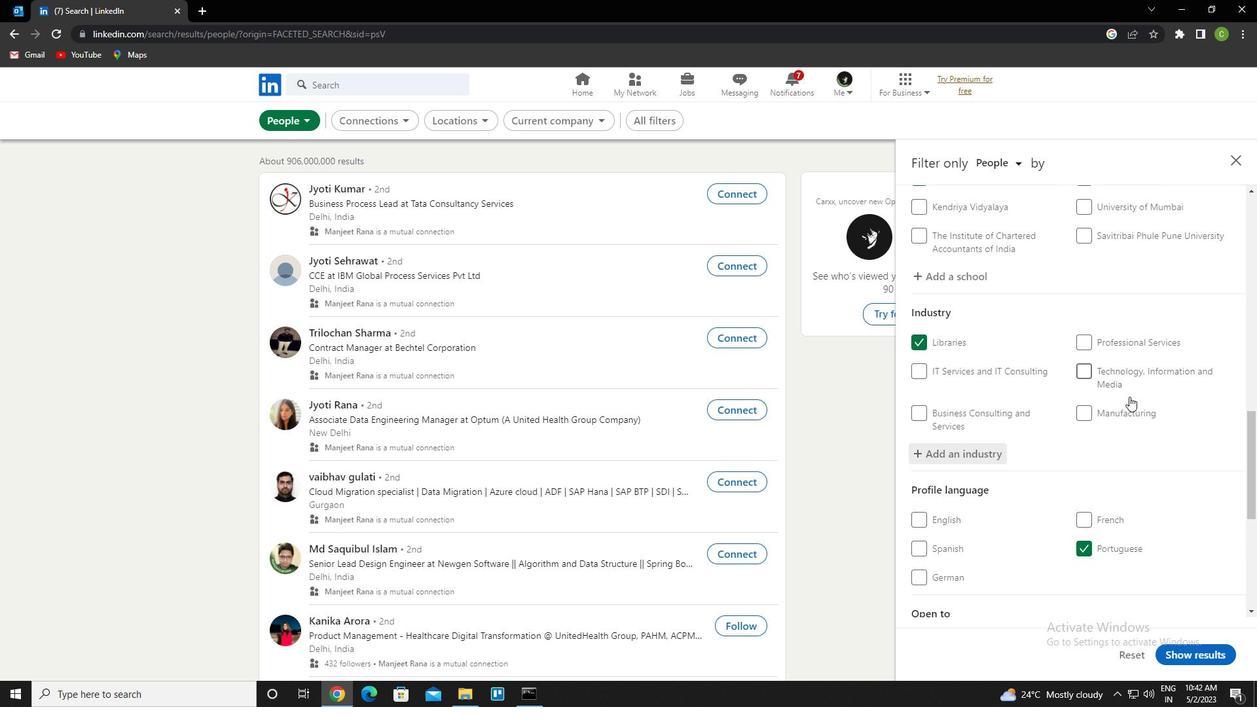 
Action: Mouse scrolled (1123, 407) with delta (0, 0)
Screenshot: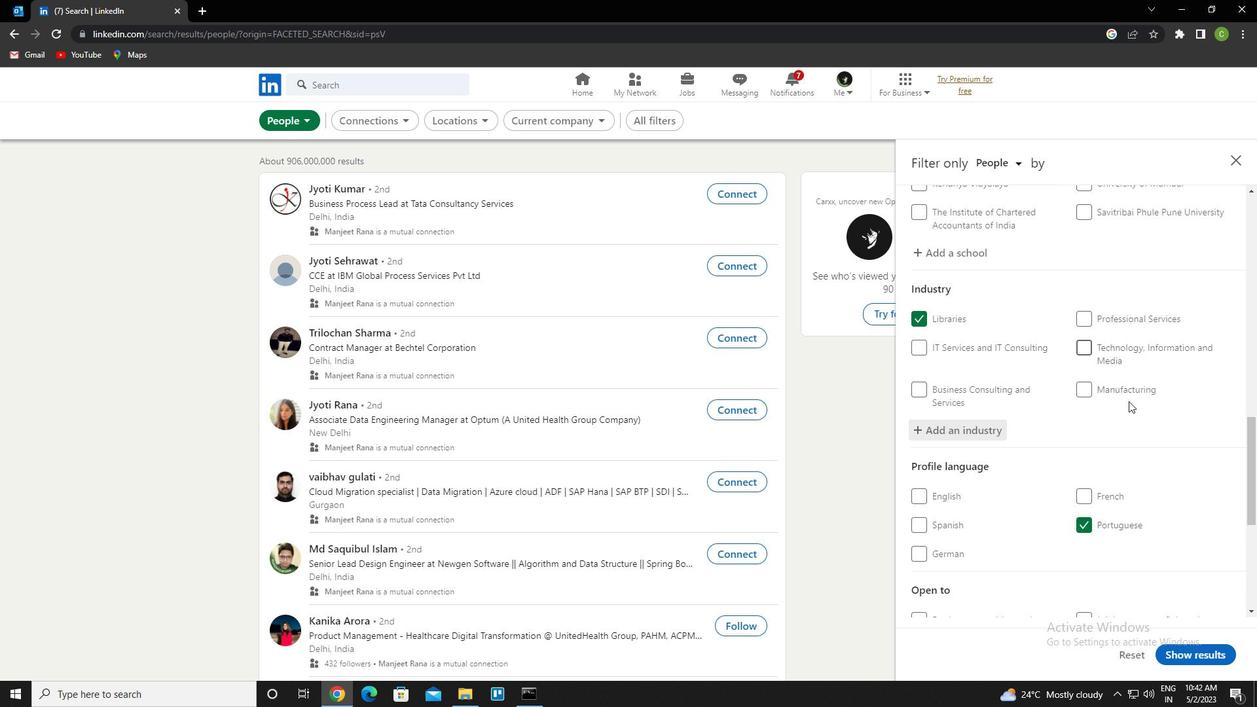 
Action: Mouse scrolled (1123, 407) with delta (0, 0)
Screenshot: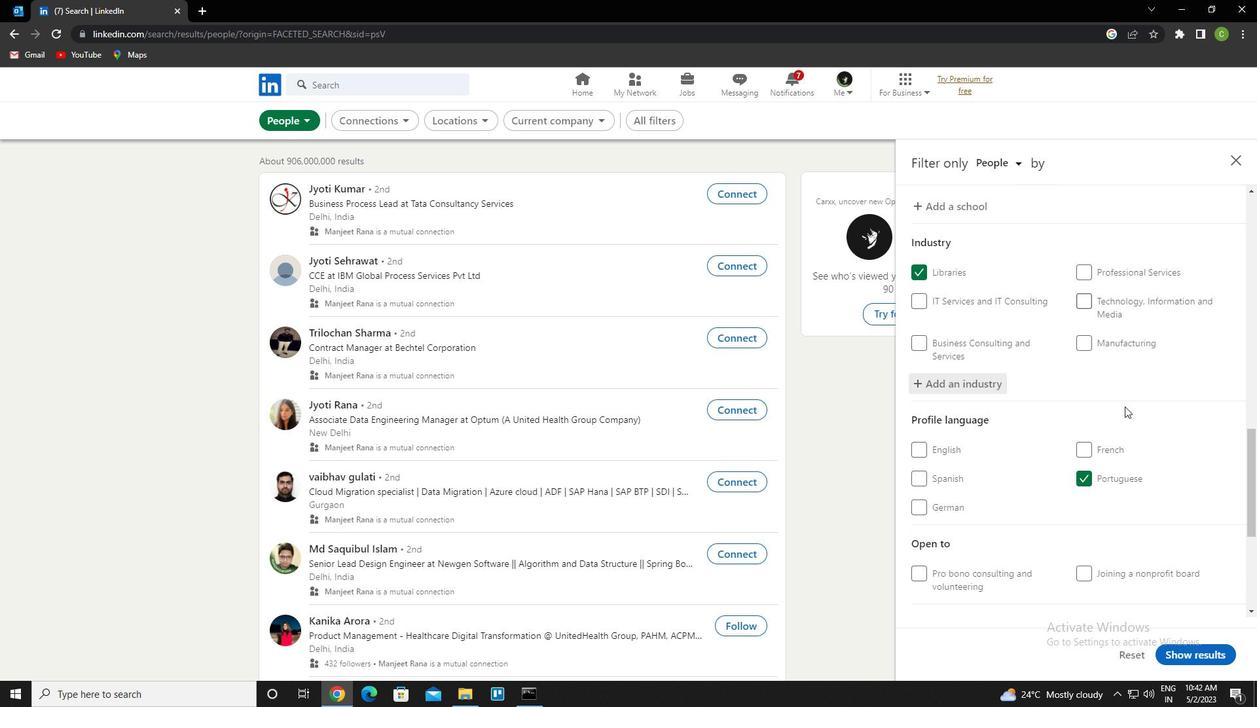 
Action: Mouse moved to (1120, 429)
Screenshot: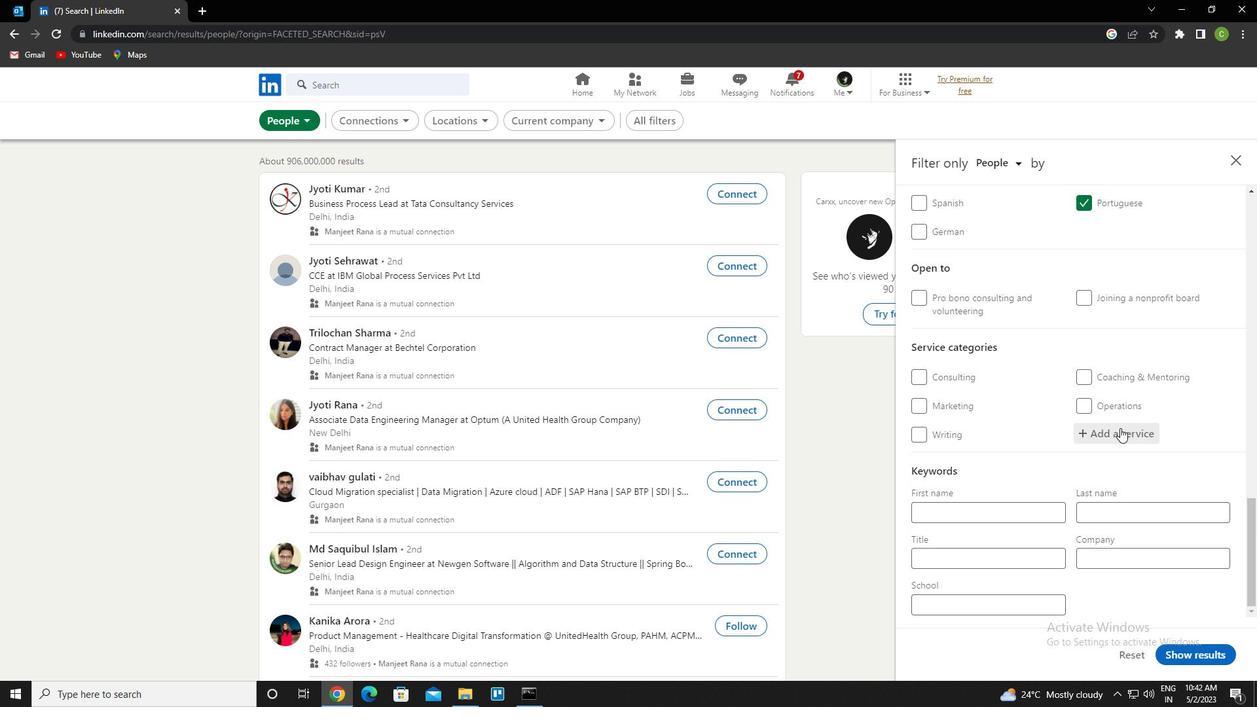 
Action: Mouse pressed left at (1120, 429)
Screenshot: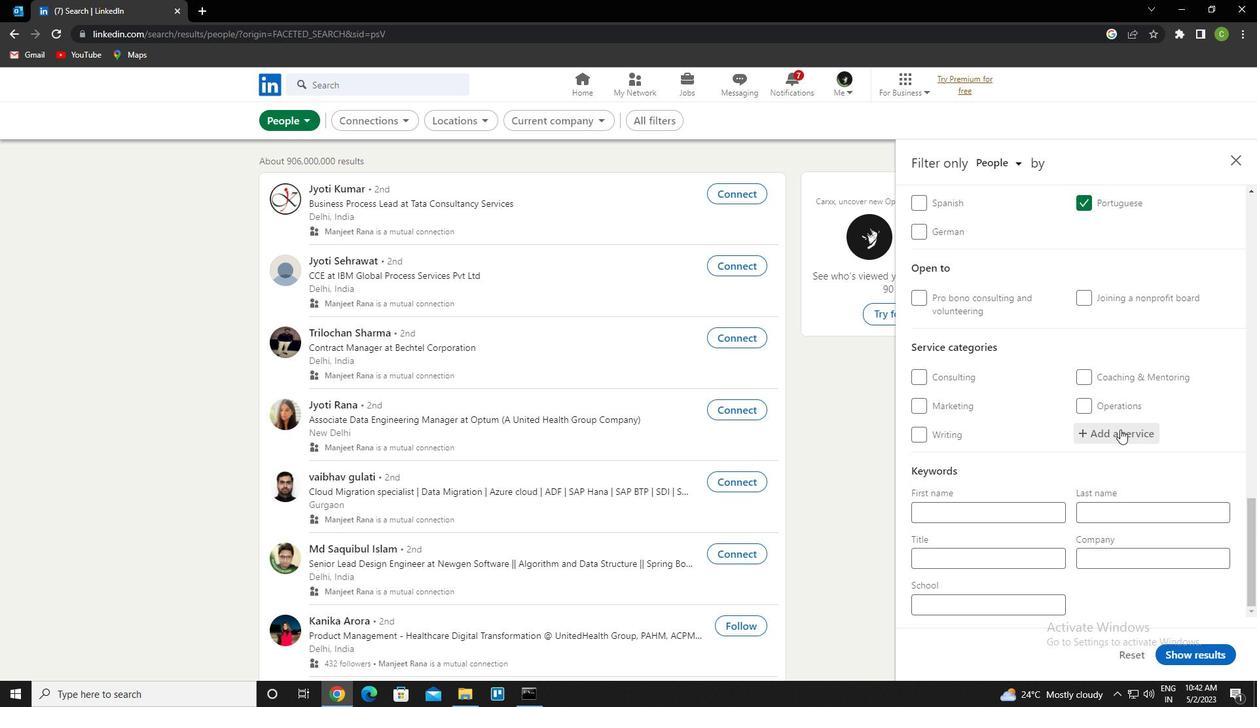 
Action: Key pressed <Key.caps_lock>t<Key.caps_lock>echi<Key.backspace>nical<Key.enter>
Screenshot: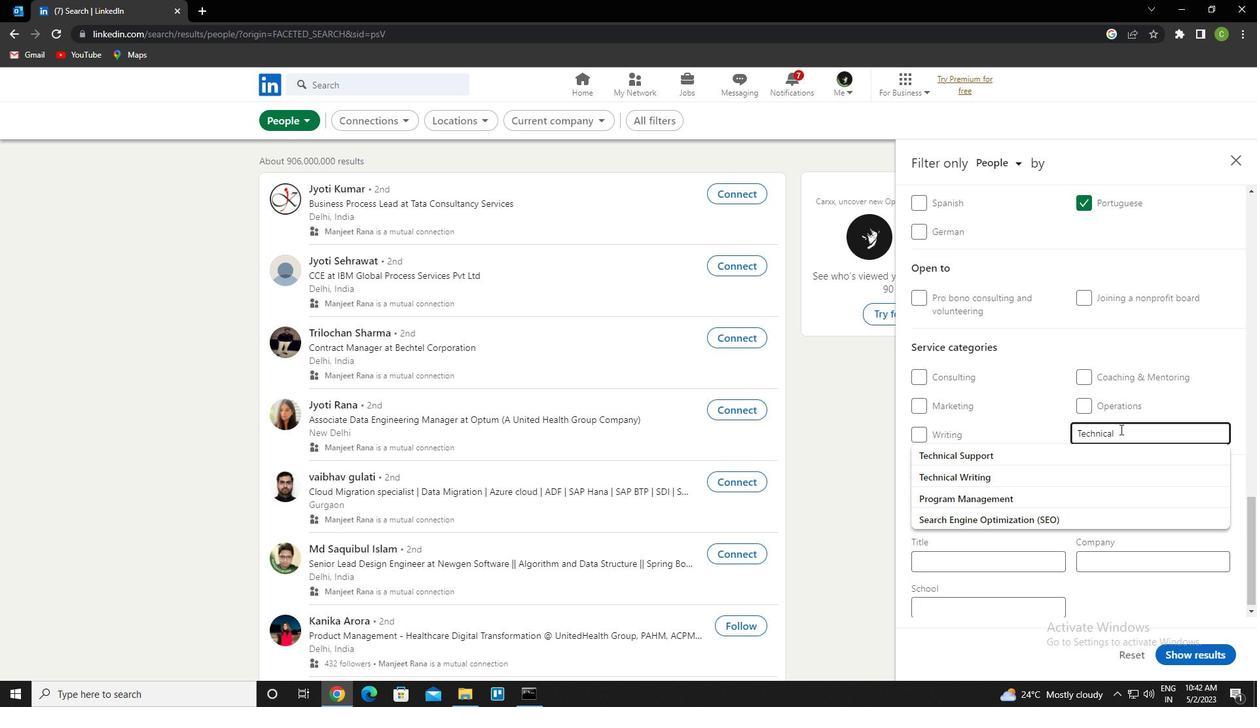 
Action: Mouse scrolled (1120, 428) with delta (0, 0)
Screenshot: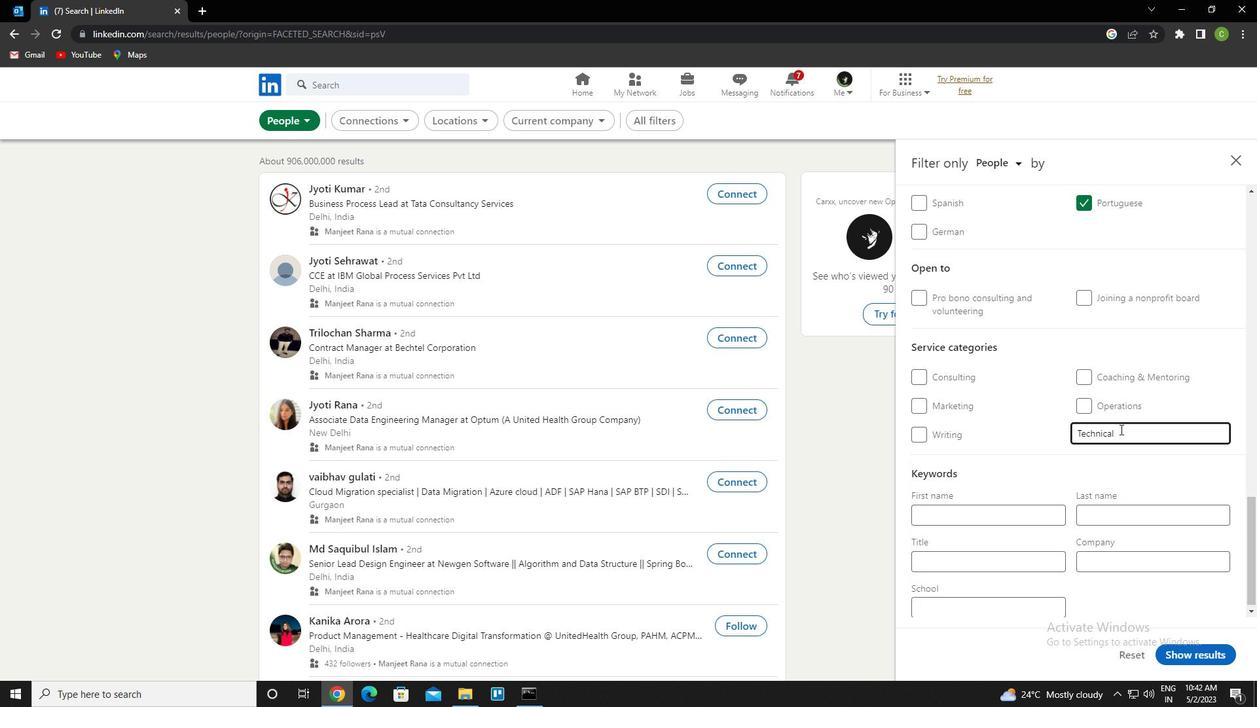 
Action: Mouse scrolled (1120, 428) with delta (0, 0)
Screenshot: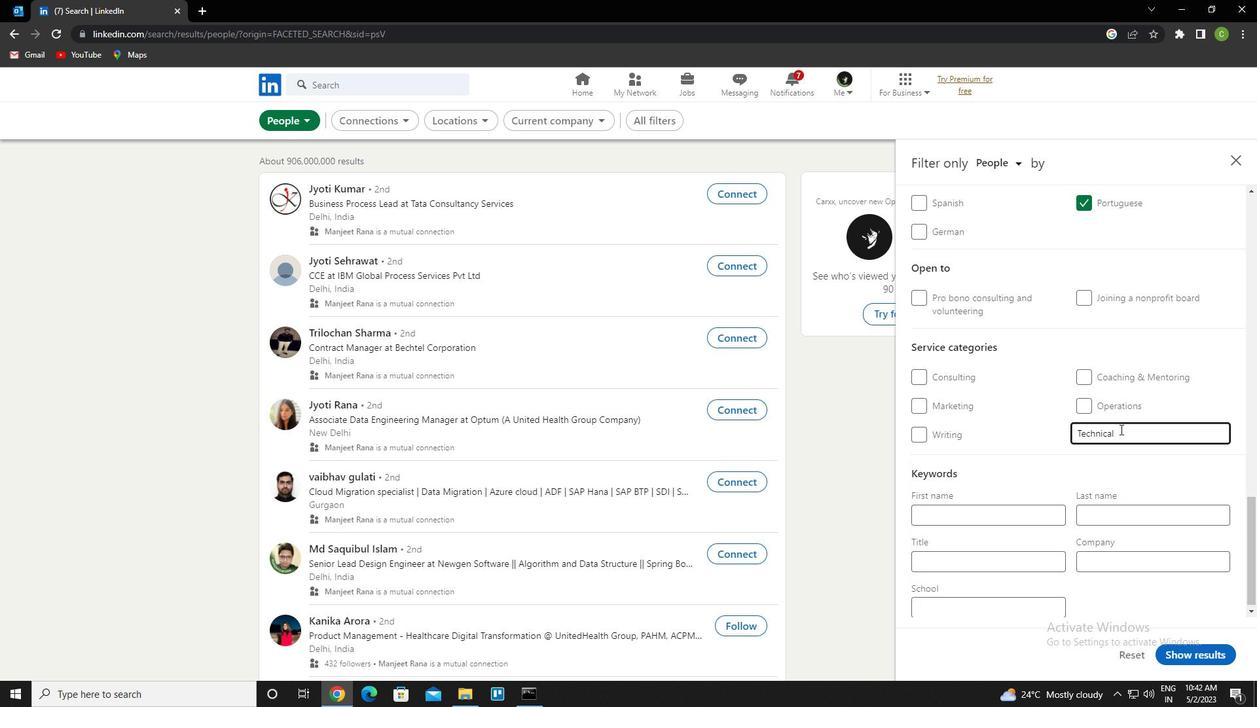 
Action: Mouse scrolled (1120, 428) with delta (0, 0)
Screenshot: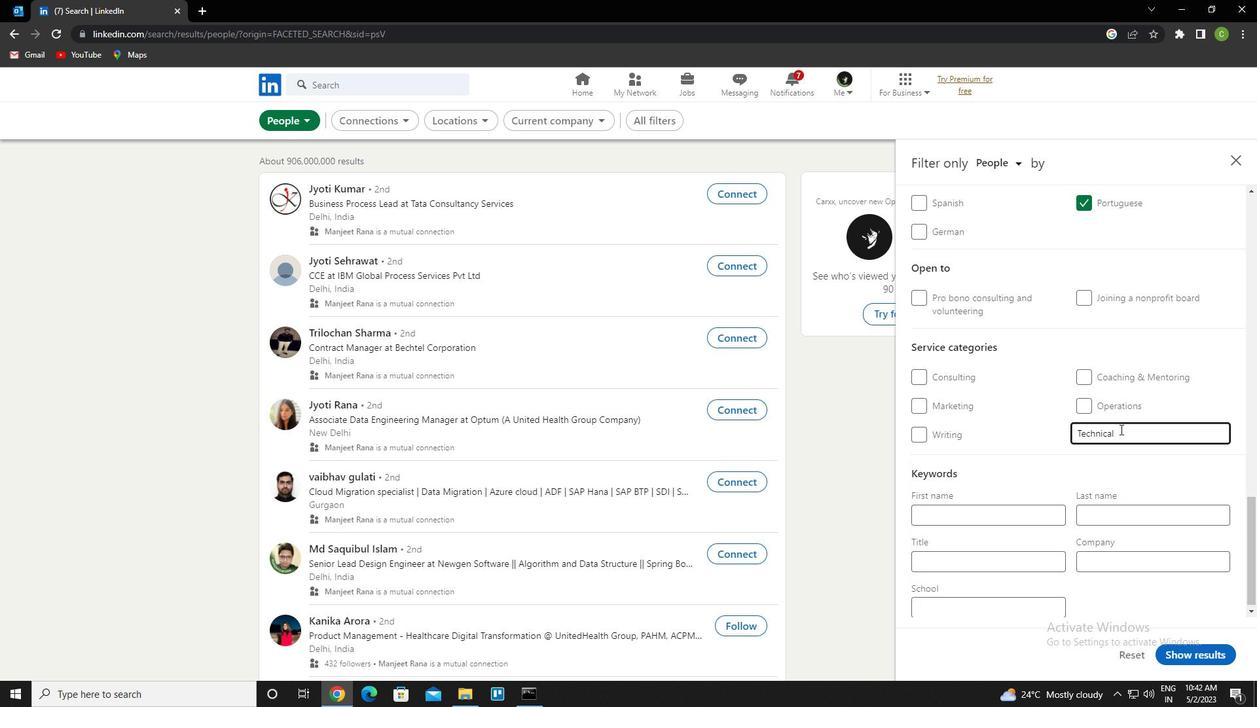
Action: Mouse scrolled (1120, 428) with delta (0, 0)
Screenshot: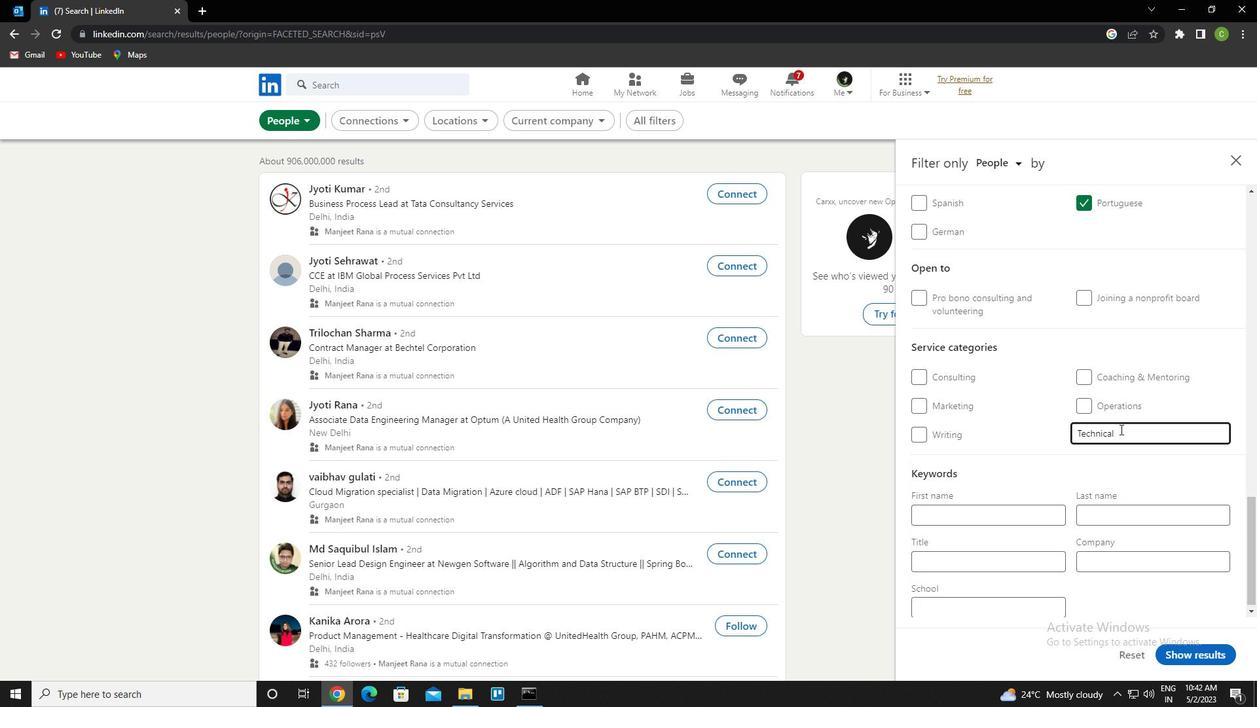 
Action: Mouse scrolled (1120, 428) with delta (0, 0)
Screenshot: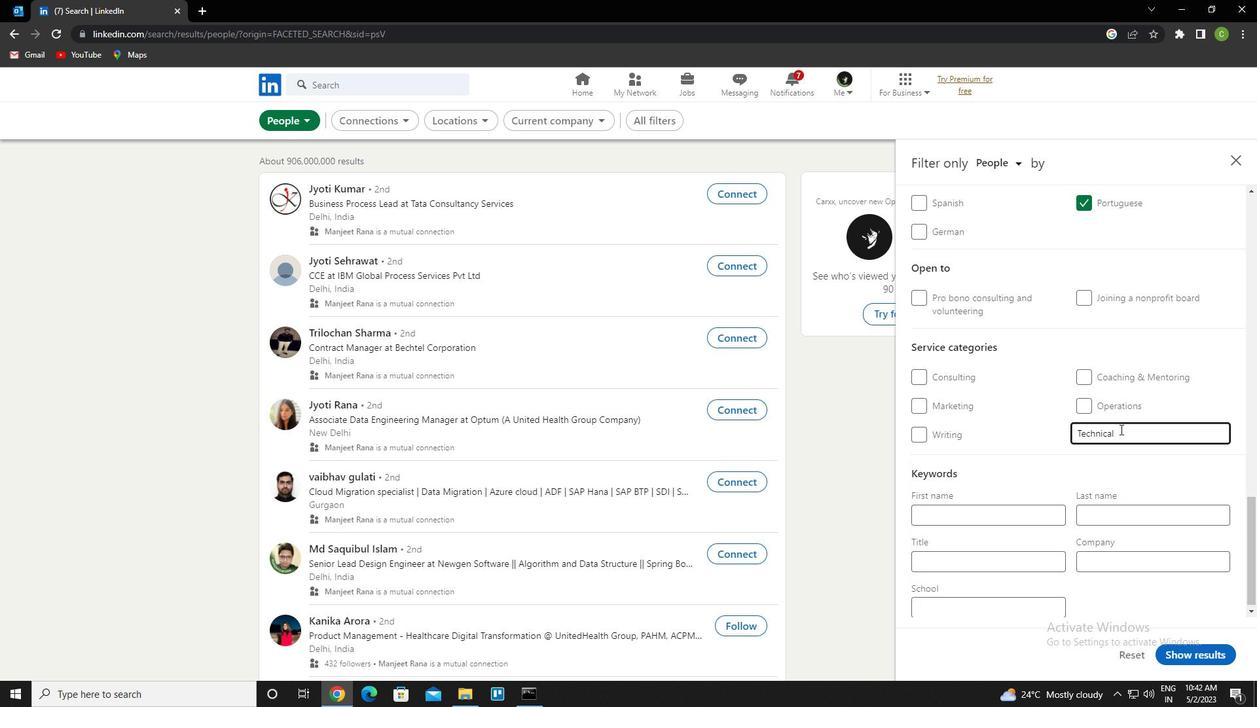 
Action: Mouse scrolled (1120, 428) with delta (0, 0)
Screenshot: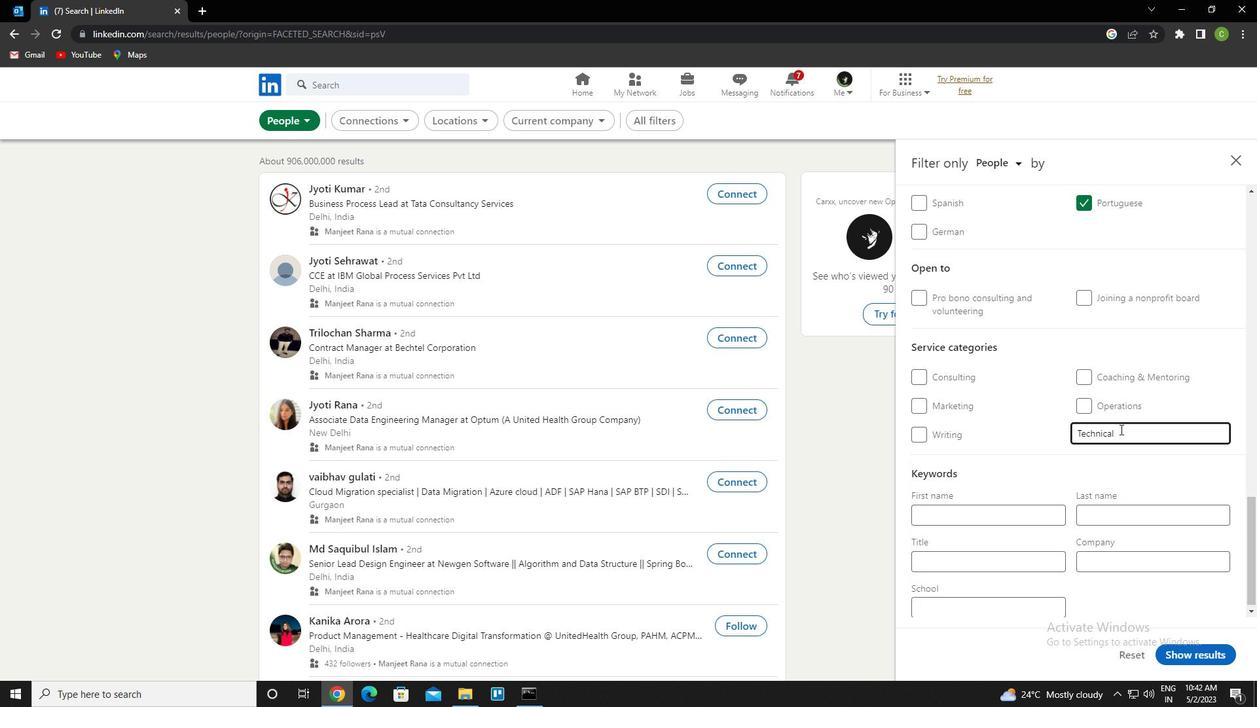 
Action: Mouse scrolled (1120, 428) with delta (0, 0)
Screenshot: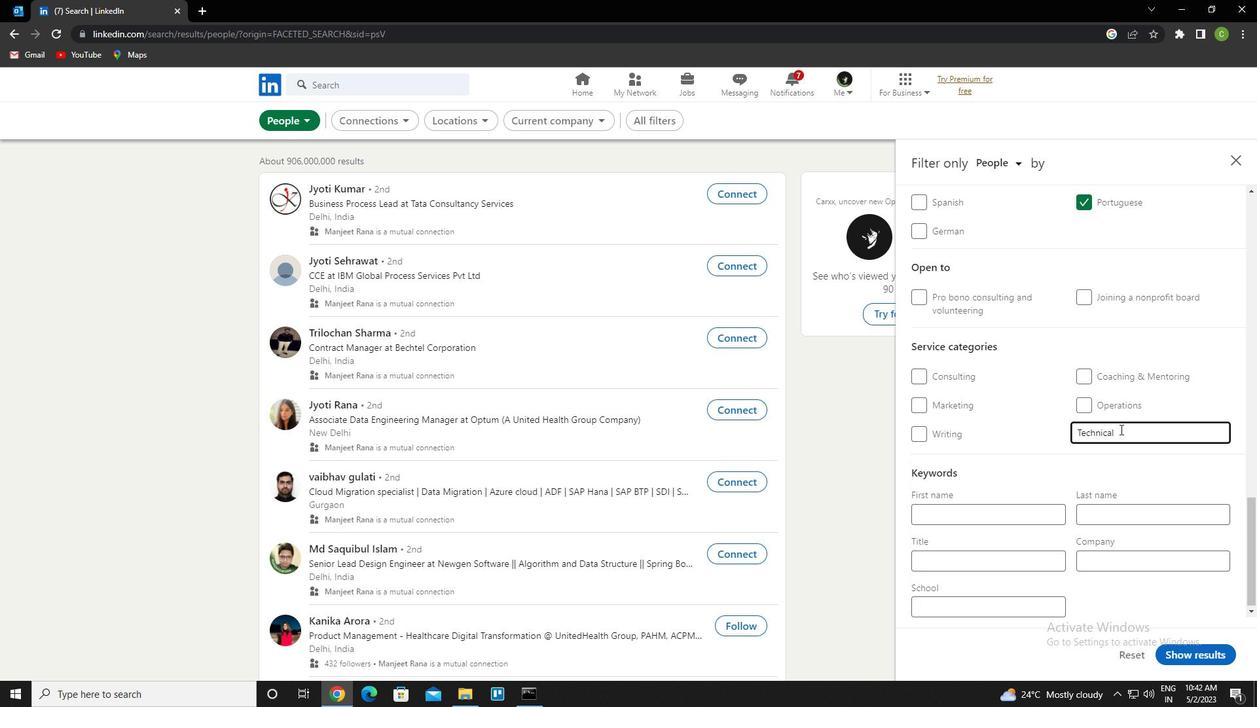
Action: Mouse moved to (994, 569)
Screenshot: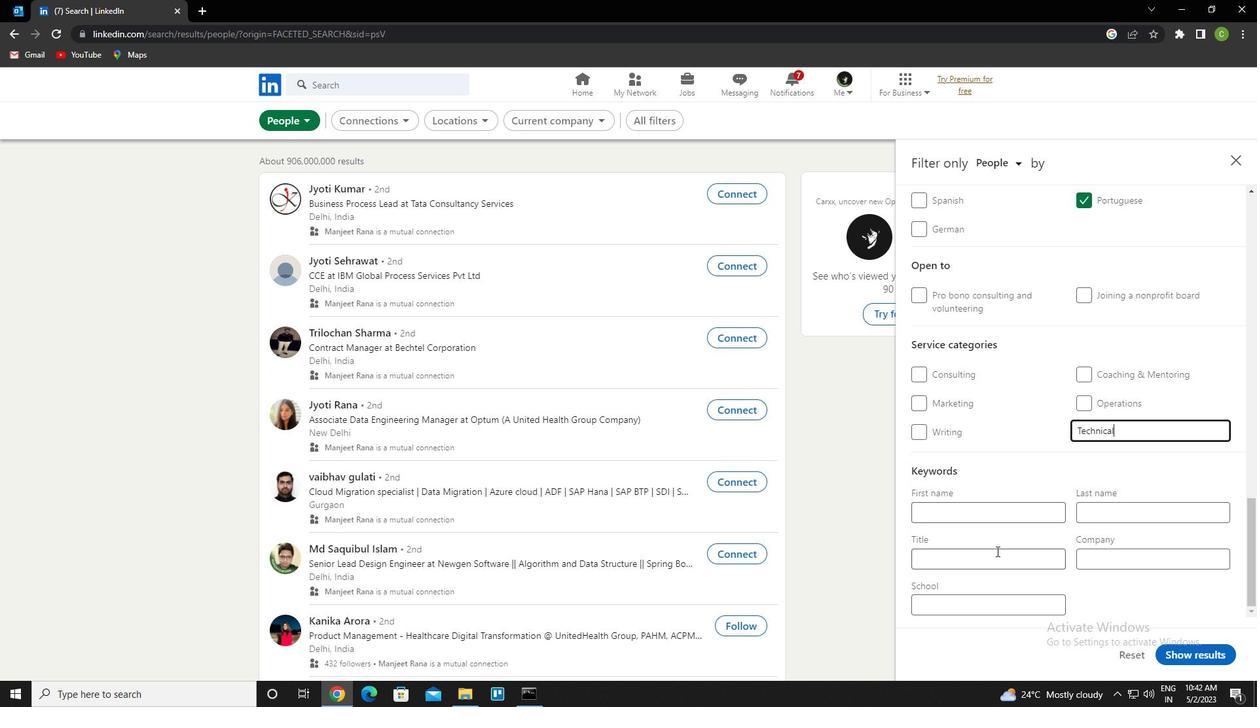 
Action: Mouse pressed left at (994, 569)
Screenshot: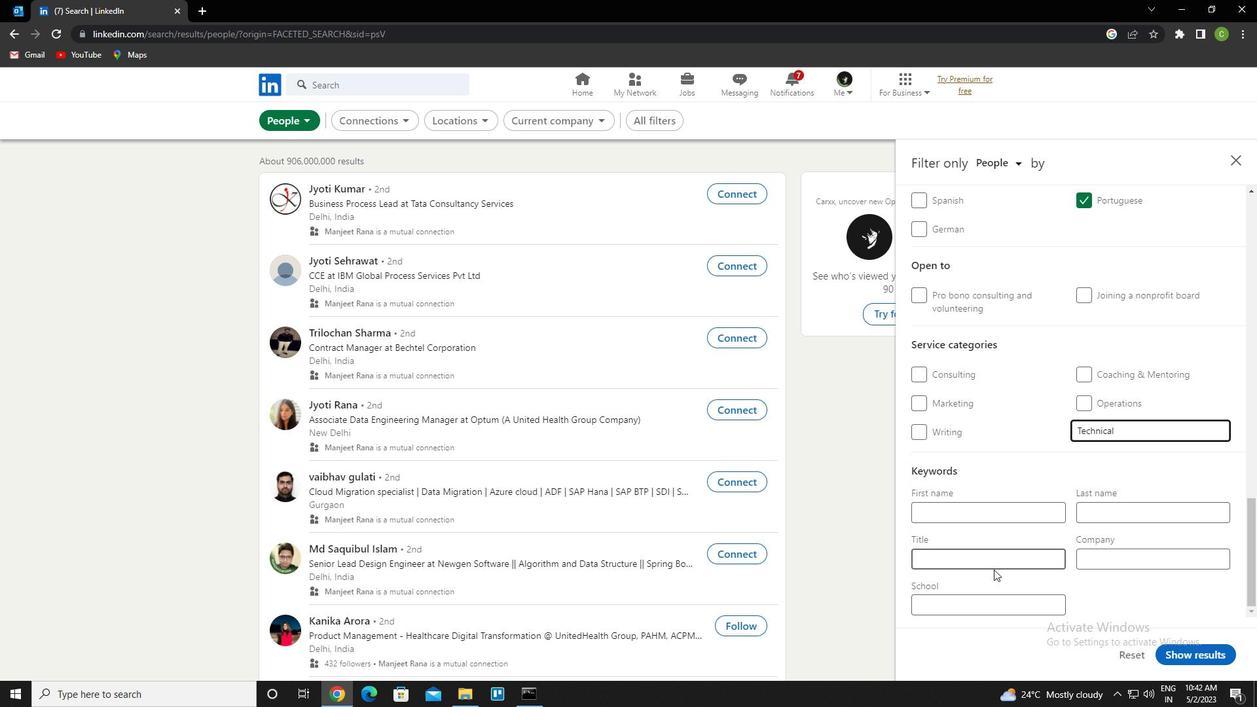 
Action: Mouse moved to (994, 566)
Screenshot: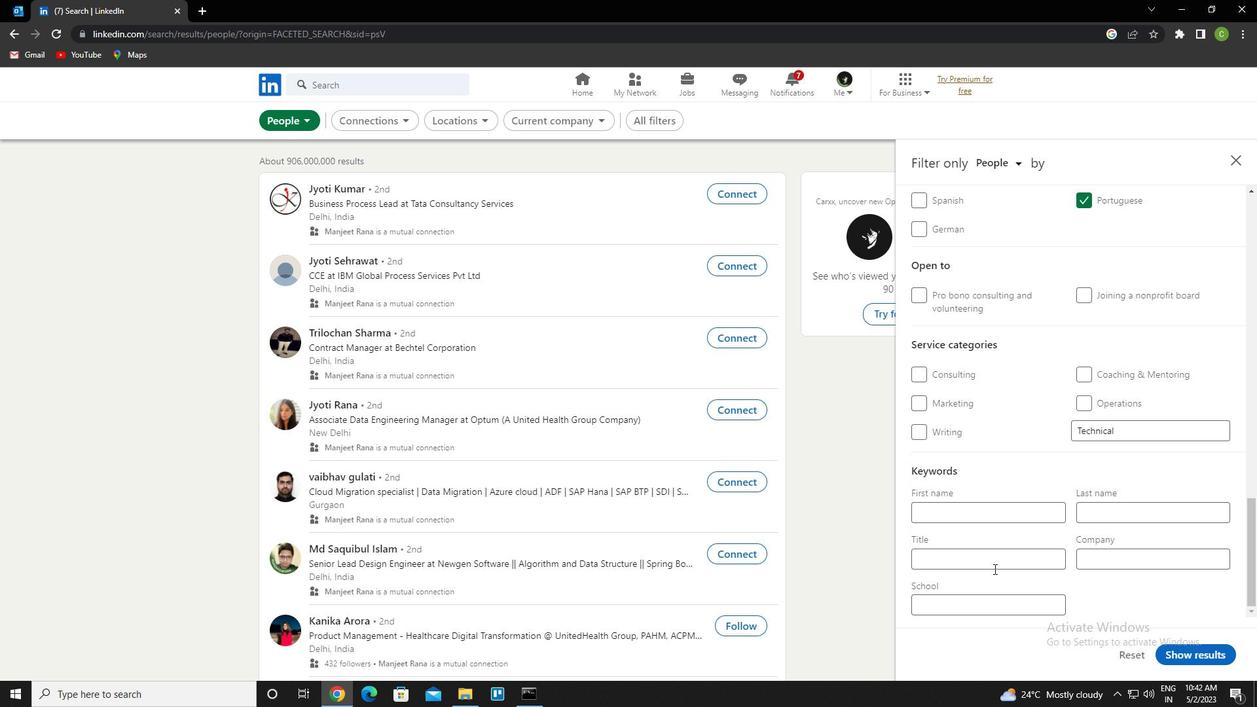 
Action: Mouse pressed left at (994, 566)
Screenshot: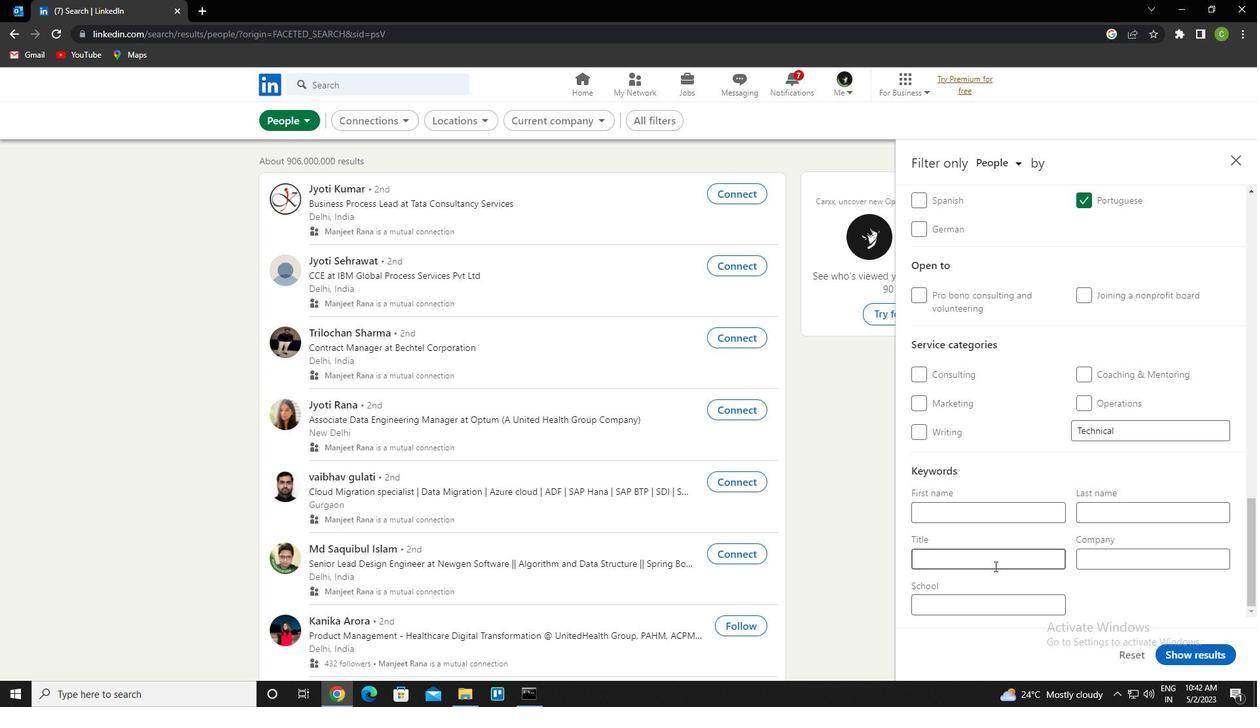 
Action: Key pressed <Key.caps_lock>a<Key.caps_lock>ccount<Key.backspace>tant
Screenshot: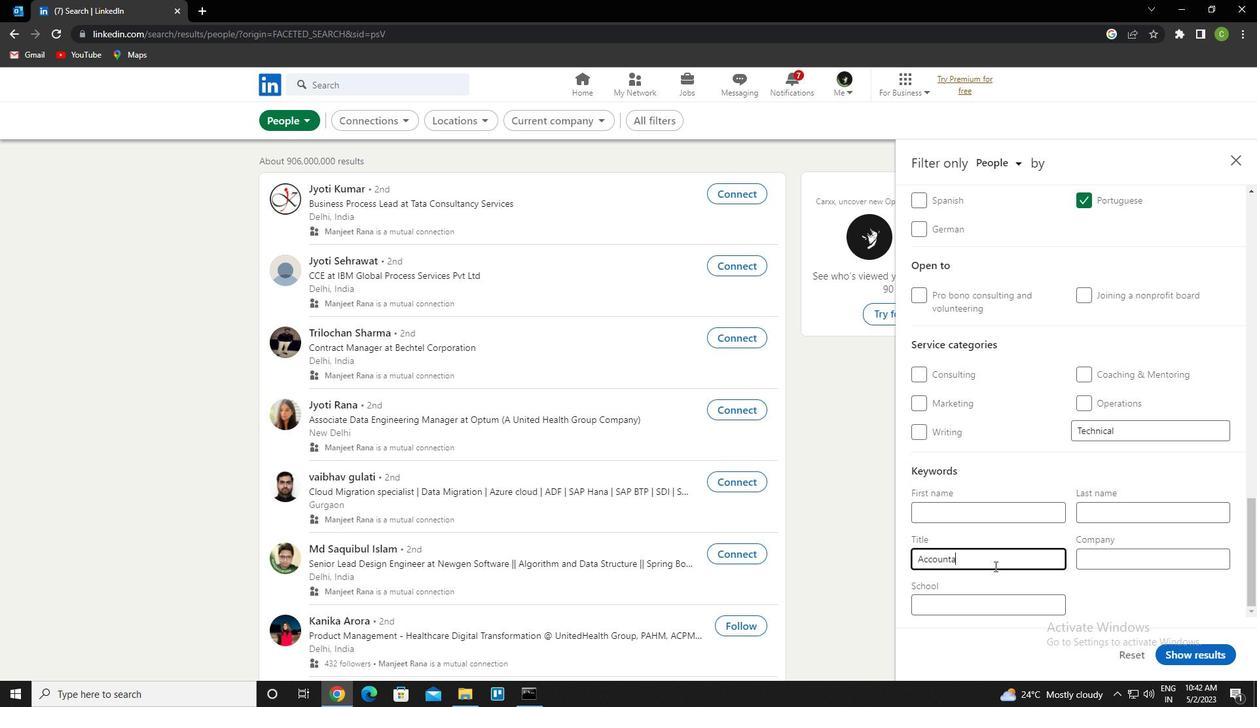 
Action: Mouse moved to (1210, 662)
Screenshot: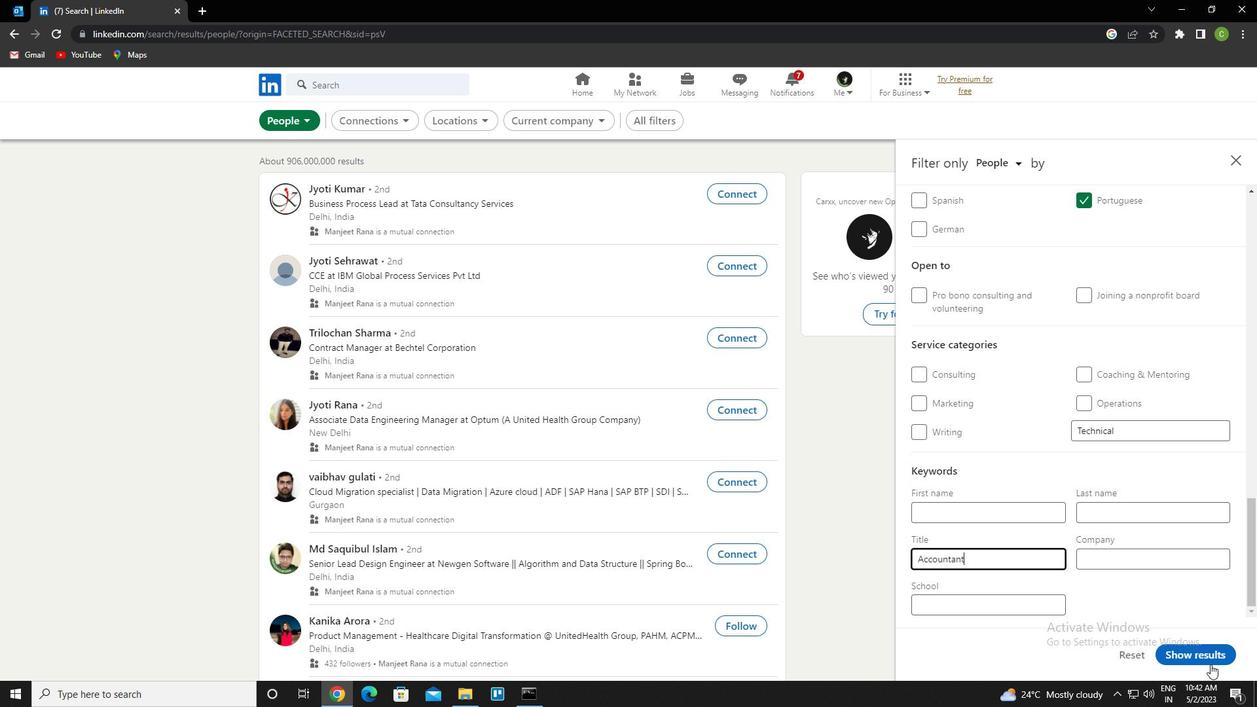 
Action: Mouse pressed left at (1210, 662)
Screenshot: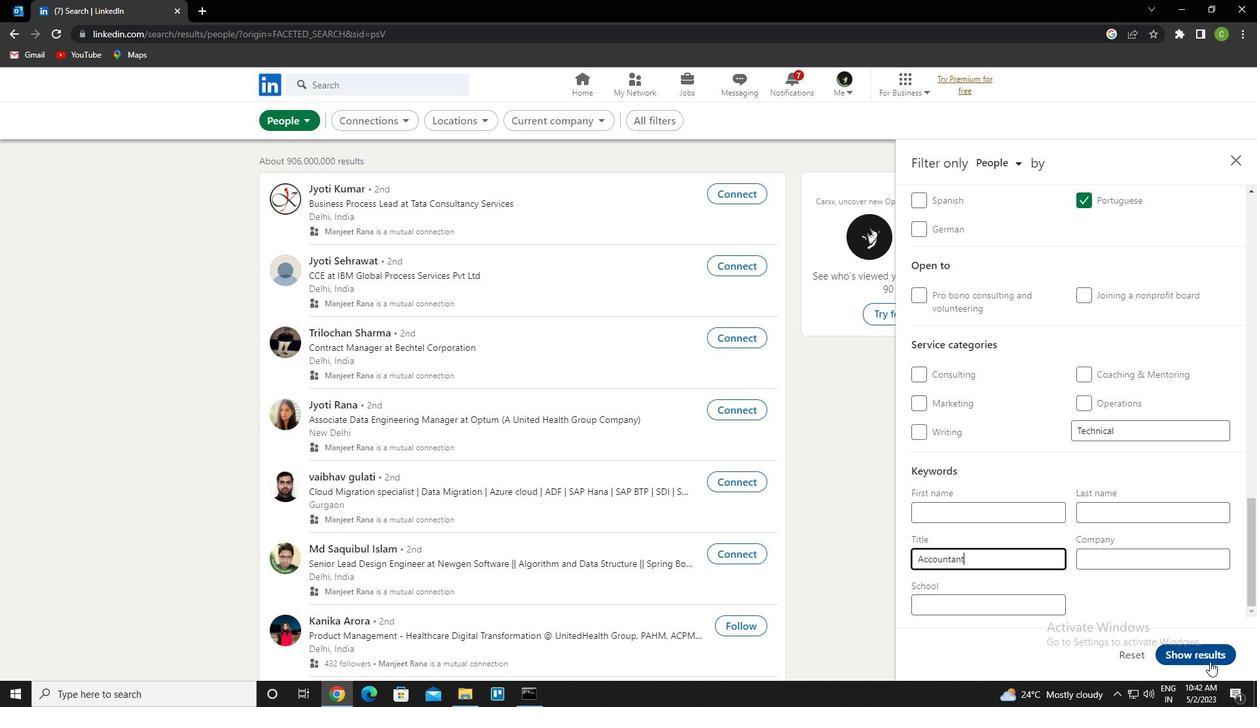 
Action: Mouse moved to (764, 536)
Screenshot: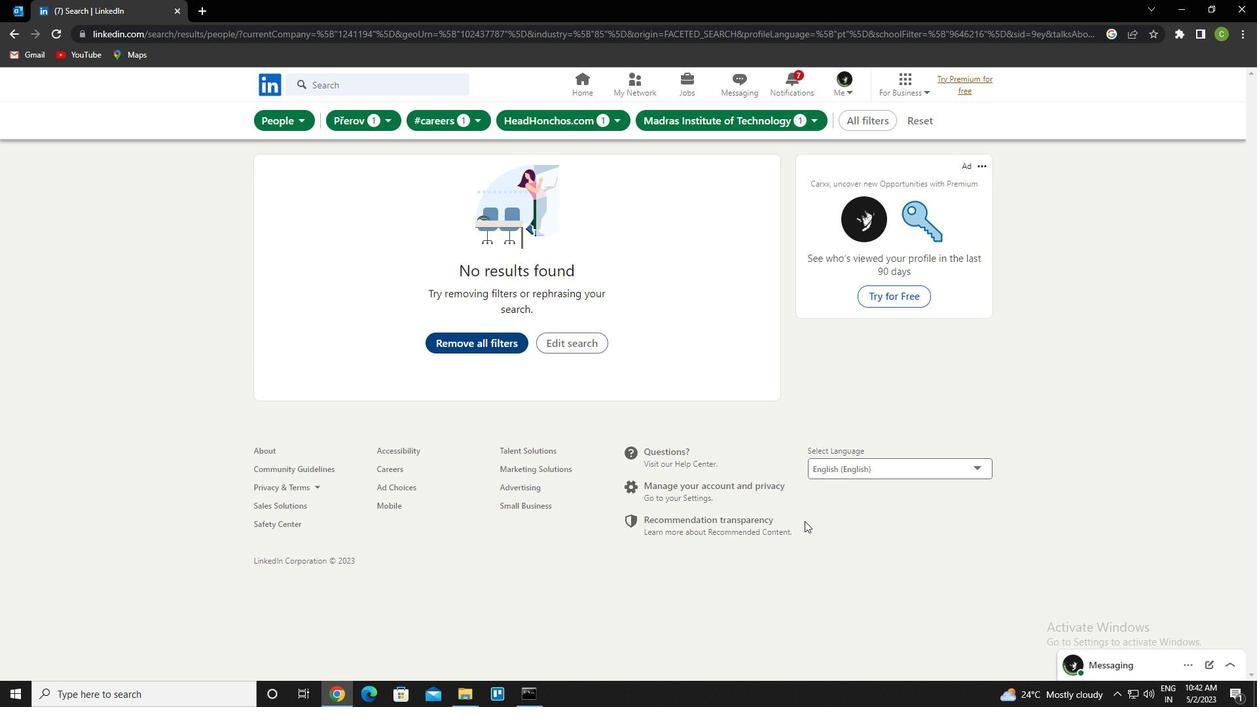 
